 Task: Reply All to email with the signature Alex Clark with the subject Status update from softage.1@softage.net with the message Could you please provide feedback on the latest version of the project report?, select last word, change the font of the message to Verdana and change the font typography to bold and italics Send the email
Action: Mouse moved to (415, 511)
Screenshot: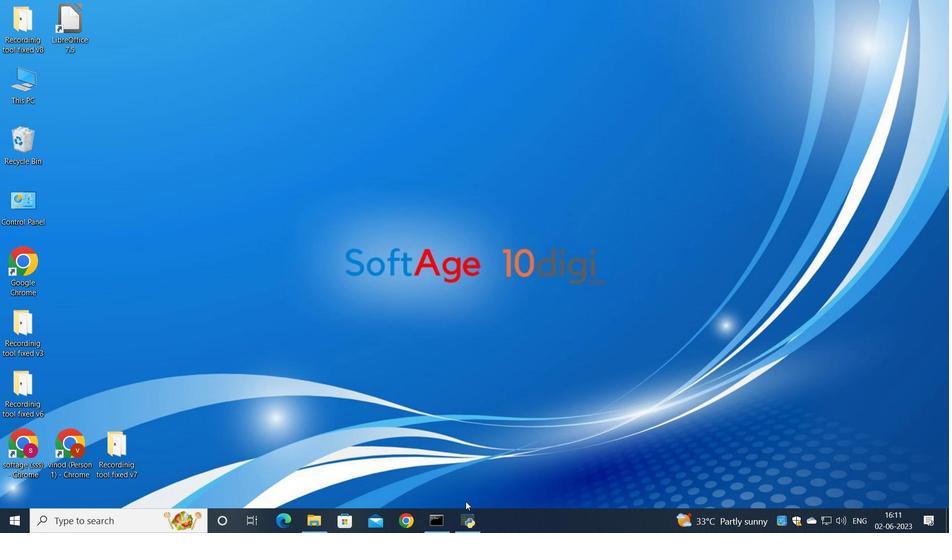 
Action: Mouse pressed left at (415, 511)
Screenshot: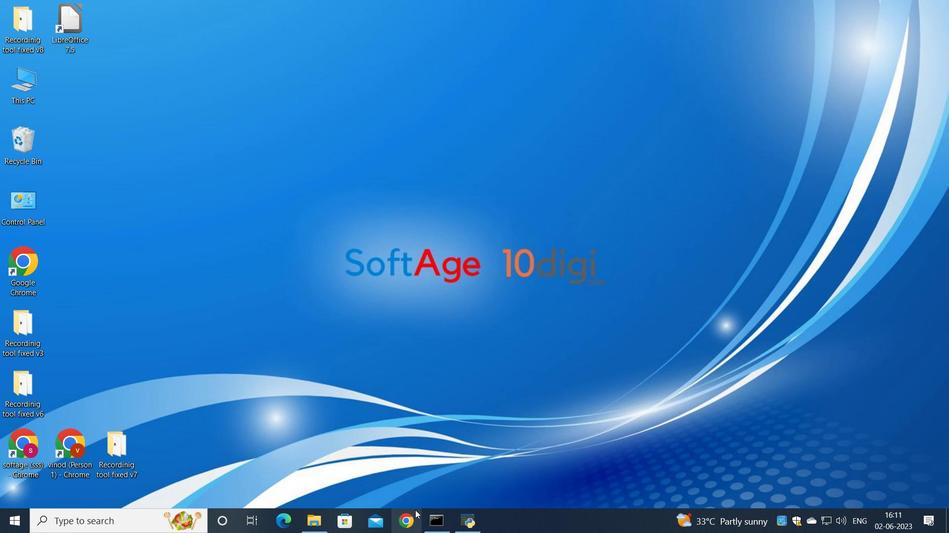 
Action: Mouse moved to (391, 325)
Screenshot: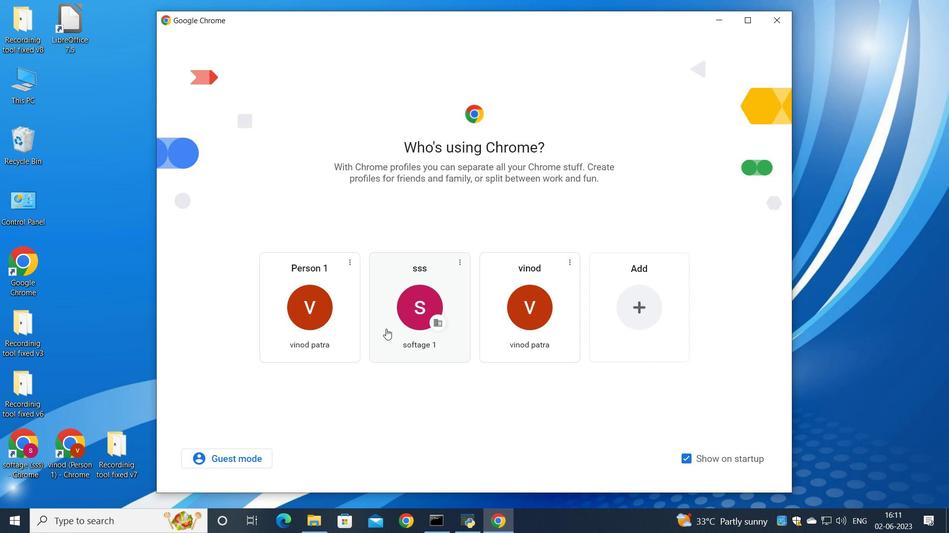 
Action: Mouse pressed left at (391, 325)
Screenshot: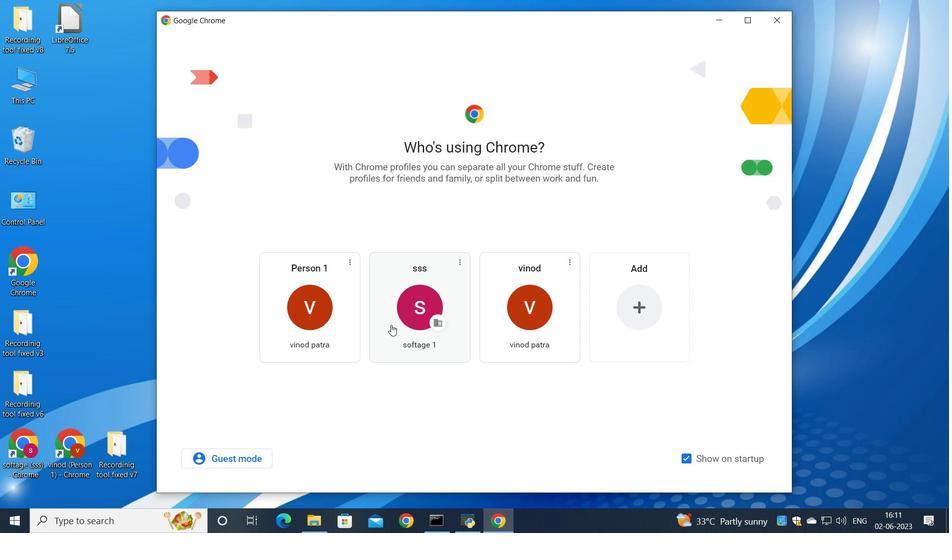 
Action: Mouse moved to (838, 83)
Screenshot: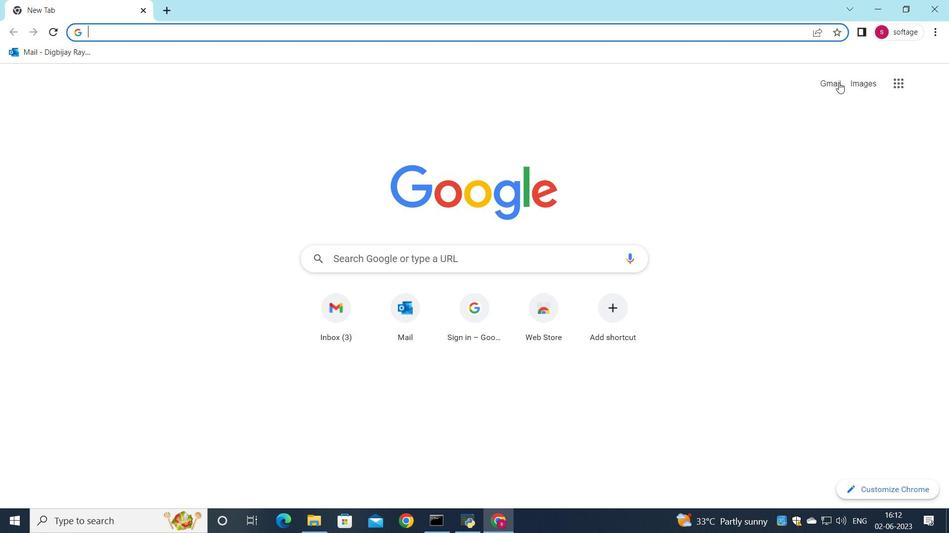 
Action: Mouse pressed left at (838, 83)
Screenshot: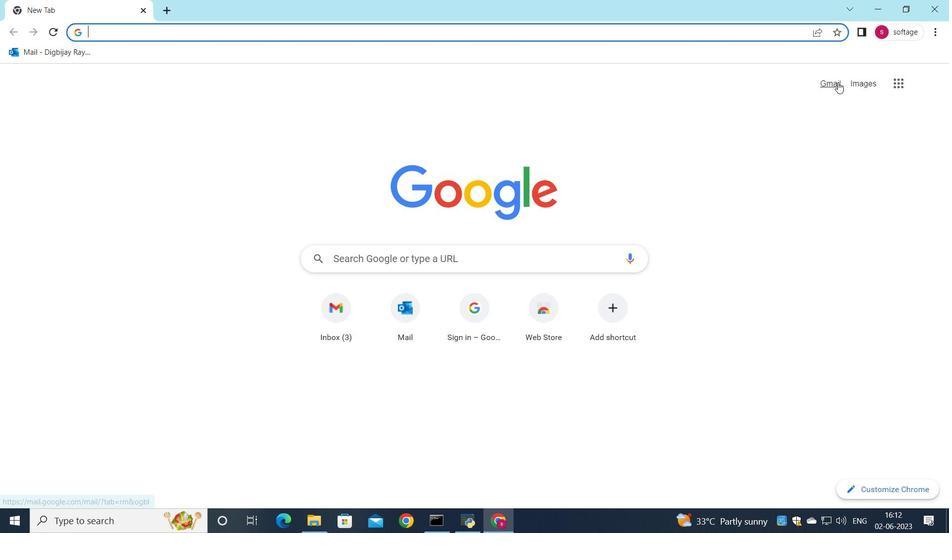 
Action: Mouse moved to (810, 91)
Screenshot: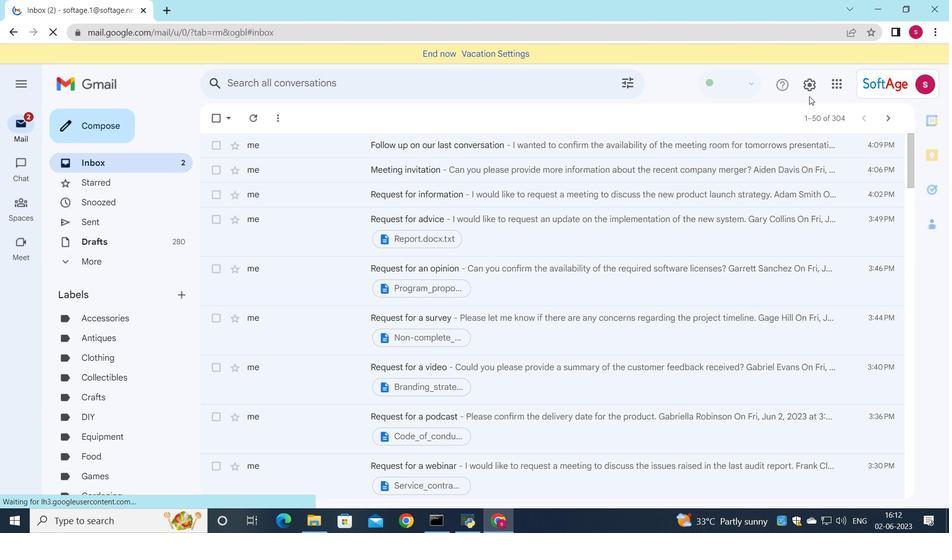 
Action: Mouse pressed left at (810, 91)
Screenshot: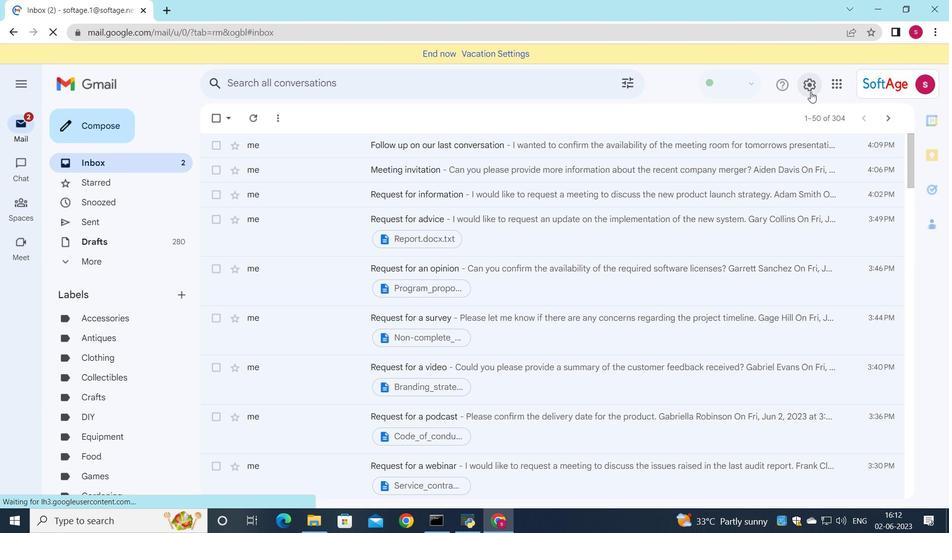 
Action: Mouse moved to (805, 149)
Screenshot: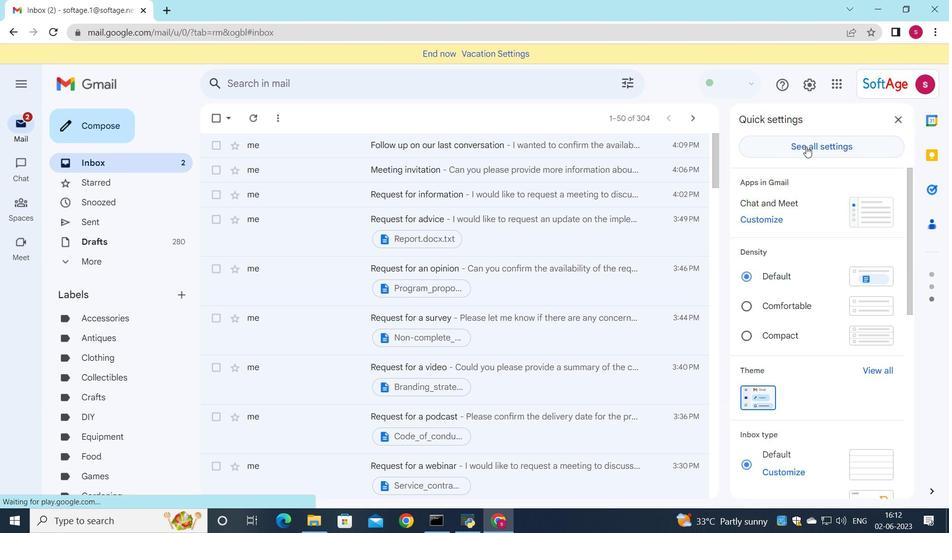 
Action: Mouse pressed left at (805, 149)
Screenshot: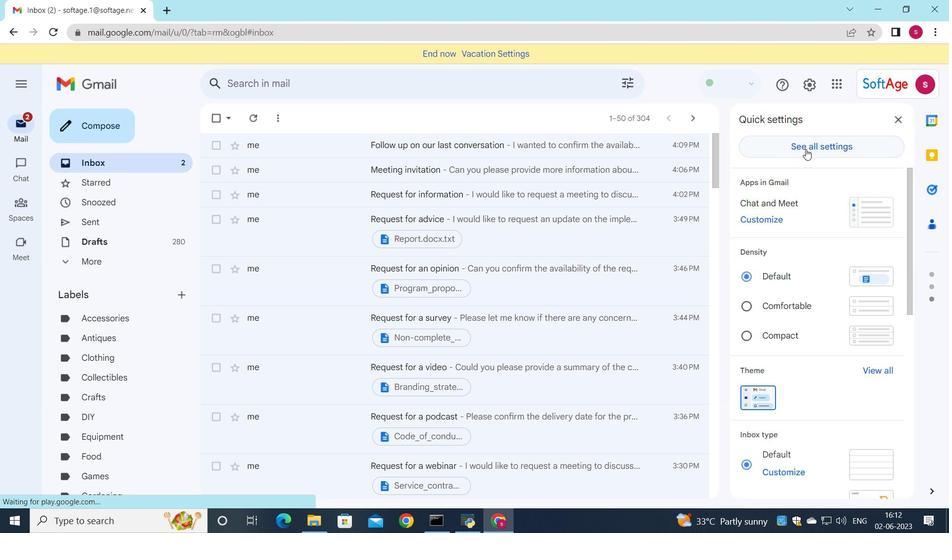 
Action: Mouse moved to (568, 254)
Screenshot: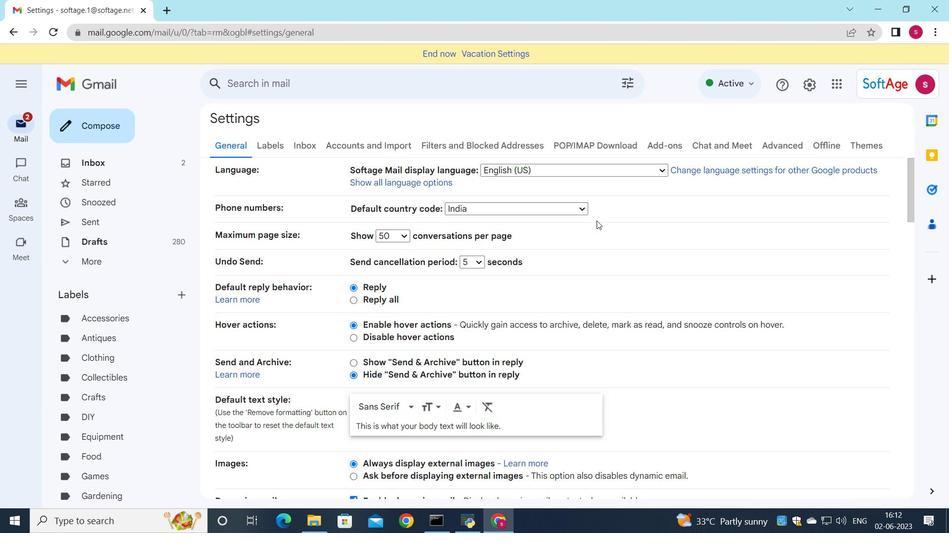
Action: Mouse scrolled (568, 254) with delta (0, 0)
Screenshot: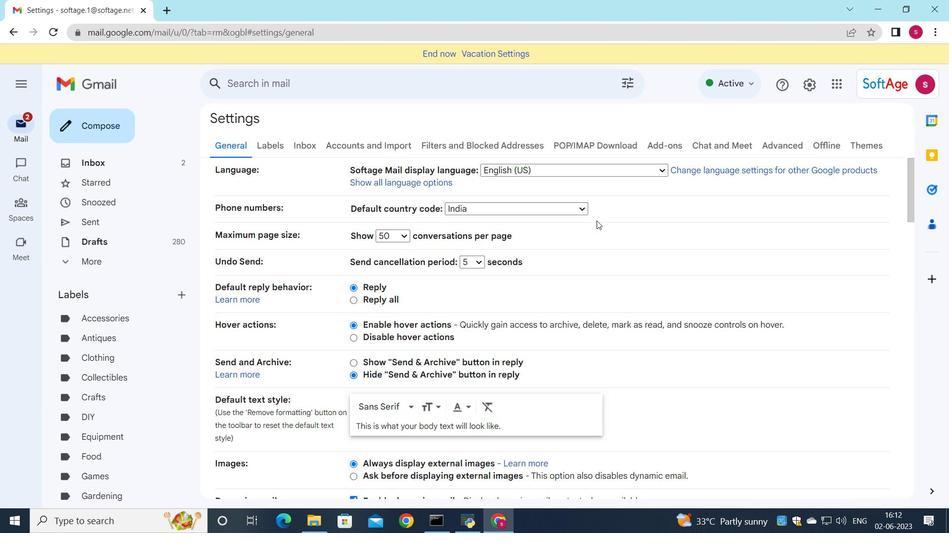 
Action: Mouse moved to (563, 257)
Screenshot: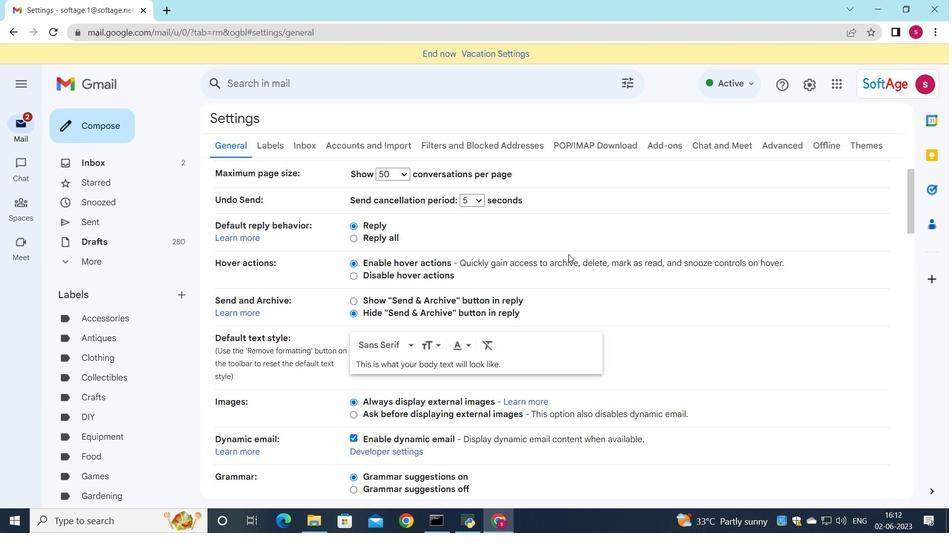 
Action: Mouse scrolled (563, 257) with delta (0, 0)
Screenshot: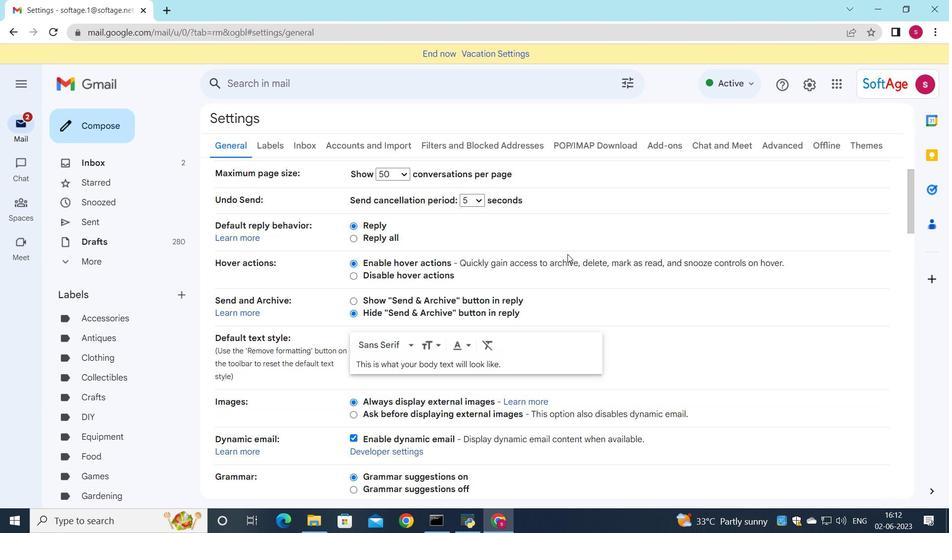 
Action: Mouse scrolled (563, 257) with delta (0, 0)
Screenshot: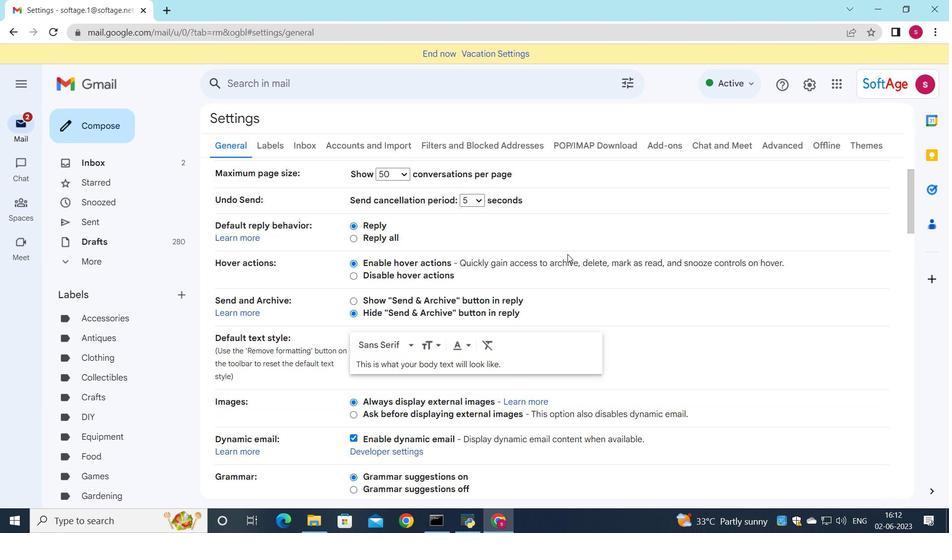 
Action: Mouse scrolled (563, 257) with delta (0, 0)
Screenshot: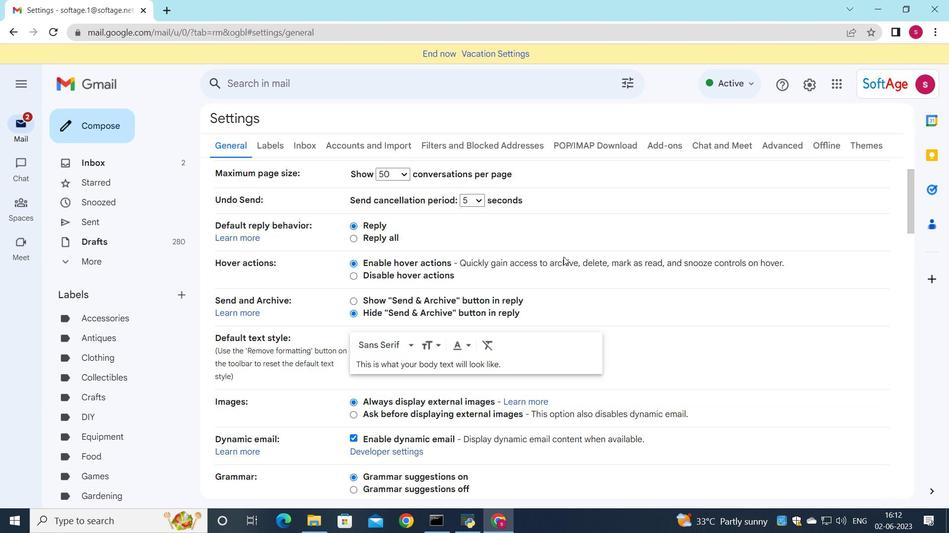 
Action: Mouse scrolled (563, 257) with delta (0, 0)
Screenshot: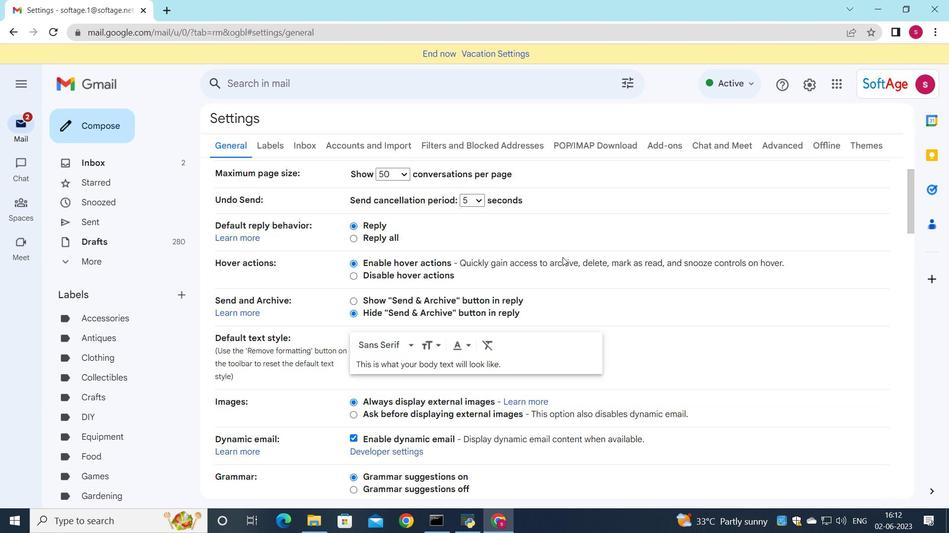 
Action: Mouse scrolled (563, 257) with delta (0, 0)
Screenshot: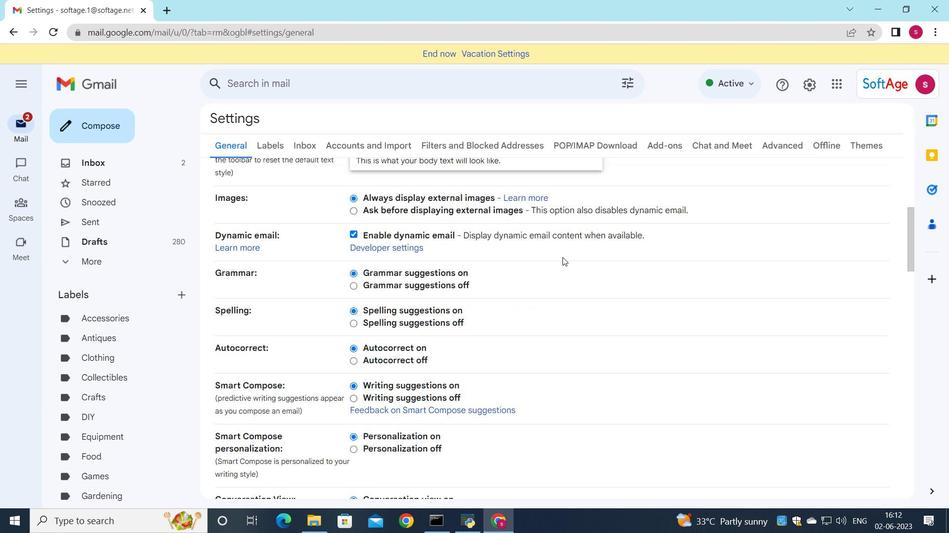
Action: Mouse scrolled (563, 257) with delta (0, 0)
Screenshot: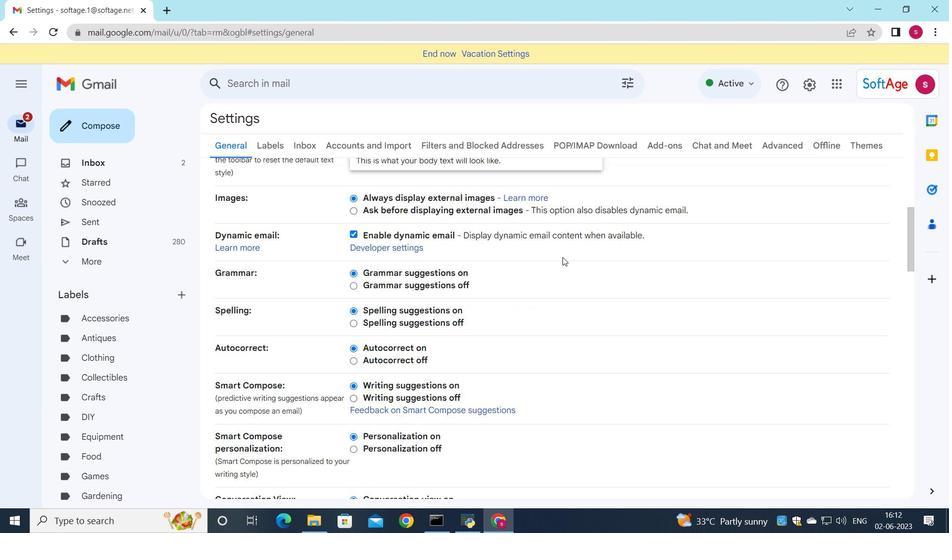 
Action: Mouse scrolled (563, 257) with delta (0, 0)
Screenshot: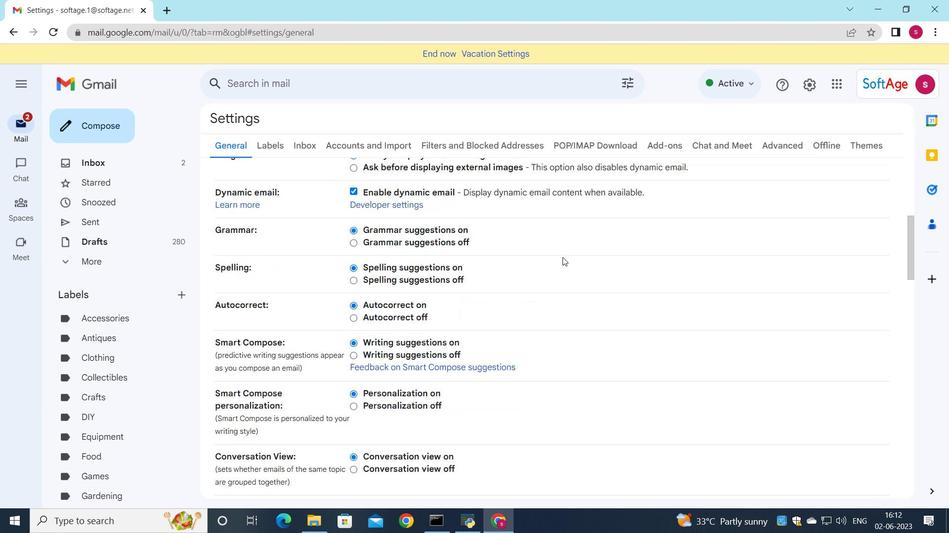 
Action: Mouse scrolled (563, 257) with delta (0, 0)
Screenshot: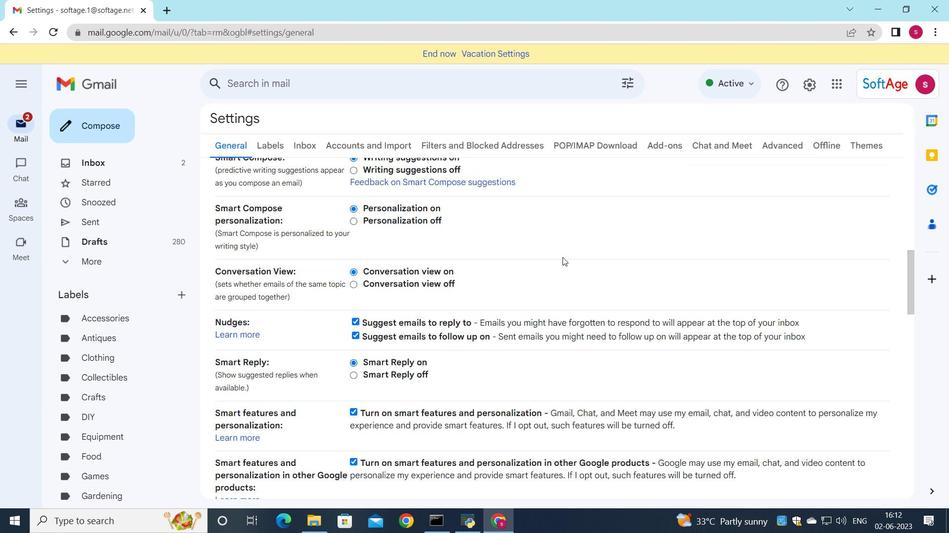 
Action: Mouse scrolled (563, 257) with delta (0, 0)
Screenshot: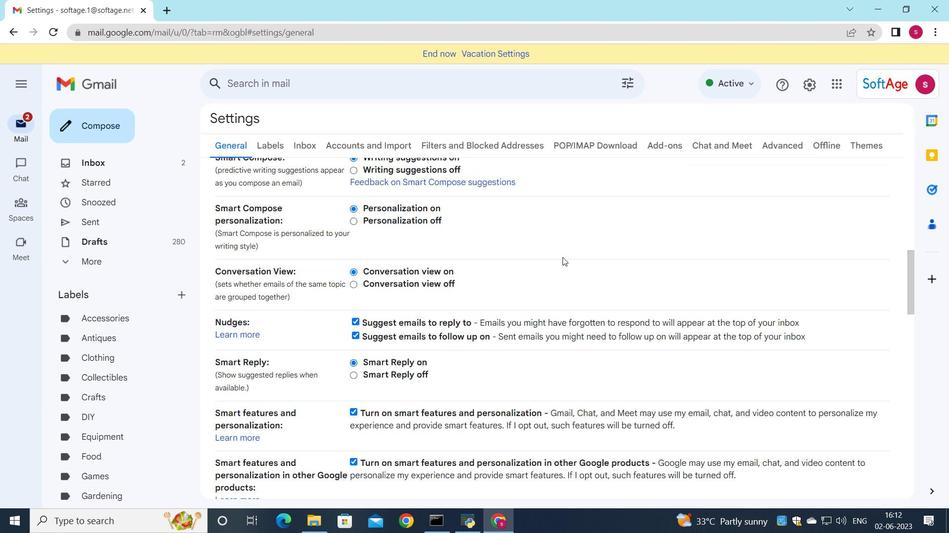 
Action: Mouse scrolled (563, 257) with delta (0, 0)
Screenshot: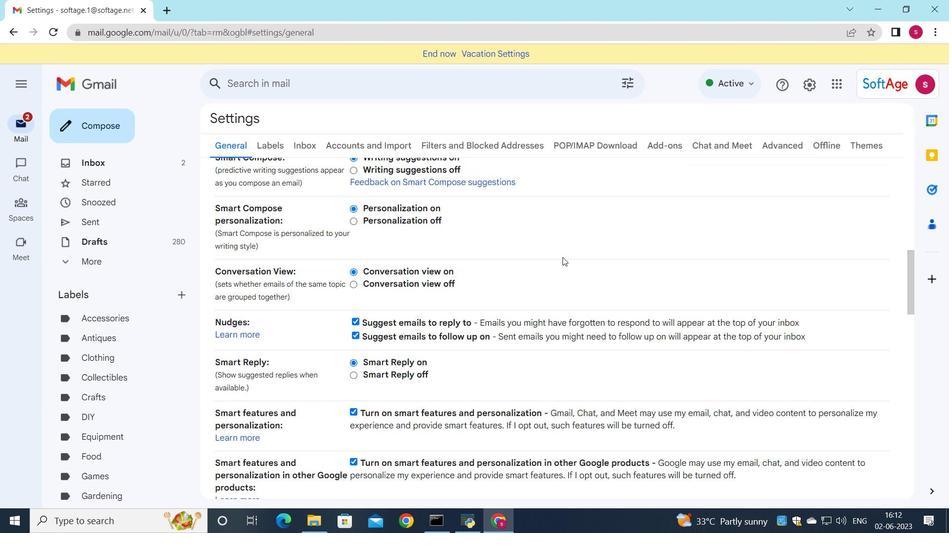
Action: Mouse moved to (561, 259)
Screenshot: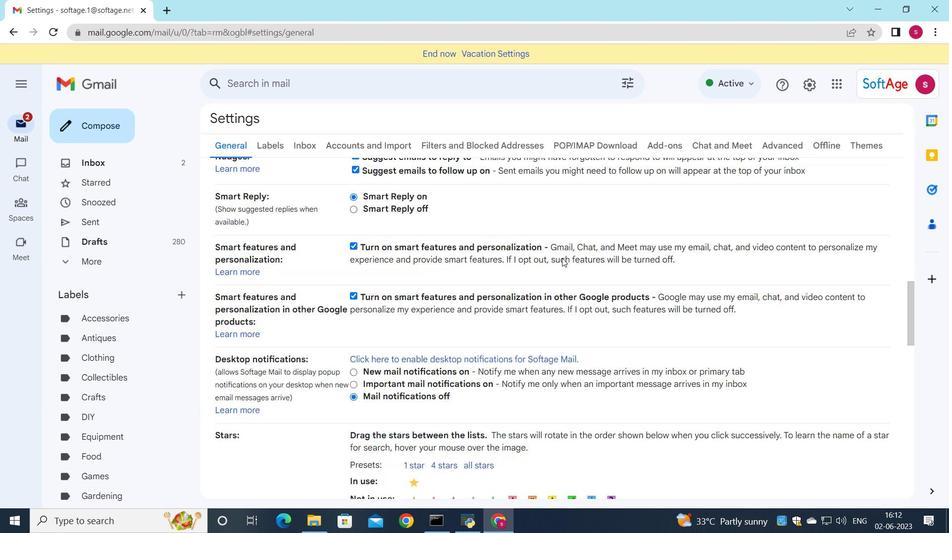 
Action: Mouse scrolled (561, 259) with delta (0, 0)
Screenshot: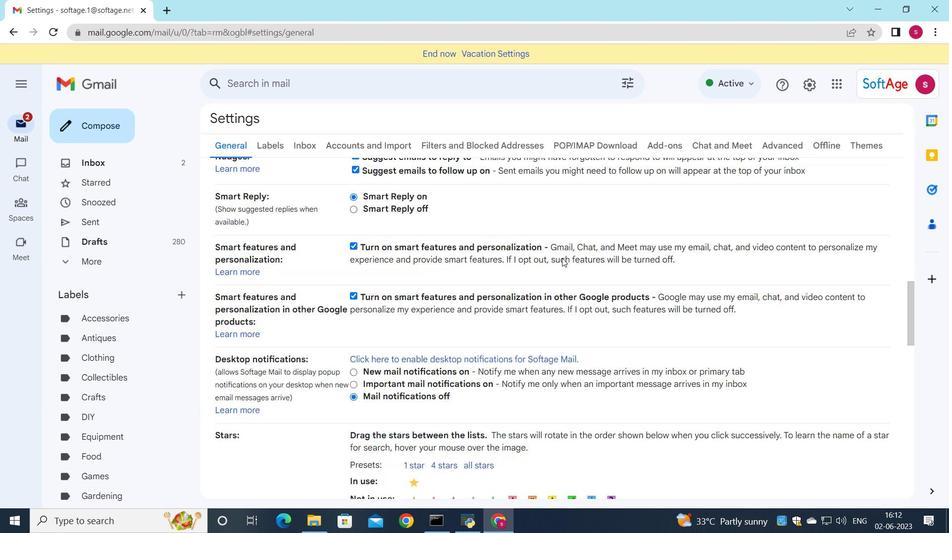 
Action: Mouse scrolled (561, 259) with delta (0, 0)
Screenshot: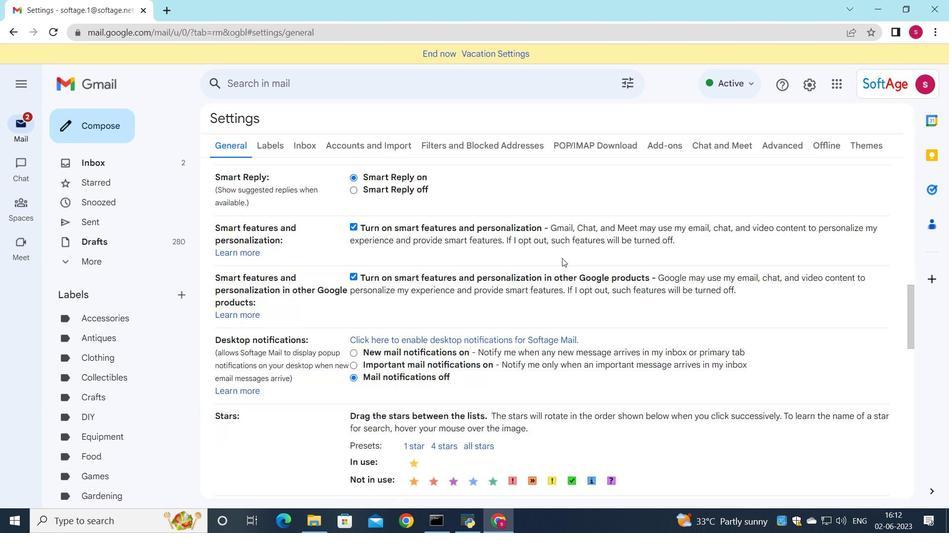 
Action: Mouse moved to (561, 260)
Screenshot: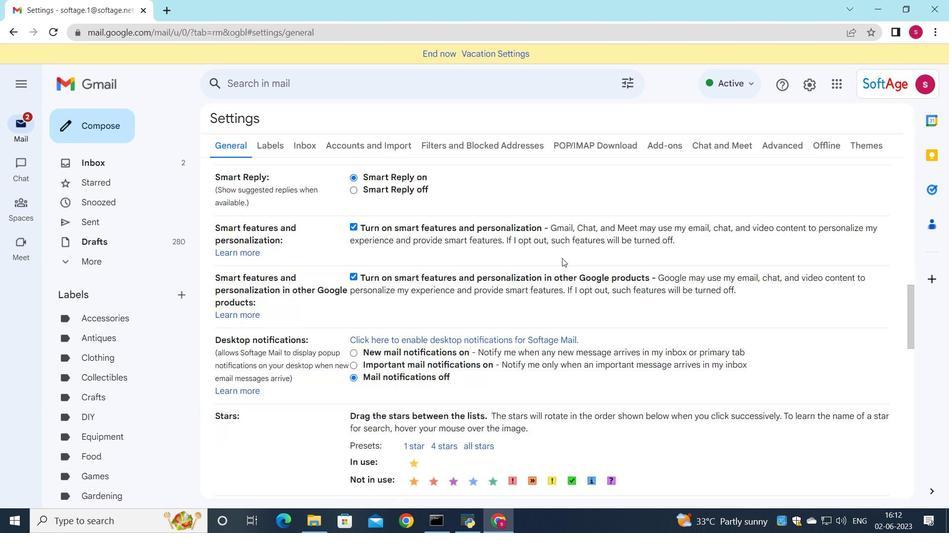 
Action: Mouse scrolled (561, 259) with delta (0, 0)
Screenshot: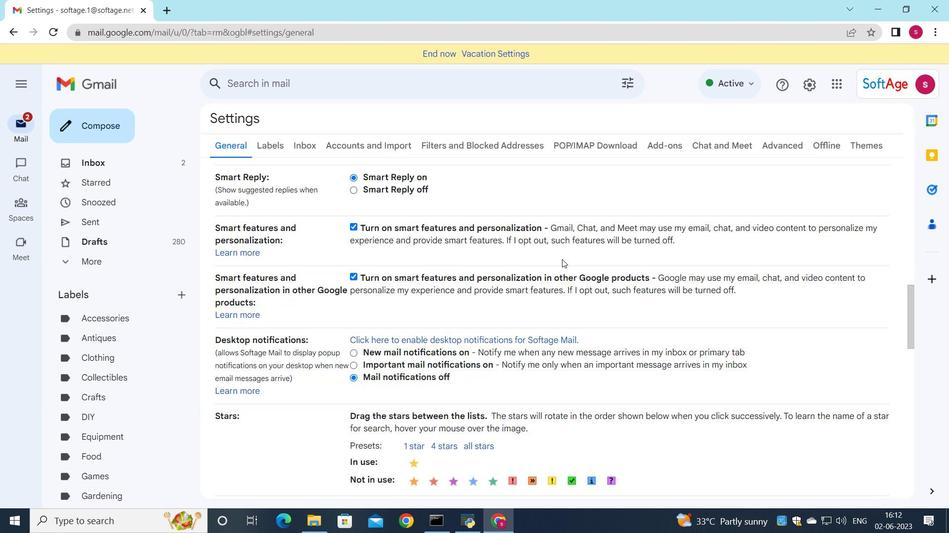 
Action: Mouse moved to (525, 325)
Screenshot: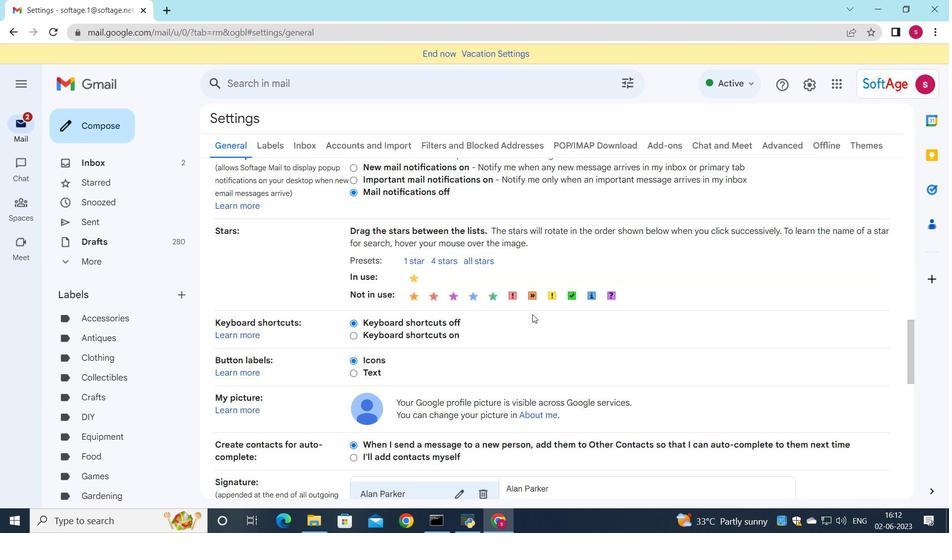 
Action: Mouse scrolled (525, 324) with delta (0, 0)
Screenshot: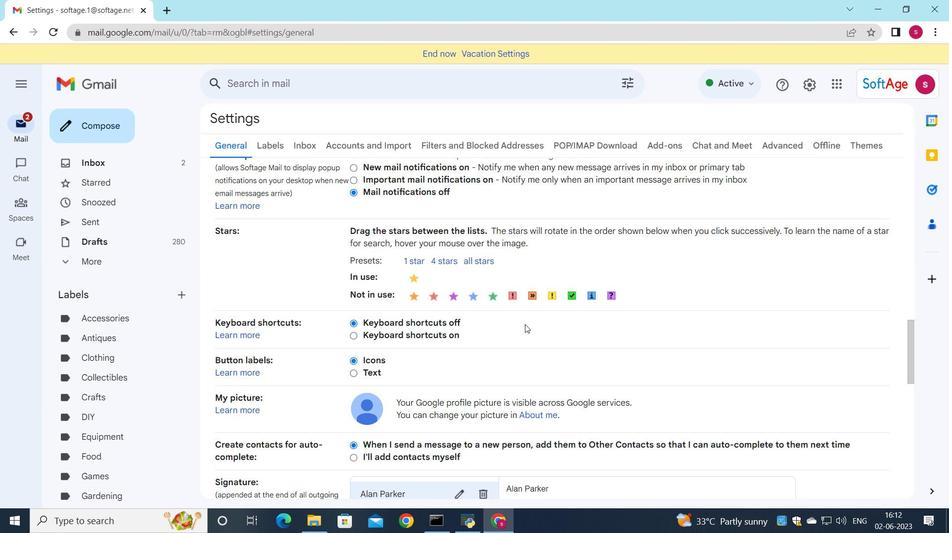 
Action: Mouse scrolled (525, 324) with delta (0, 0)
Screenshot: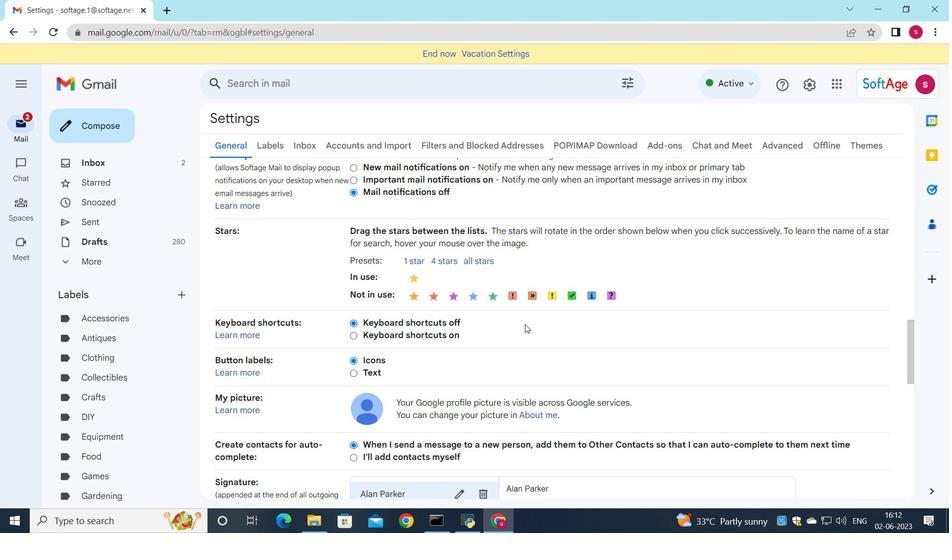
Action: Mouse scrolled (525, 324) with delta (0, 0)
Screenshot: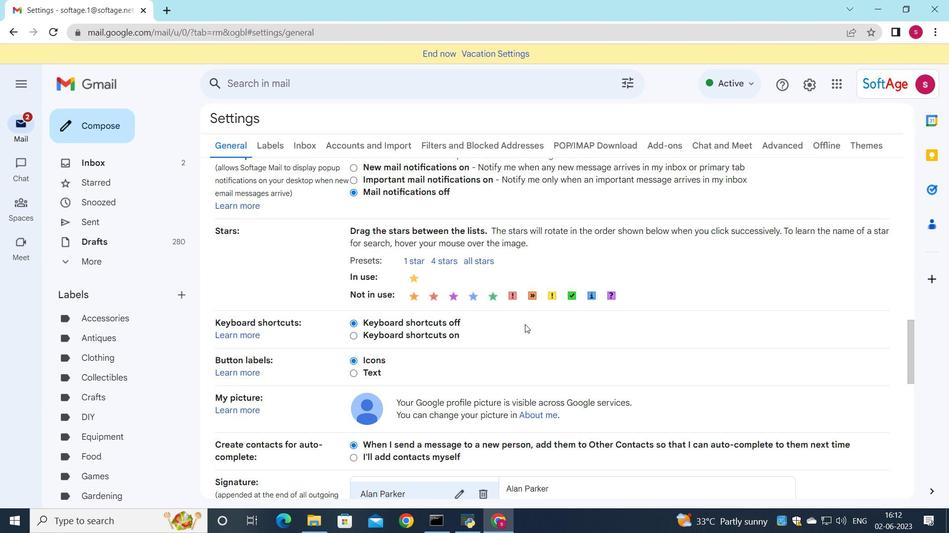 
Action: Mouse moved to (478, 314)
Screenshot: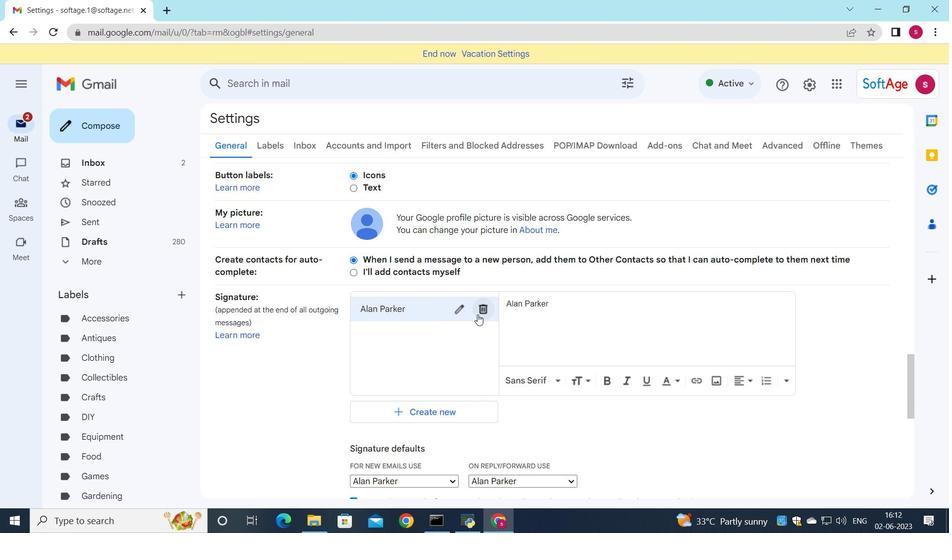 
Action: Mouse pressed left at (478, 314)
Screenshot: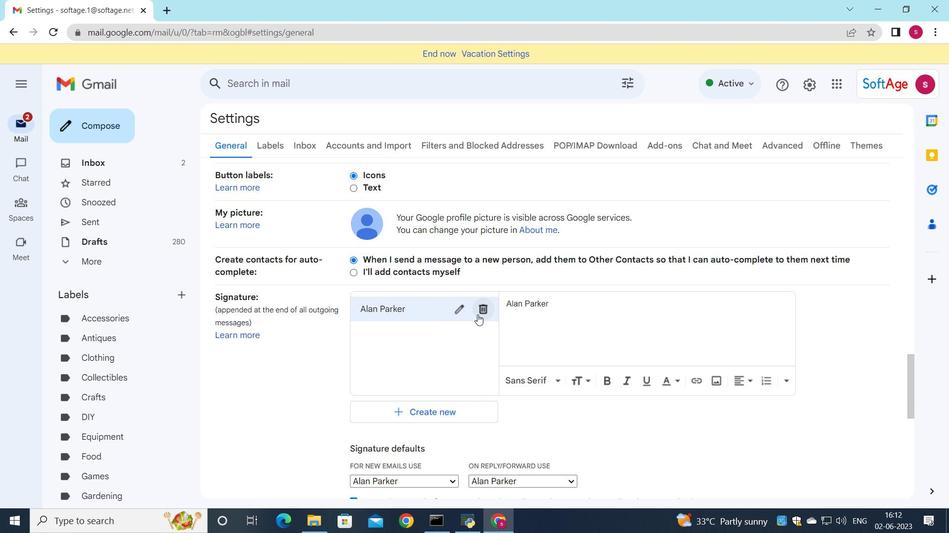 
Action: Mouse moved to (588, 304)
Screenshot: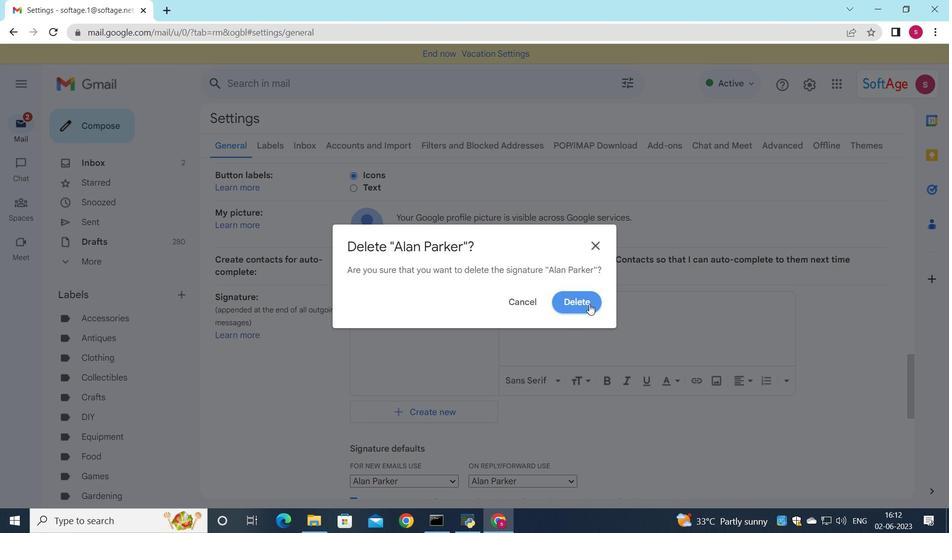 
Action: Mouse pressed left at (588, 304)
Screenshot: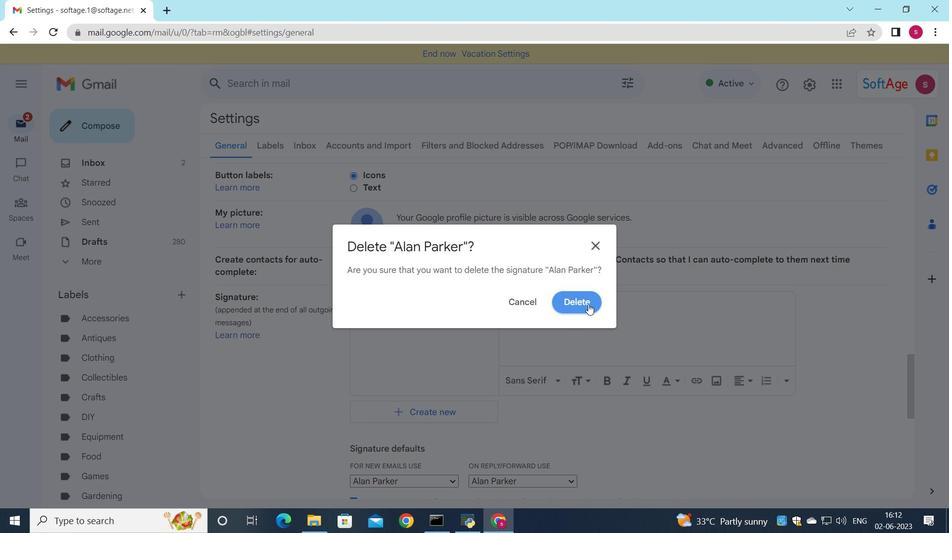 
Action: Mouse moved to (423, 321)
Screenshot: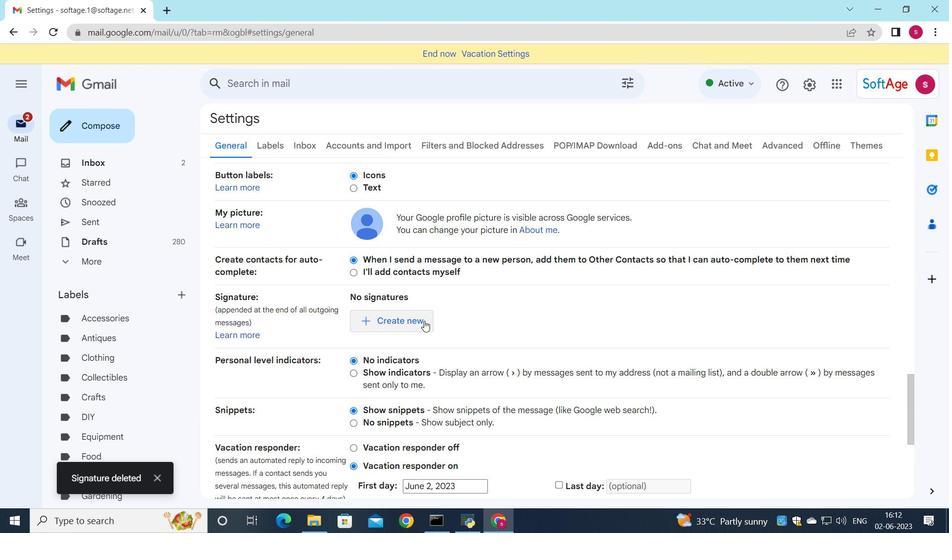 
Action: Mouse pressed left at (423, 321)
Screenshot: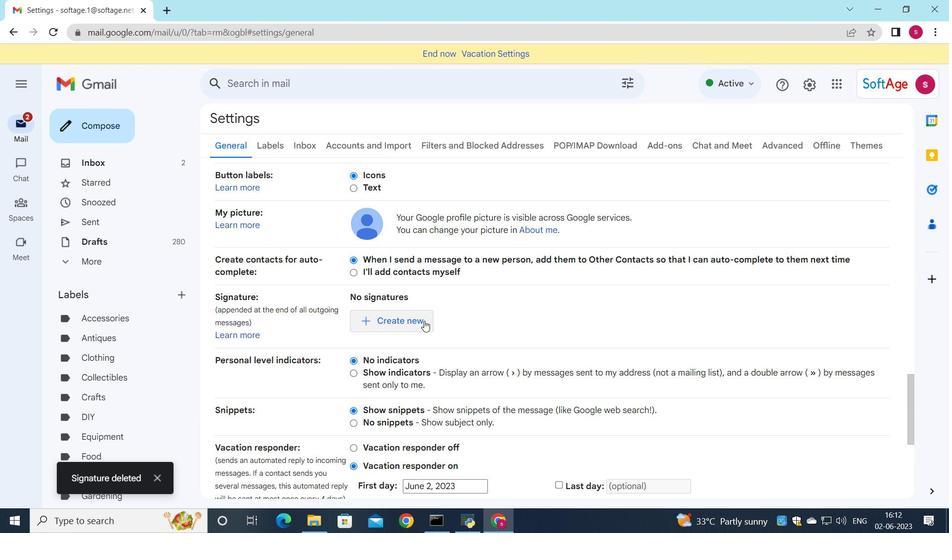 
Action: Mouse moved to (433, 273)
Screenshot: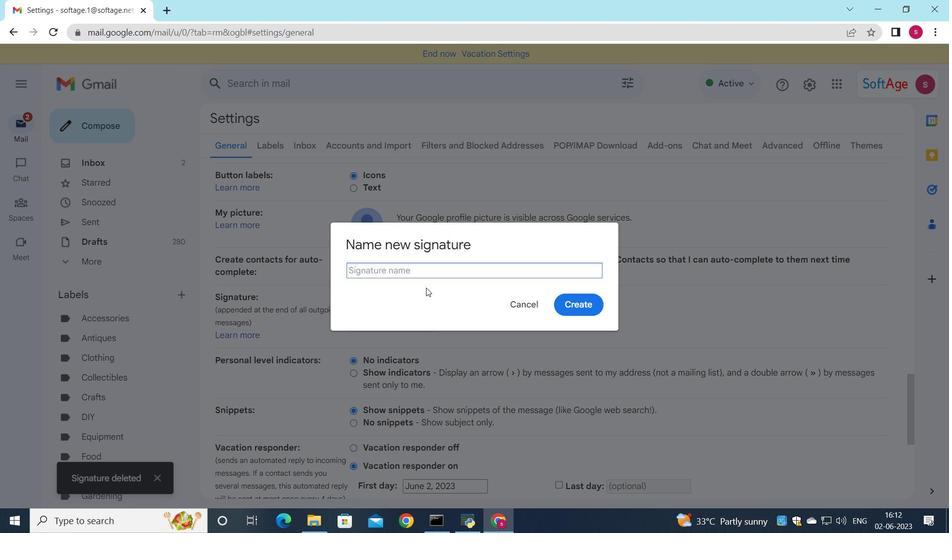
Action: Key pressed <Key.shift>Alex<Key.space><Key.shift>Clark
Screenshot: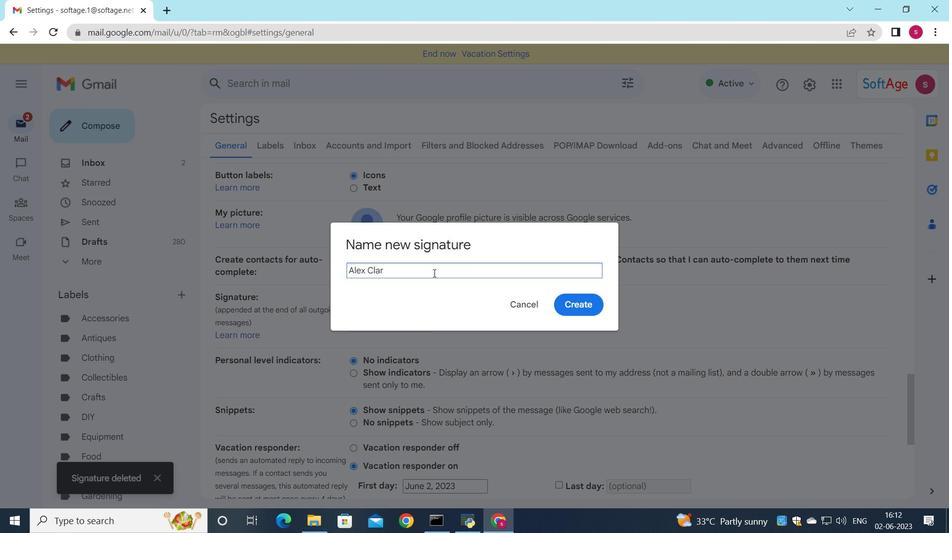 
Action: Mouse moved to (559, 303)
Screenshot: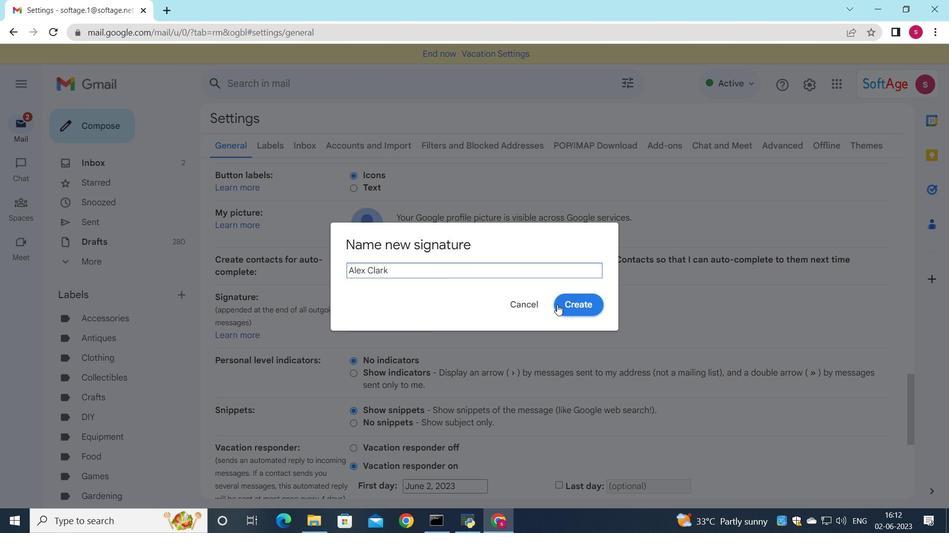 
Action: Mouse pressed left at (559, 303)
Screenshot: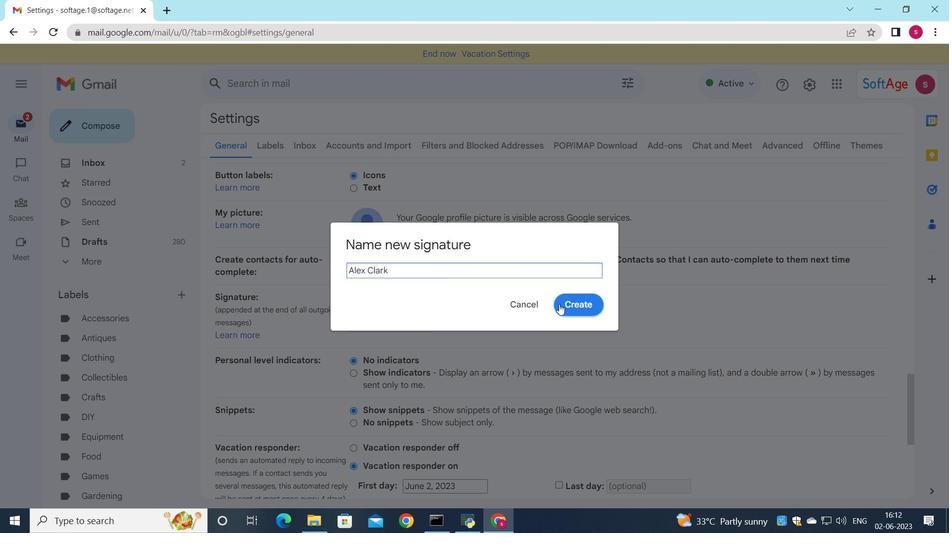 
Action: Mouse moved to (579, 299)
Screenshot: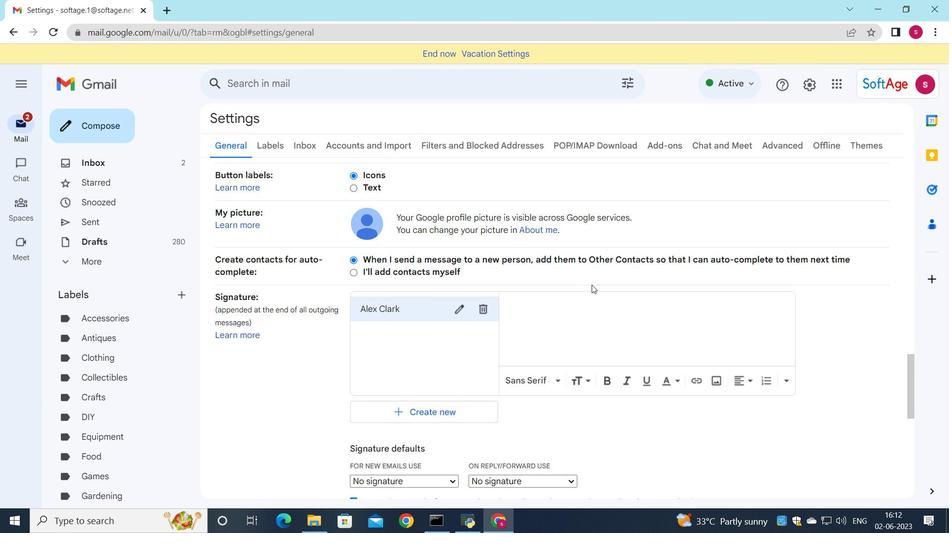 
Action: Mouse pressed left at (579, 299)
Screenshot: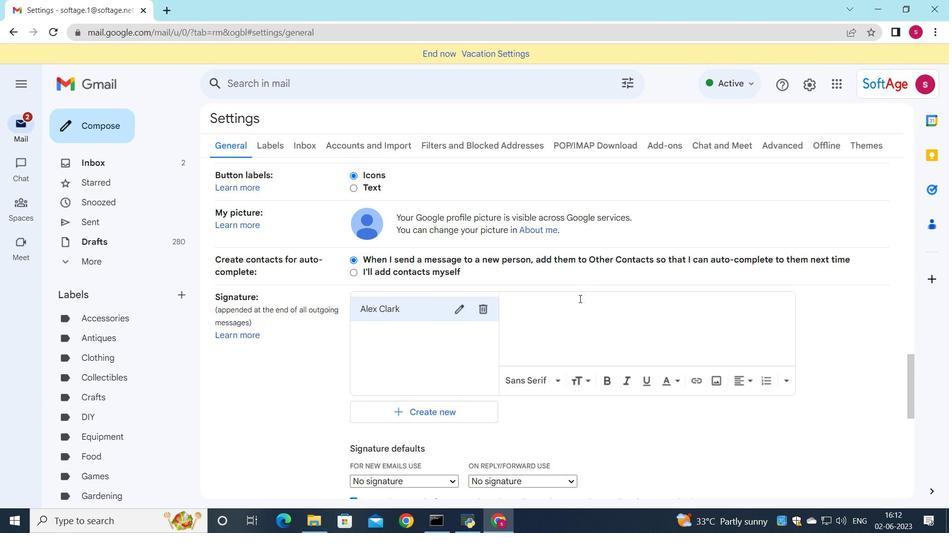 
Action: Key pressed <Key.shift>Alex<Key.space><Key.shift>Clark
Screenshot: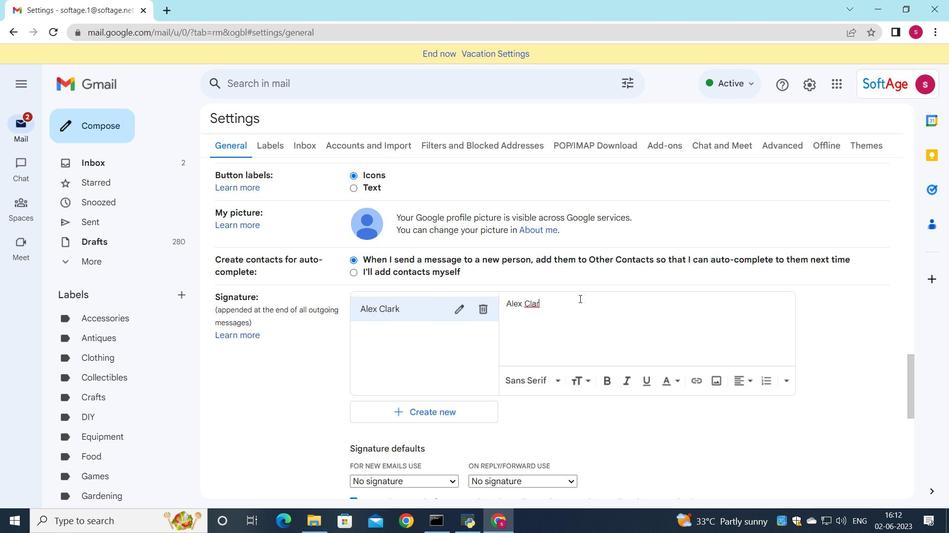 
Action: Mouse moved to (399, 474)
Screenshot: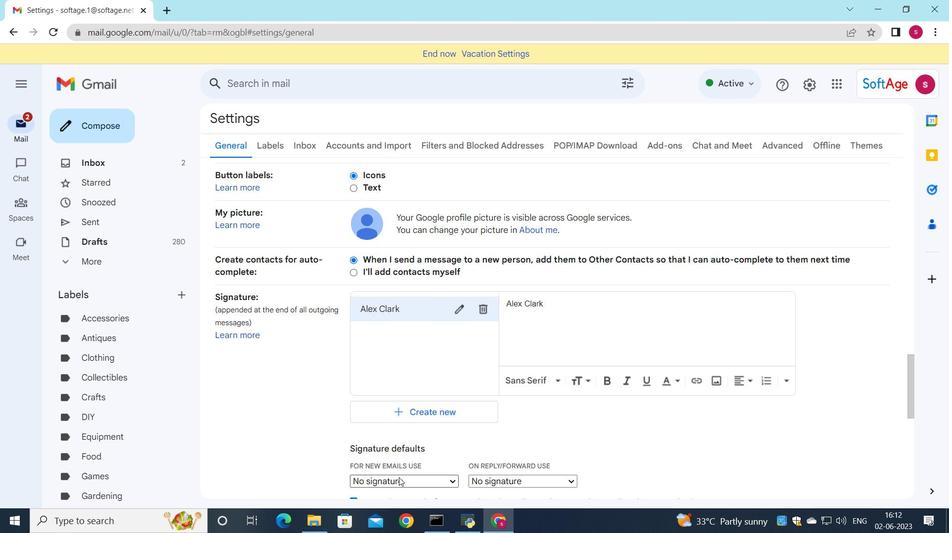 
Action: Mouse pressed left at (399, 474)
Screenshot: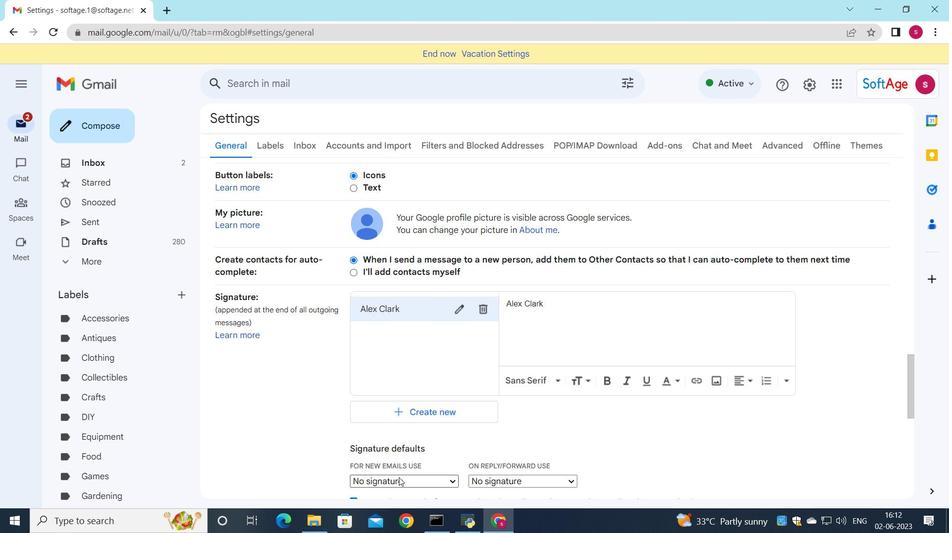 
Action: Mouse moved to (392, 481)
Screenshot: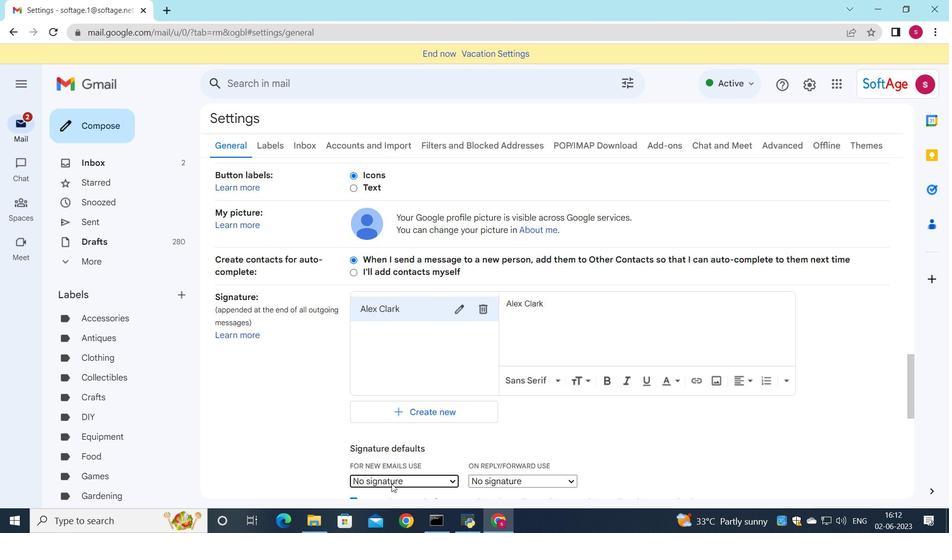 
Action: Mouse pressed left at (392, 481)
Screenshot: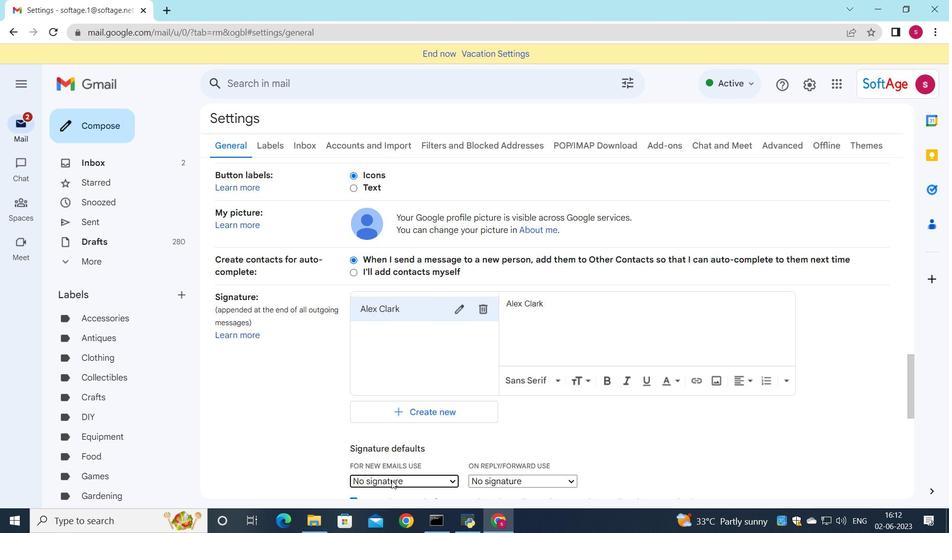 
Action: Mouse moved to (382, 466)
Screenshot: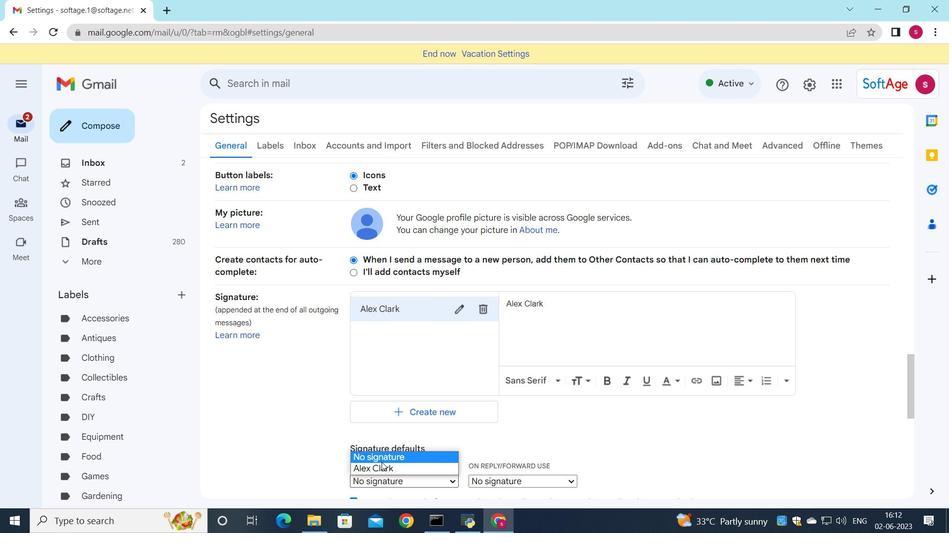 
Action: Mouse pressed left at (382, 466)
Screenshot: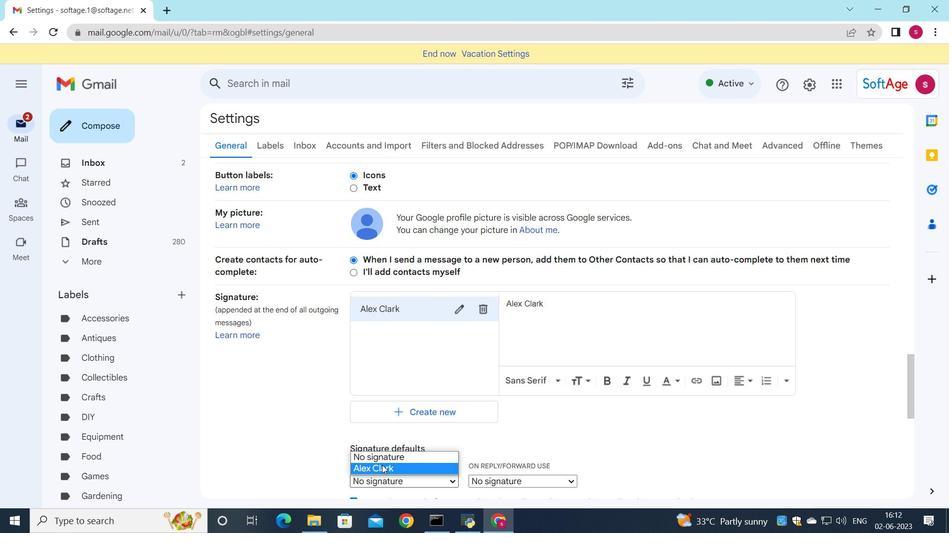 
Action: Mouse moved to (488, 482)
Screenshot: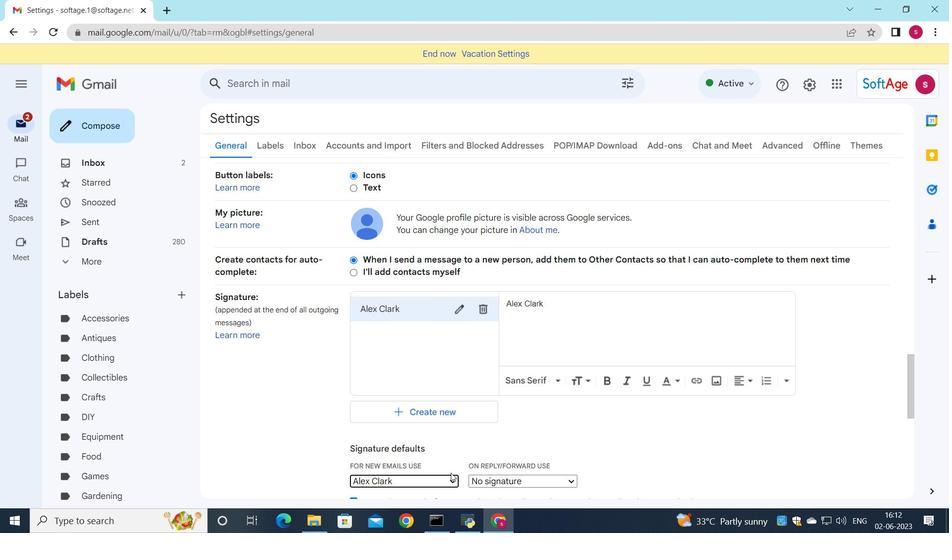 
Action: Mouse pressed left at (488, 482)
Screenshot: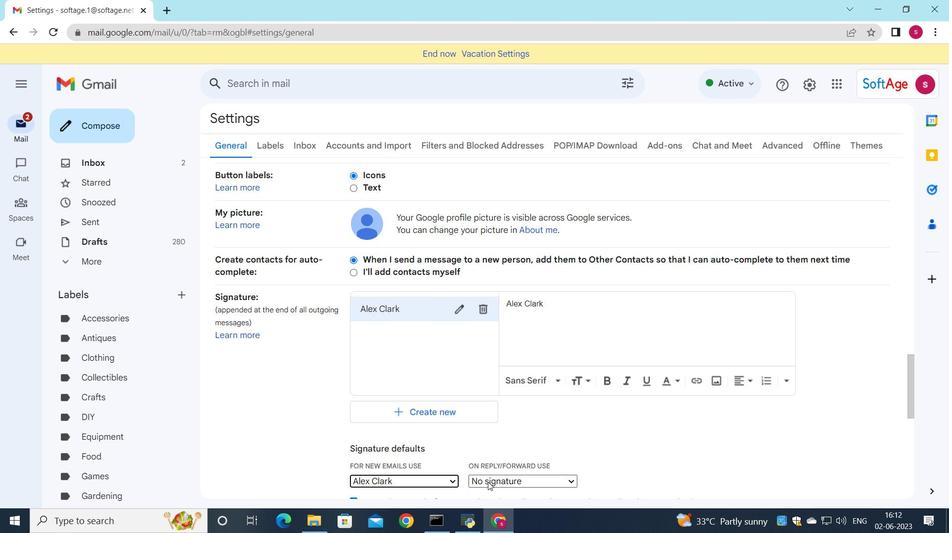 
Action: Mouse moved to (484, 469)
Screenshot: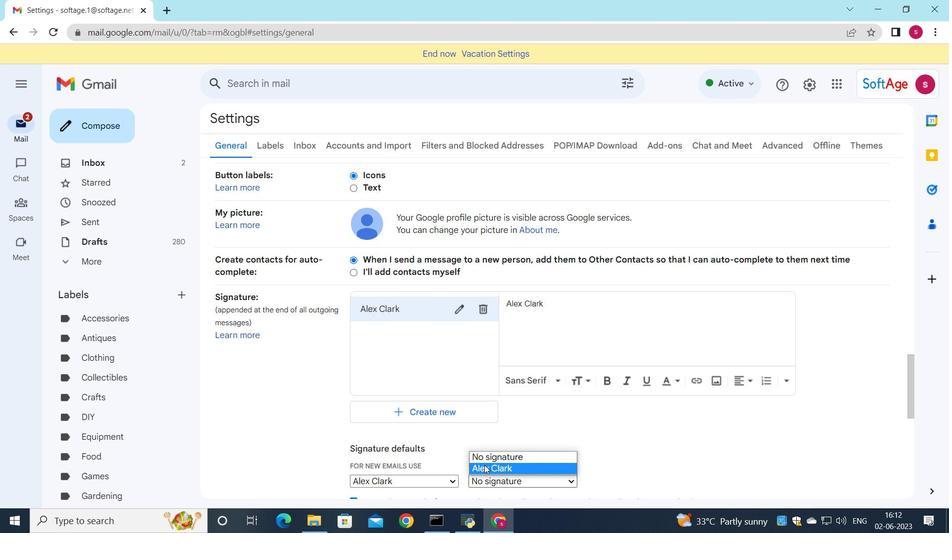 
Action: Mouse pressed left at (484, 469)
Screenshot: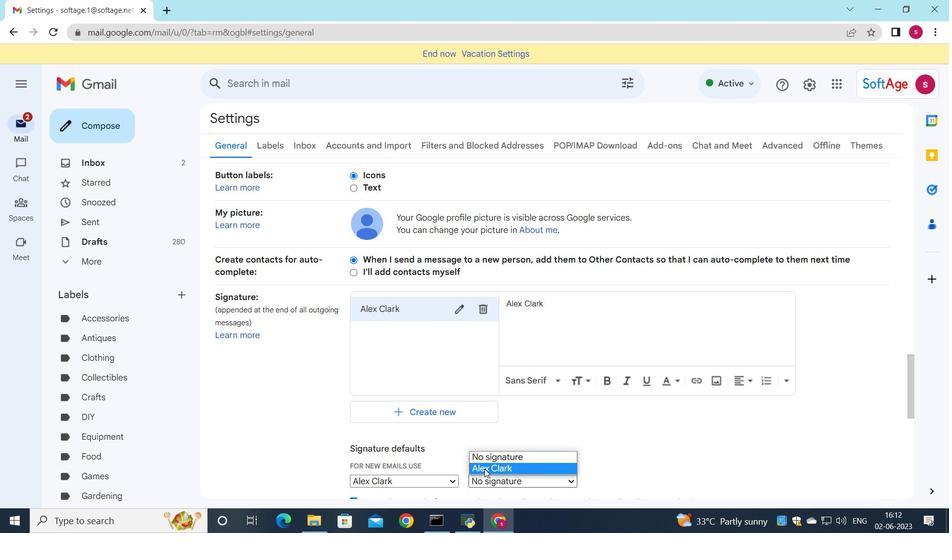 
Action: Mouse moved to (484, 464)
Screenshot: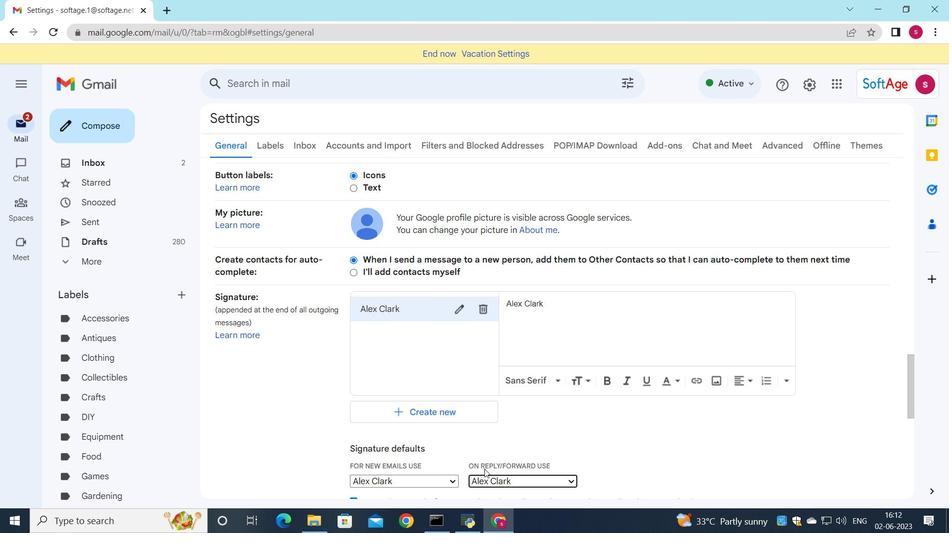 
Action: Mouse scrolled (484, 463) with delta (0, 0)
Screenshot: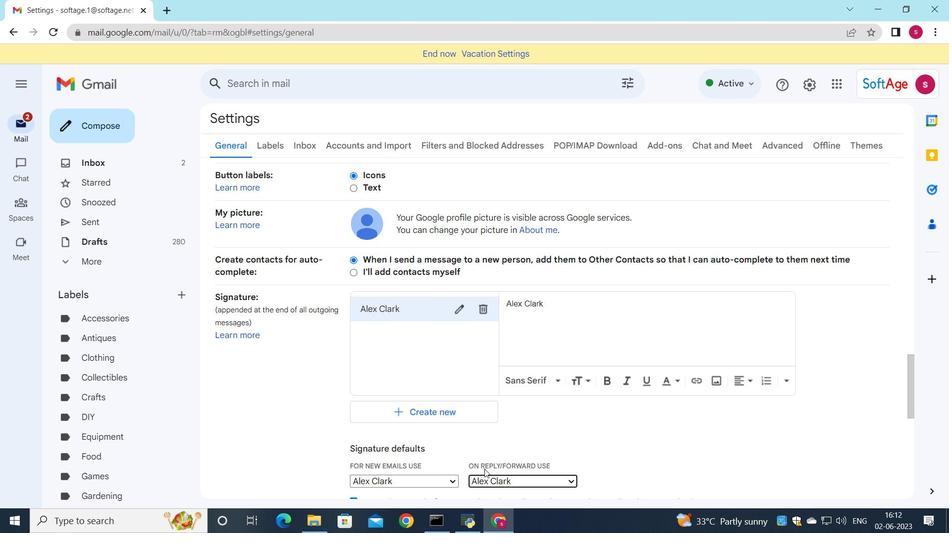 
Action: Mouse scrolled (484, 463) with delta (0, 0)
Screenshot: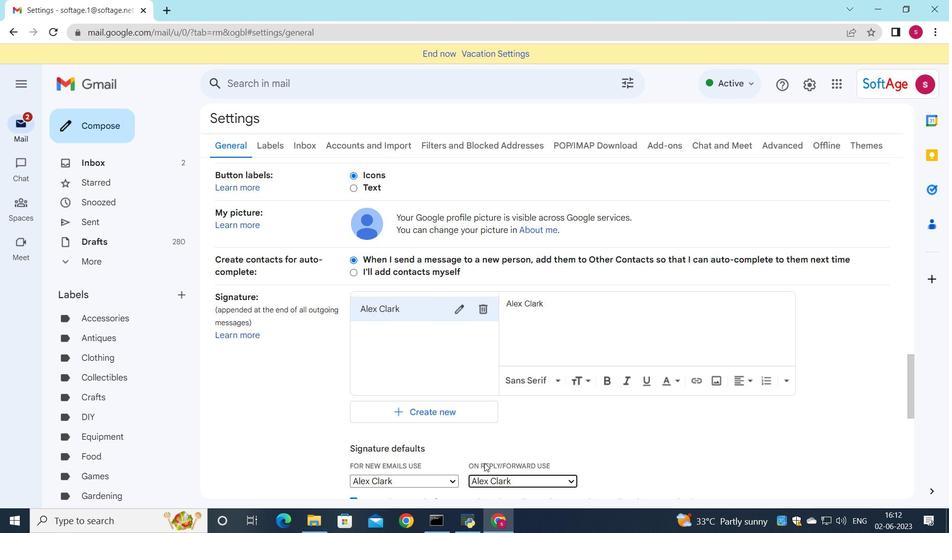
Action: Mouse scrolled (484, 463) with delta (0, 0)
Screenshot: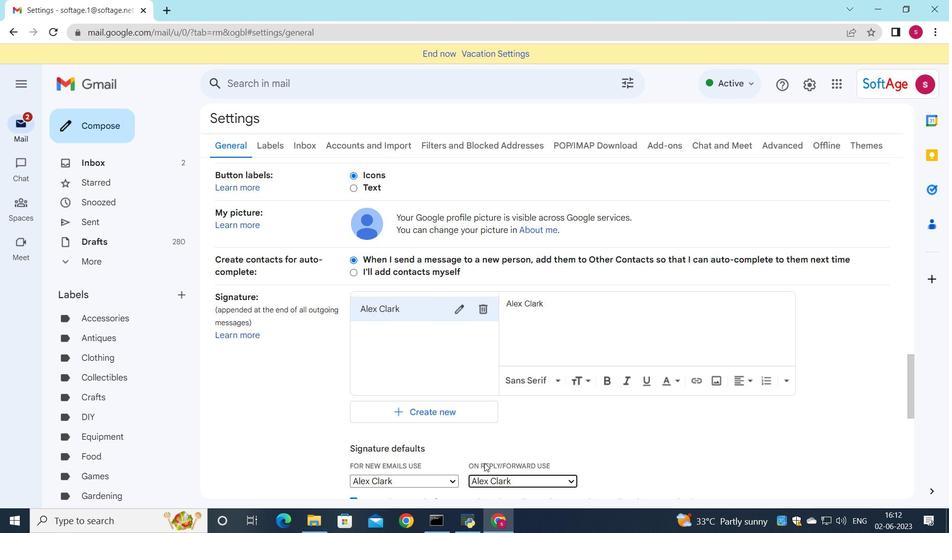 
Action: Mouse scrolled (484, 463) with delta (0, 0)
Screenshot: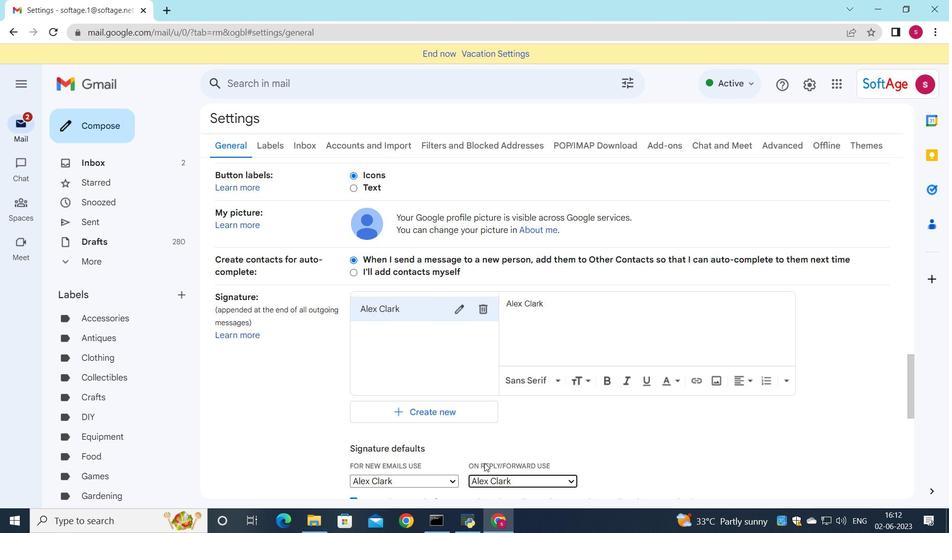 
Action: Mouse moved to (484, 452)
Screenshot: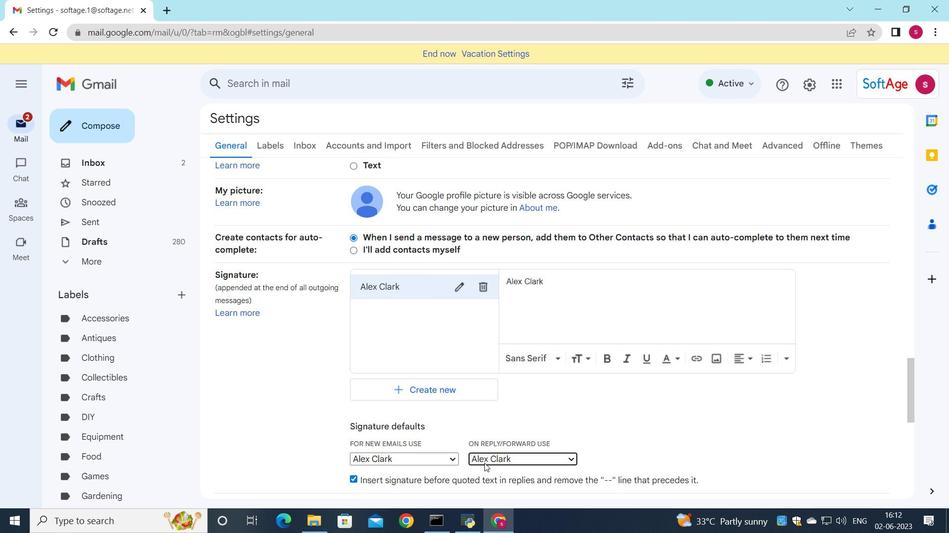 
Action: Mouse scrolled (484, 451) with delta (0, 0)
Screenshot: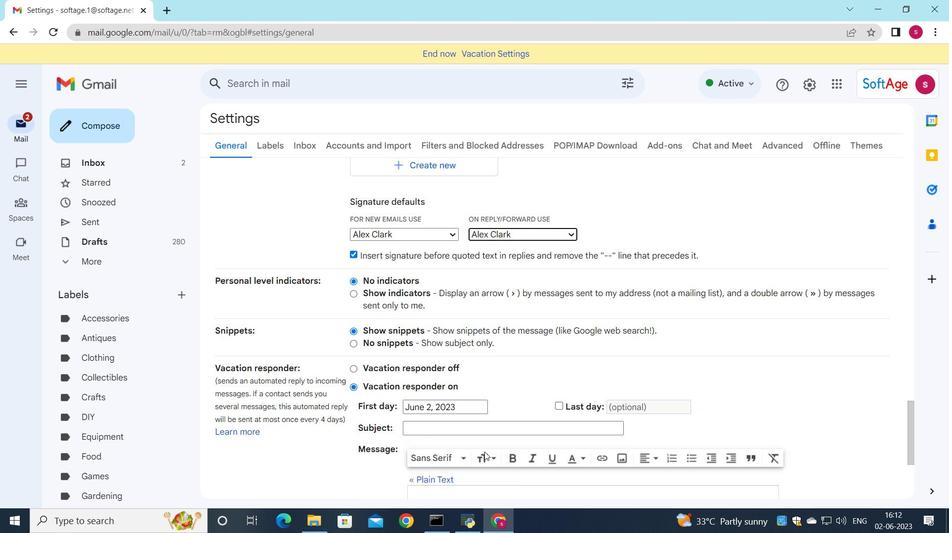 
Action: Mouse scrolled (484, 451) with delta (0, 0)
Screenshot: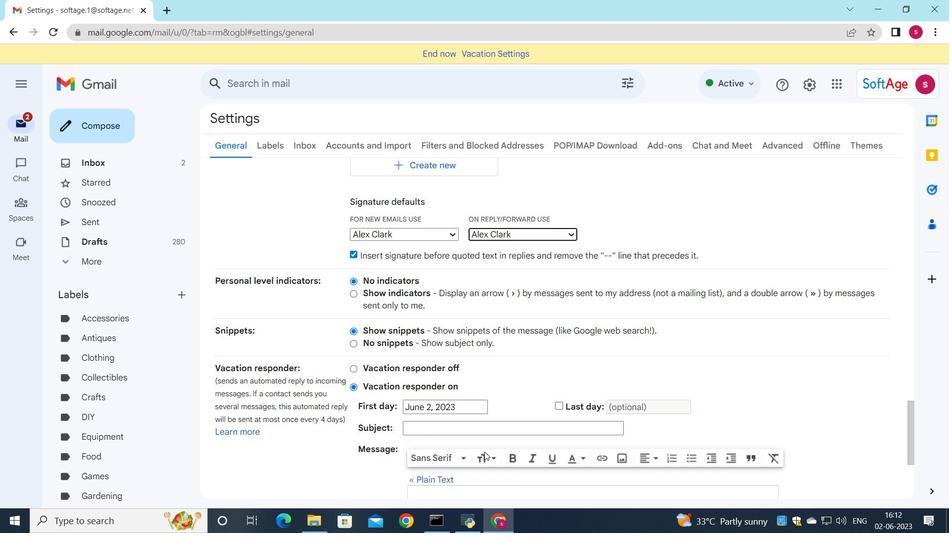 
Action: Mouse scrolled (484, 451) with delta (0, 0)
Screenshot: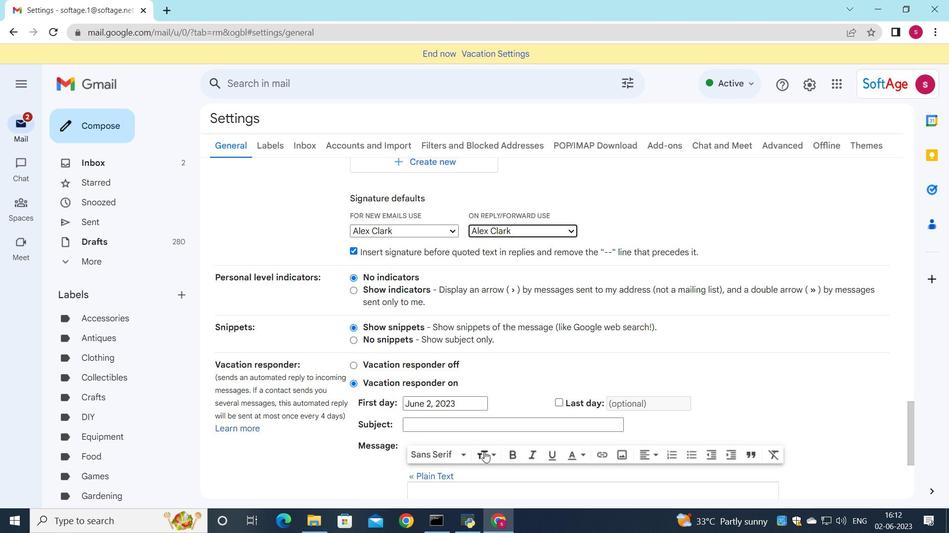 
Action: Mouse moved to (531, 438)
Screenshot: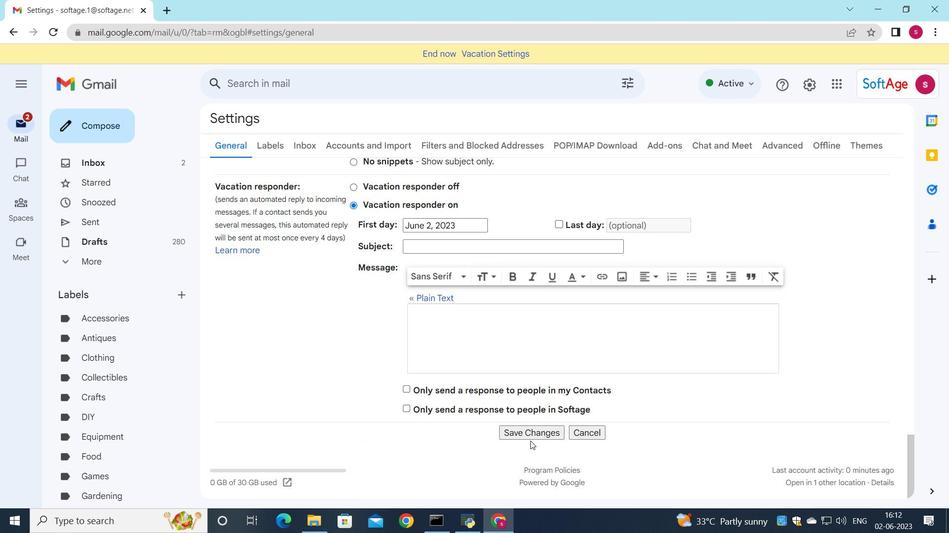 
Action: Mouse pressed left at (531, 438)
Screenshot: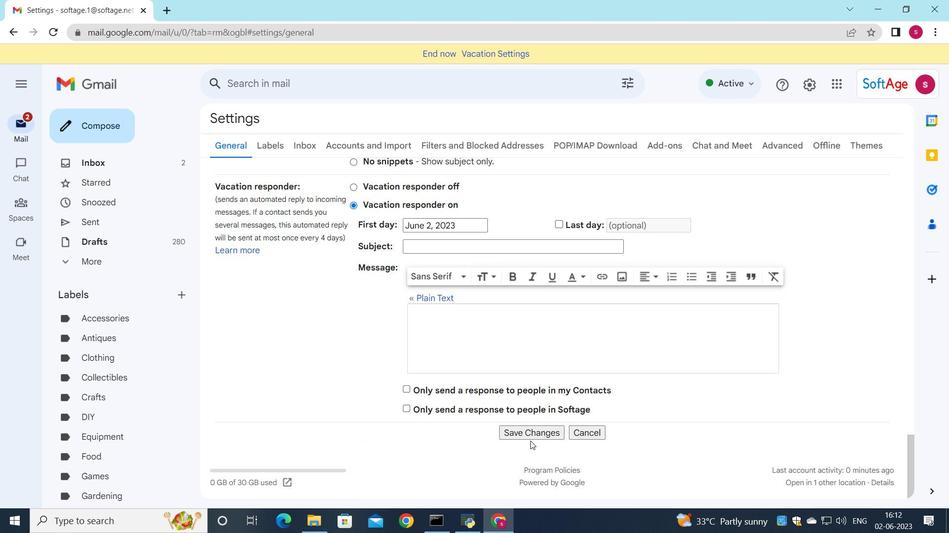 
Action: Mouse moved to (550, 241)
Screenshot: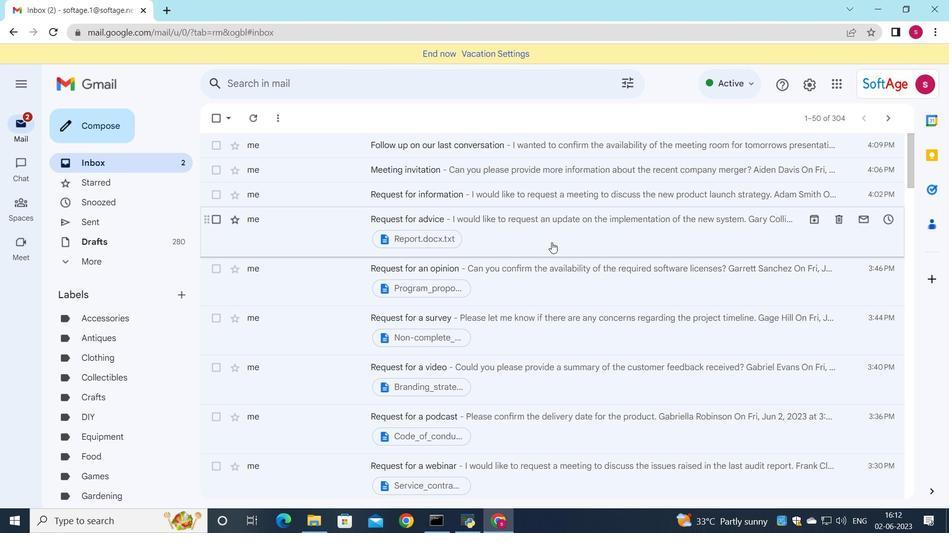 
Action: Mouse pressed left at (550, 241)
Screenshot: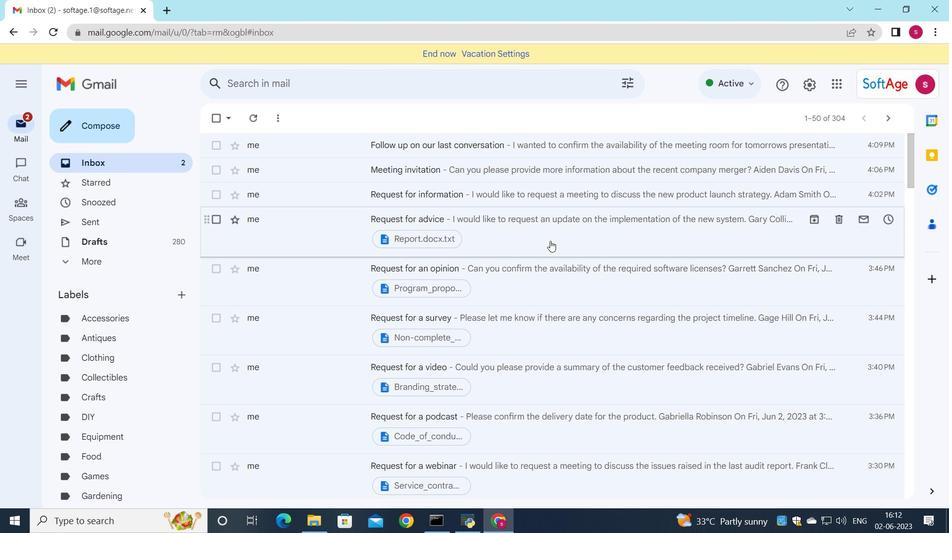 
Action: Mouse moved to (403, 282)
Screenshot: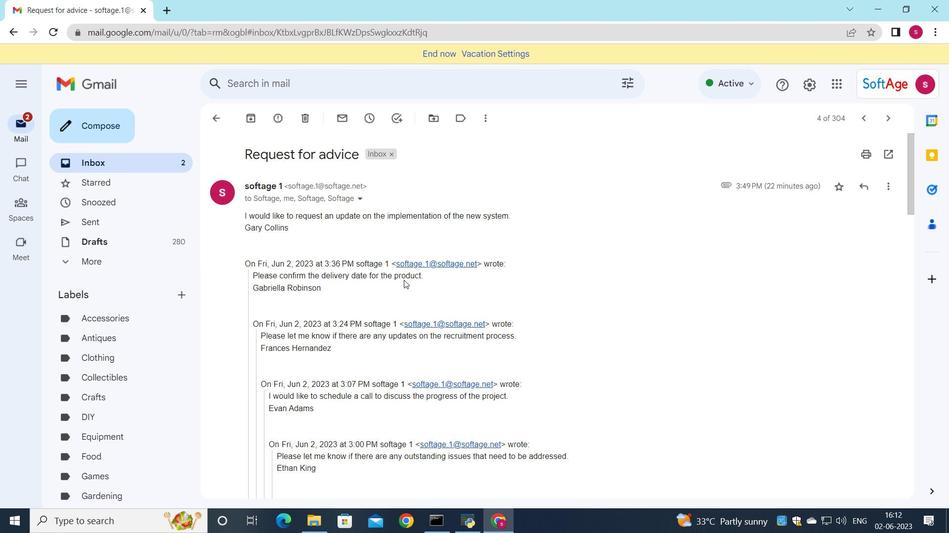 
Action: Mouse scrolled (403, 281) with delta (0, 0)
Screenshot: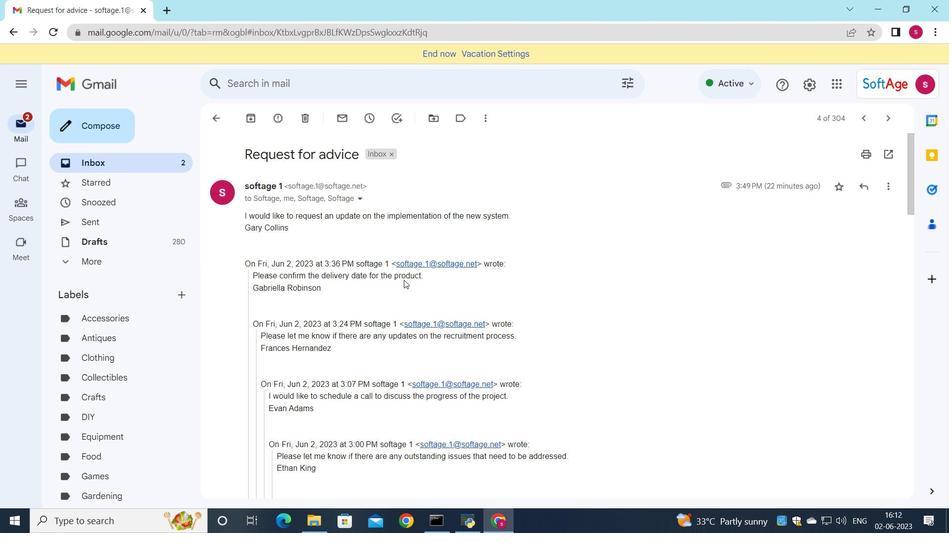 
Action: Mouse moved to (400, 284)
Screenshot: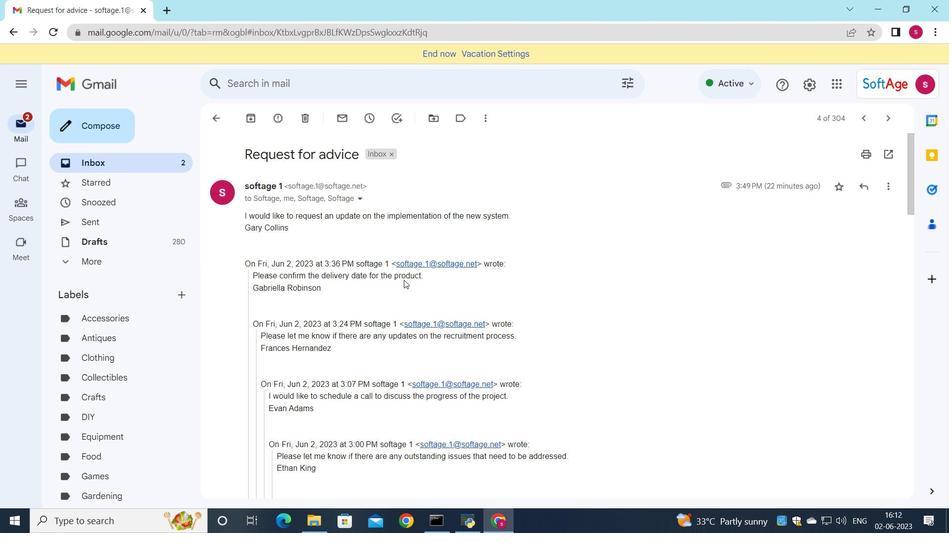 
Action: Mouse scrolled (400, 283) with delta (0, 0)
Screenshot: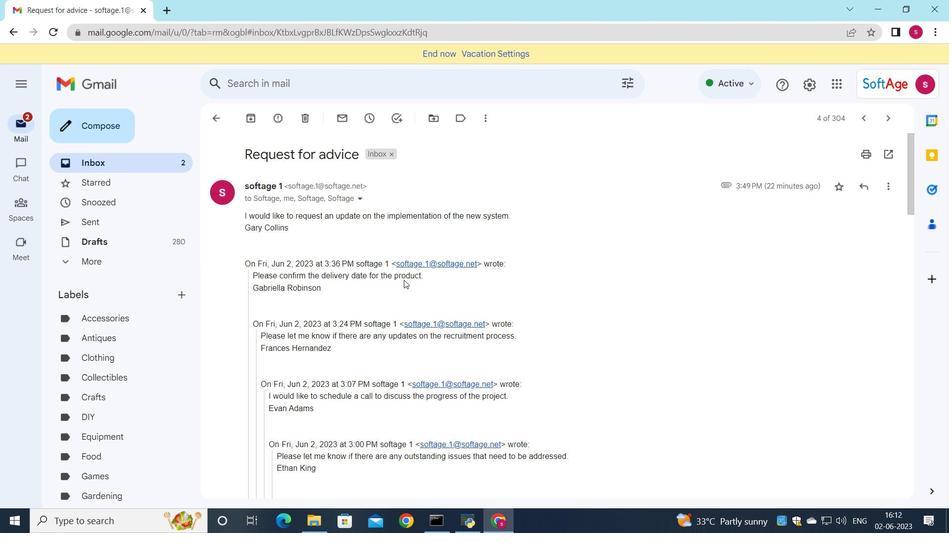 
Action: Mouse moved to (399, 285)
Screenshot: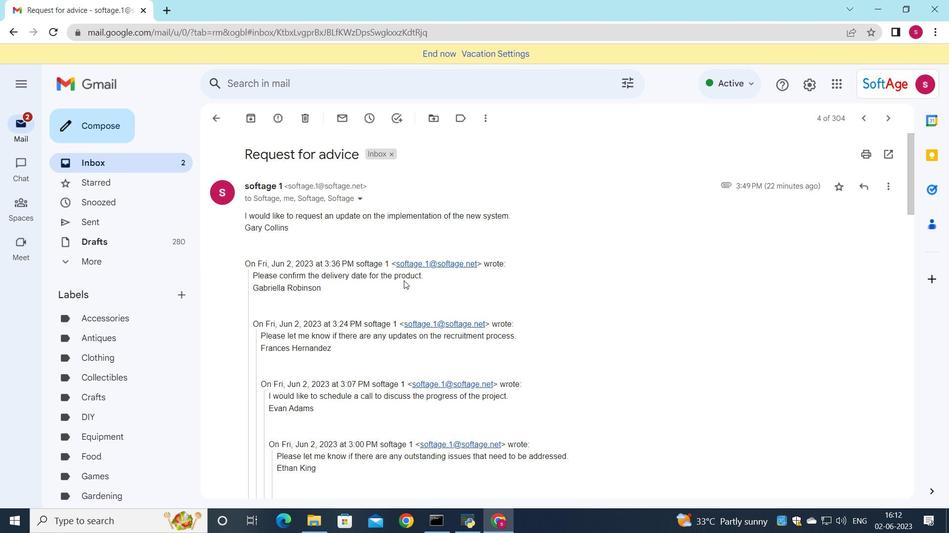 
Action: Mouse scrolled (399, 284) with delta (0, 0)
Screenshot: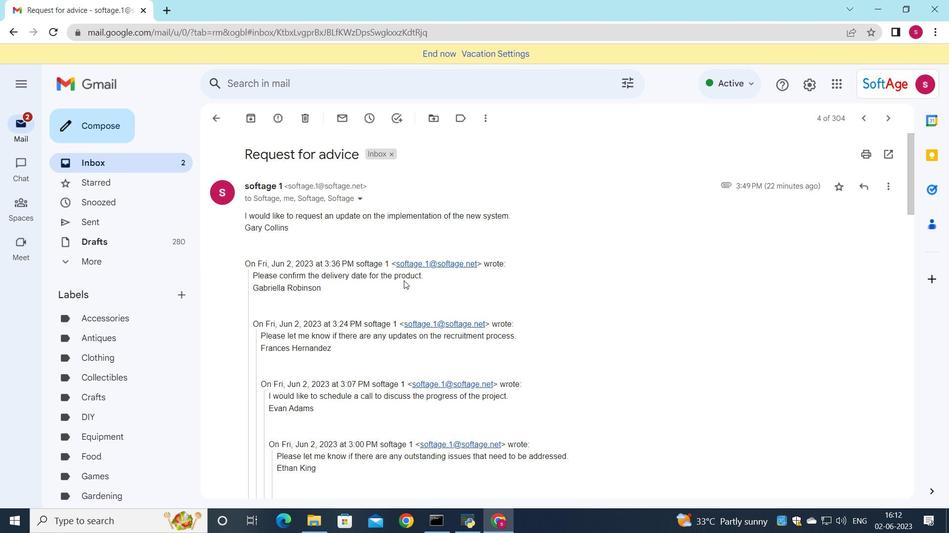 
Action: Mouse moved to (390, 290)
Screenshot: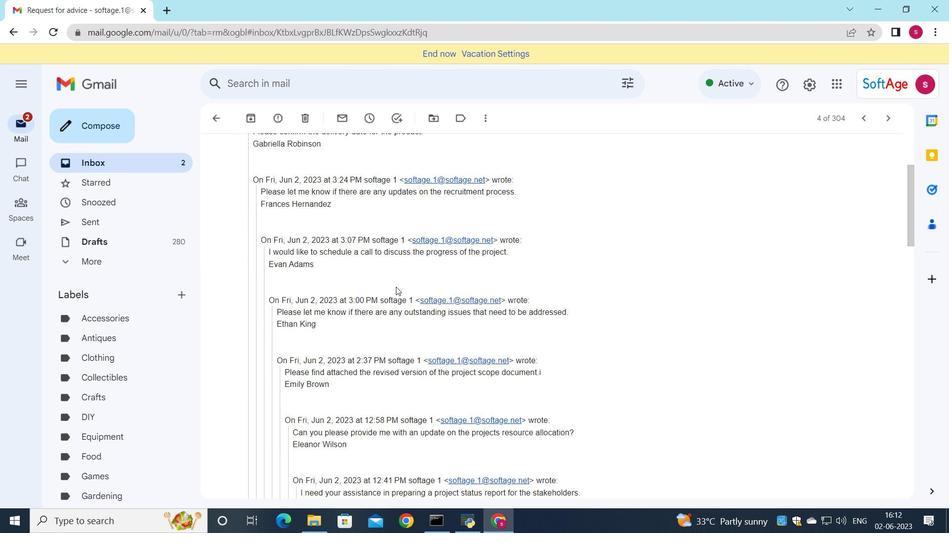 
Action: Mouse scrolled (390, 289) with delta (0, 0)
Screenshot: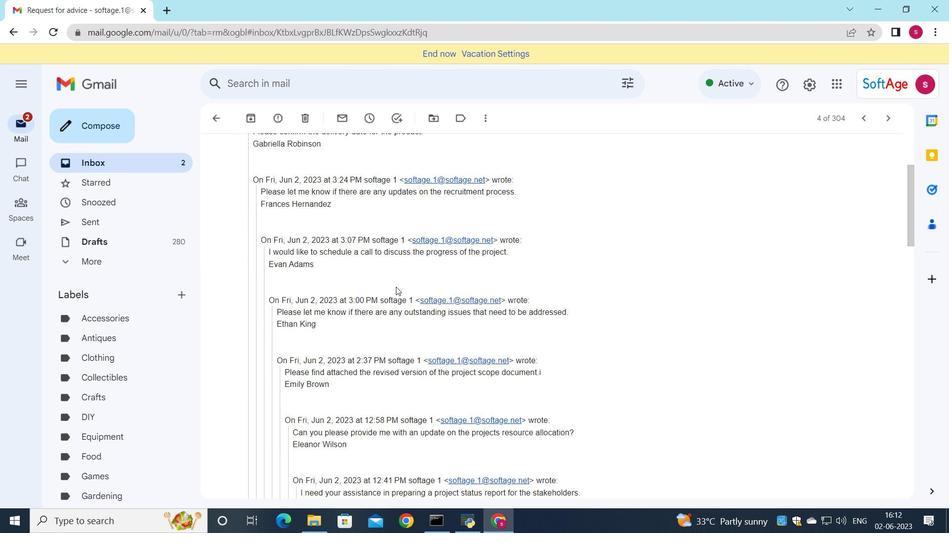 
Action: Mouse moved to (385, 295)
Screenshot: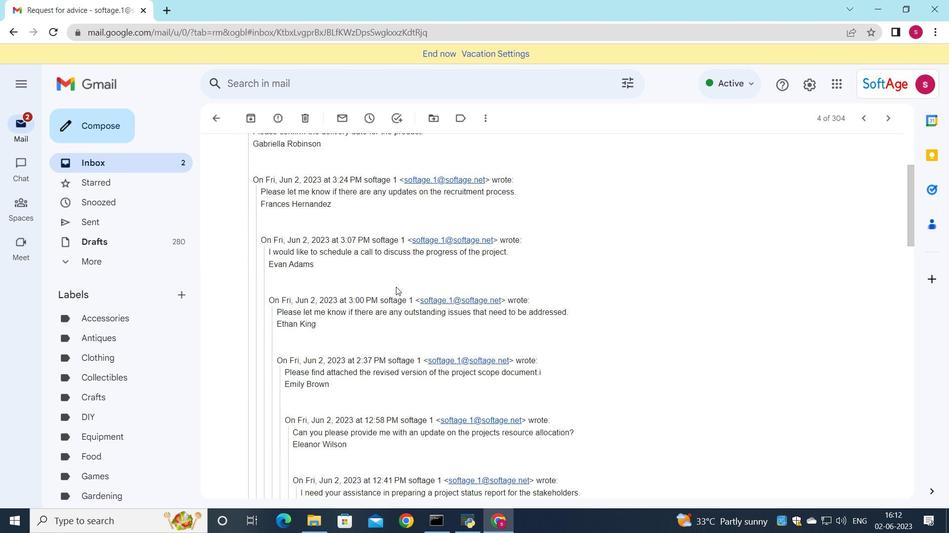
Action: Mouse scrolled (385, 295) with delta (0, 0)
Screenshot: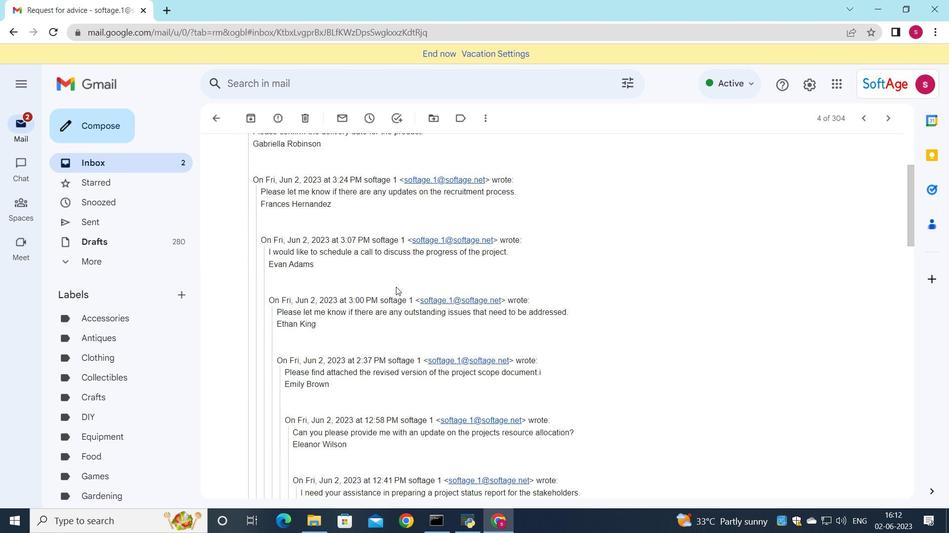 
Action: Mouse moved to (381, 309)
Screenshot: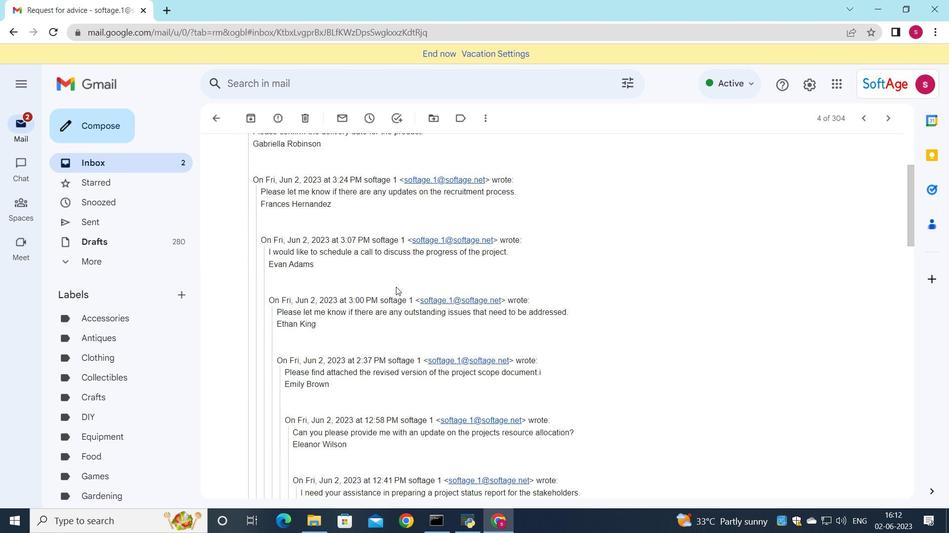 
Action: Mouse scrolled (381, 309) with delta (0, 0)
Screenshot: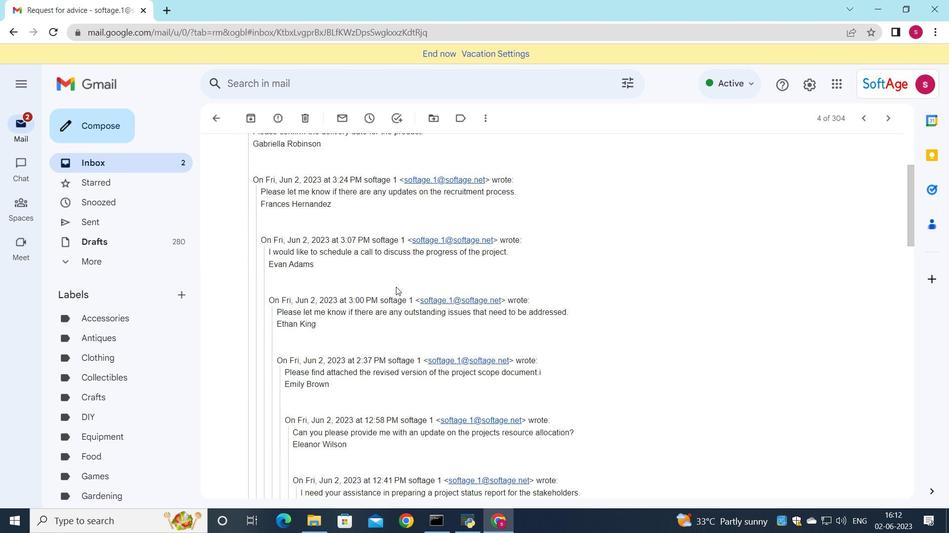 
Action: Mouse moved to (376, 317)
Screenshot: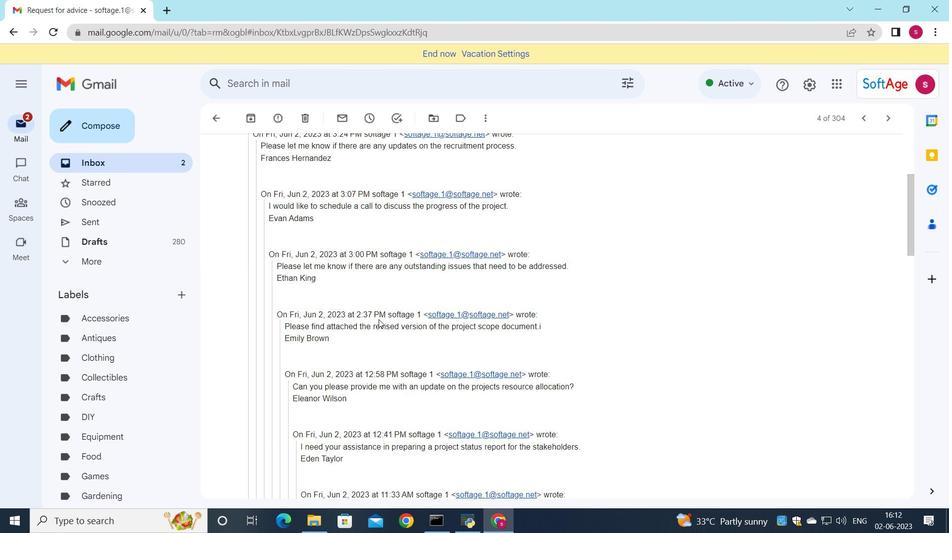 
Action: Mouse scrolled (376, 316) with delta (0, 0)
Screenshot: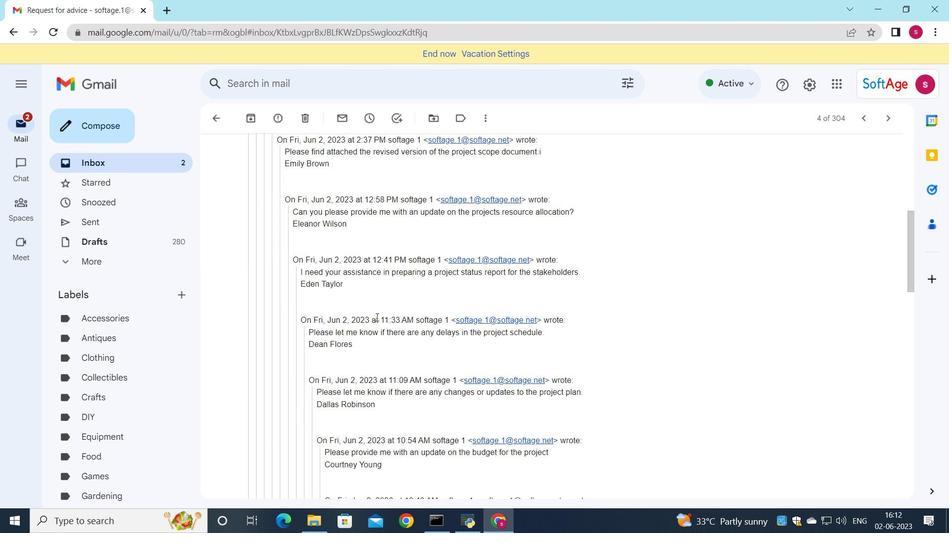 
Action: Mouse moved to (376, 317)
Screenshot: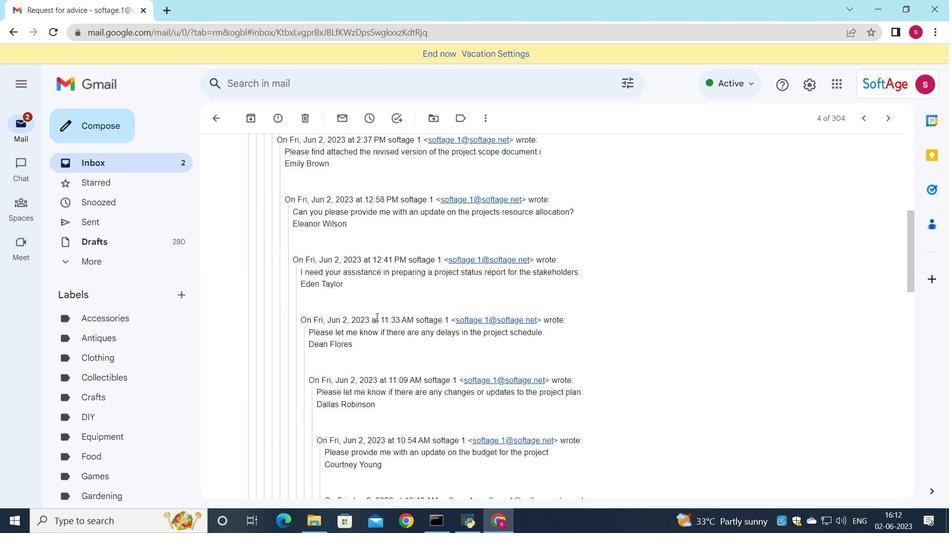 
Action: Mouse scrolled (376, 316) with delta (0, 0)
Screenshot: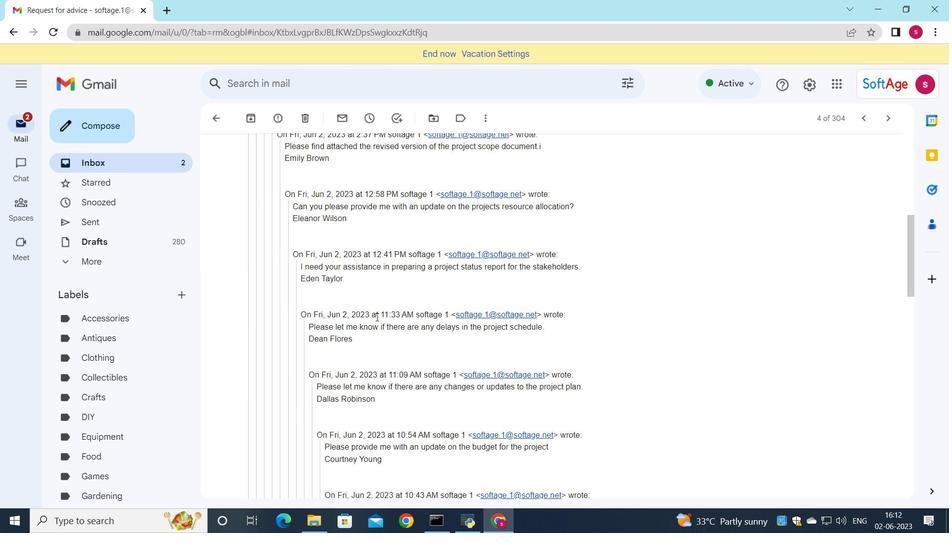 
Action: Mouse moved to (375, 318)
Screenshot: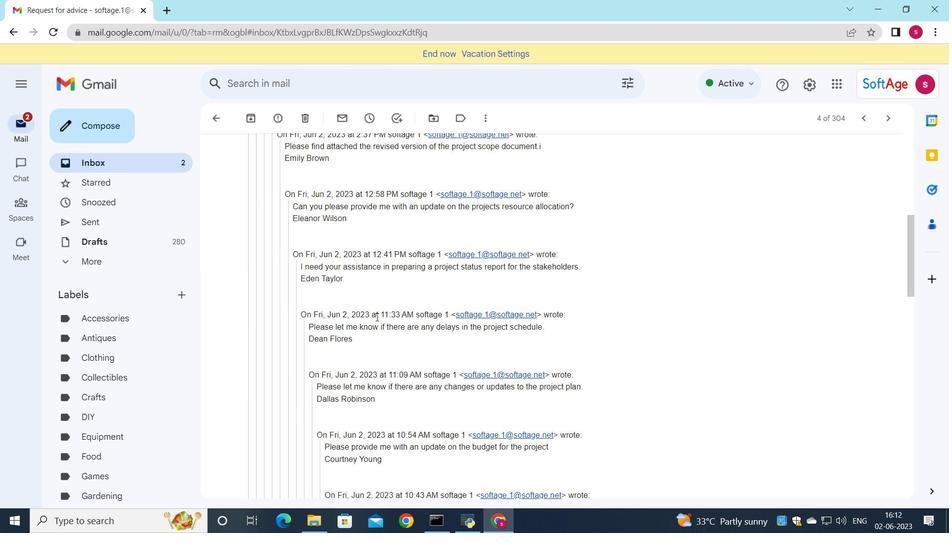 
Action: Mouse scrolled (376, 316) with delta (0, 0)
Screenshot: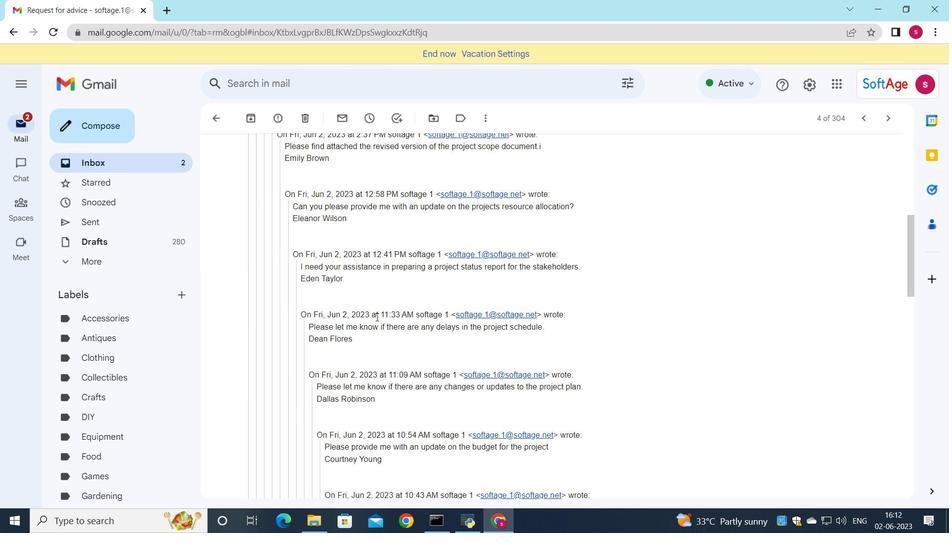 
Action: Mouse moved to (375, 327)
Screenshot: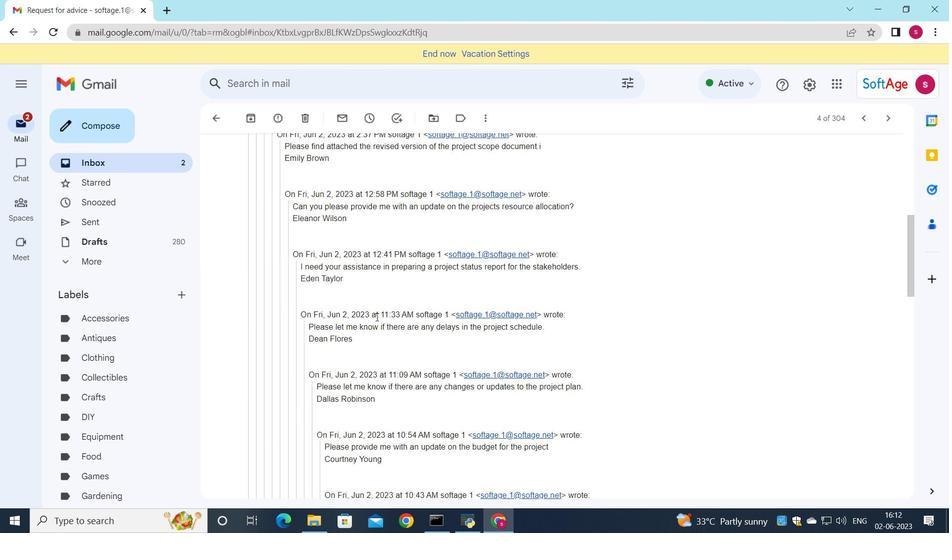 
Action: Mouse scrolled (375, 318) with delta (0, 0)
Screenshot: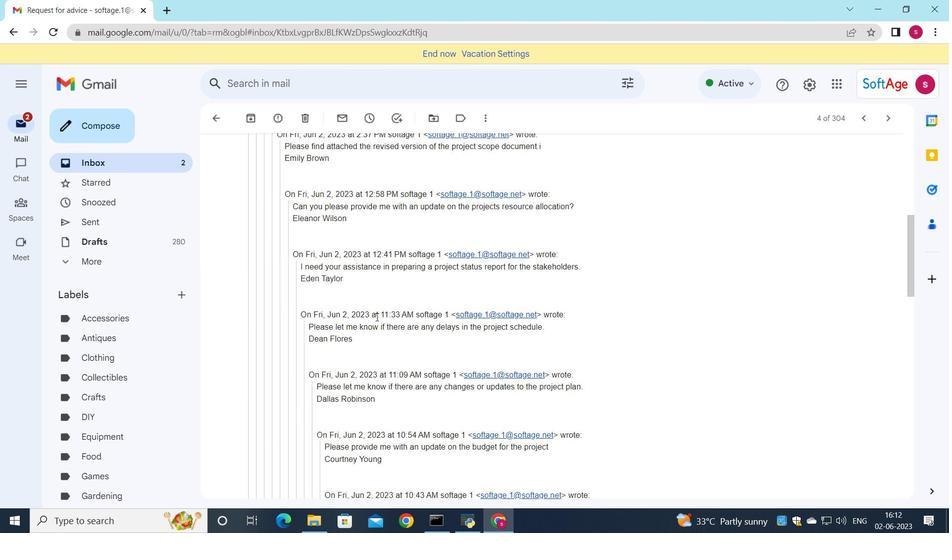 
Action: Mouse scrolled (375, 326) with delta (0, 0)
Screenshot: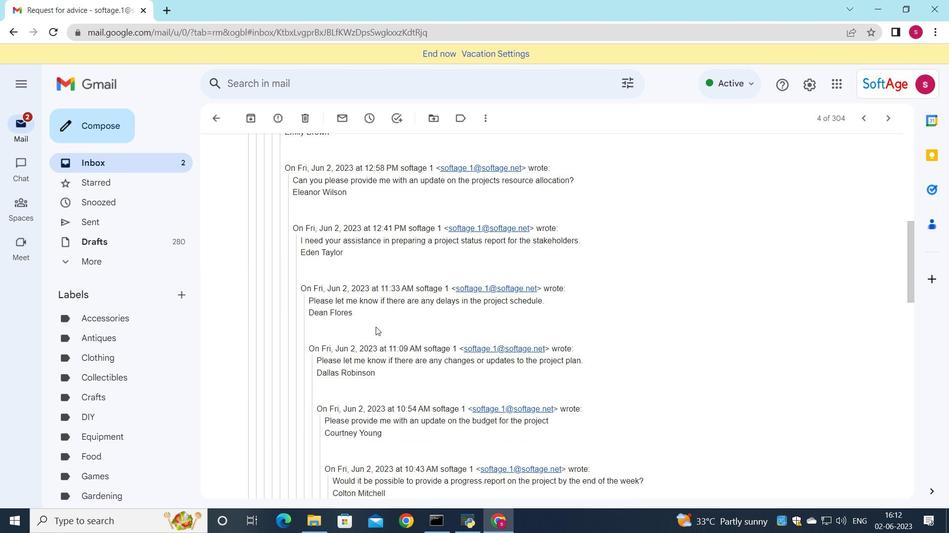 
Action: Mouse scrolled (375, 326) with delta (0, 0)
Screenshot: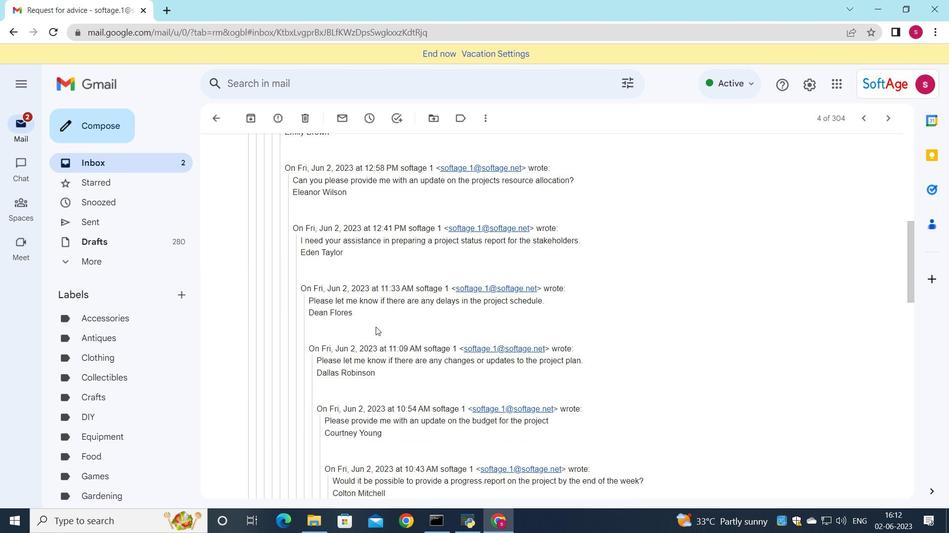 
Action: Mouse scrolled (375, 326) with delta (0, 0)
Screenshot: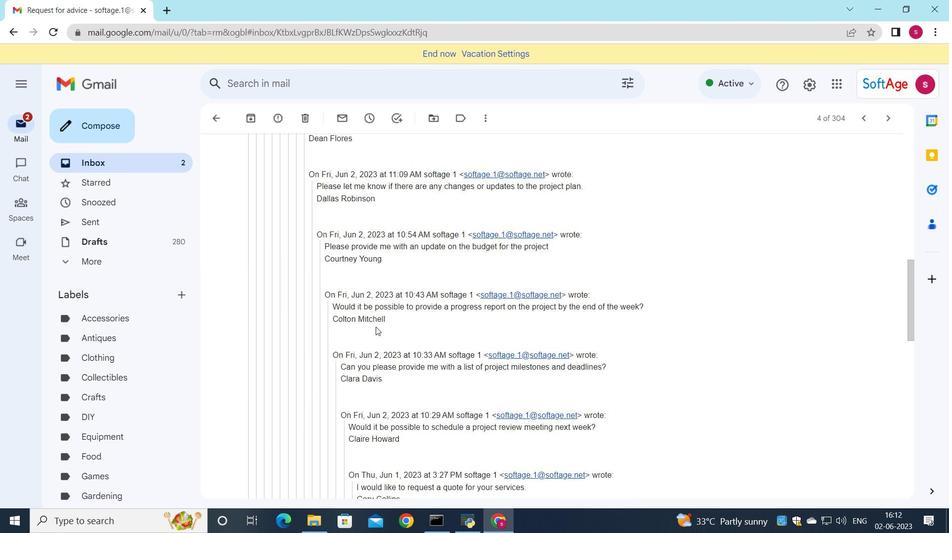 
Action: Mouse scrolled (375, 326) with delta (0, 0)
Screenshot: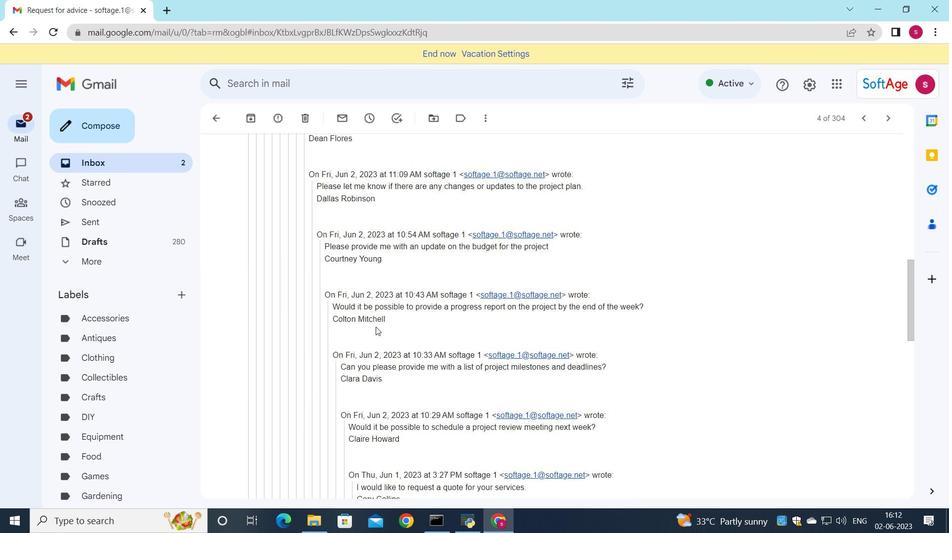
Action: Mouse scrolled (375, 326) with delta (0, 0)
Screenshot: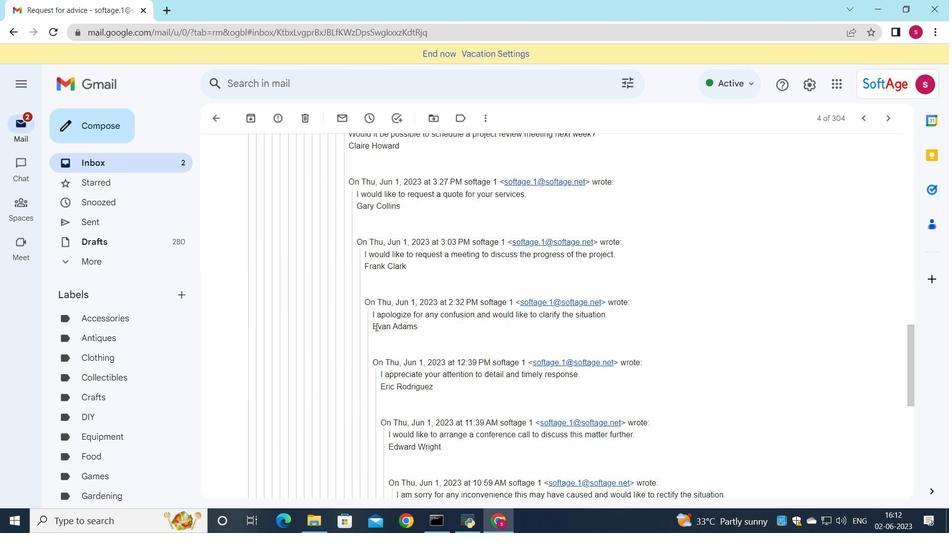 
Action: Mouse scrolled (375, 326) with delta (0, 0)
Screenshot: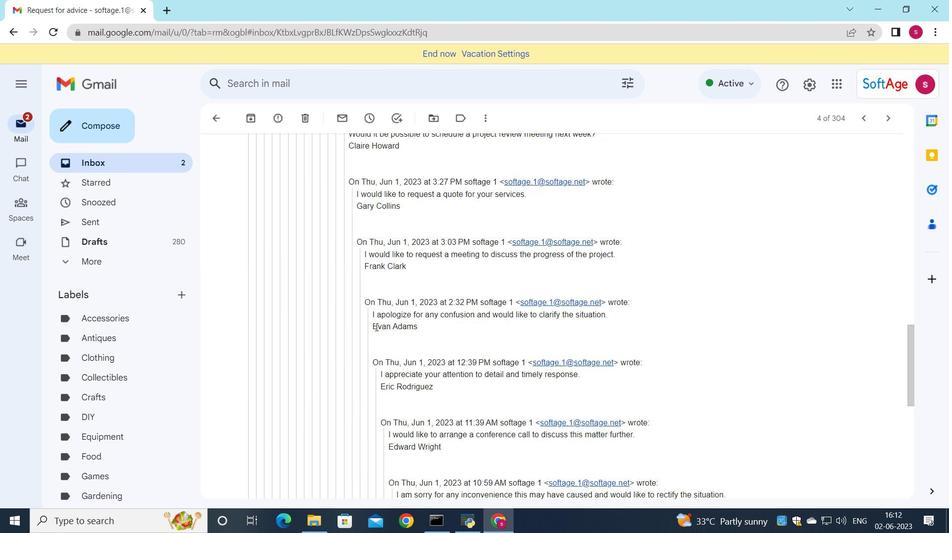 
Action: Mouse scrolled (375, 326) with delta (0, 0)
Screenshot: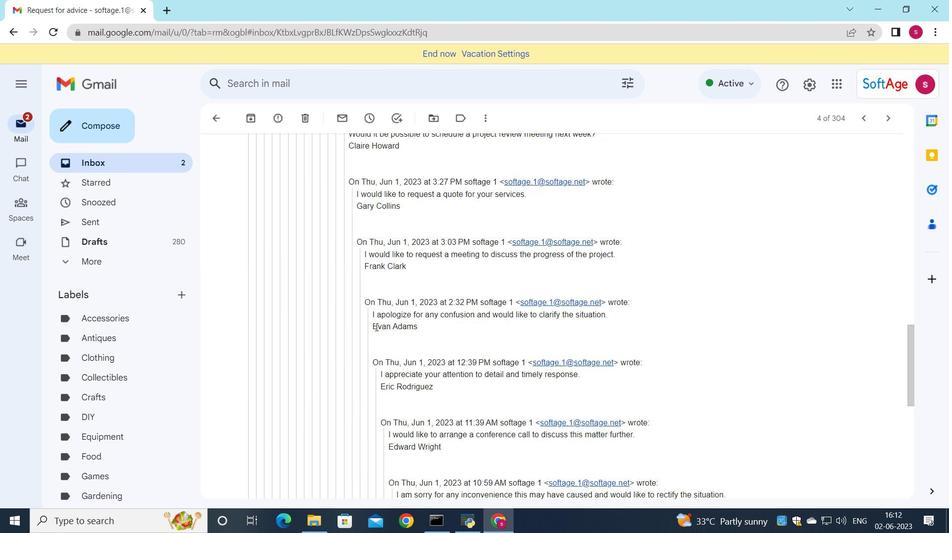 
Action: Mouse scrolled (375, 326) with delta (0, 0)
Screenshot: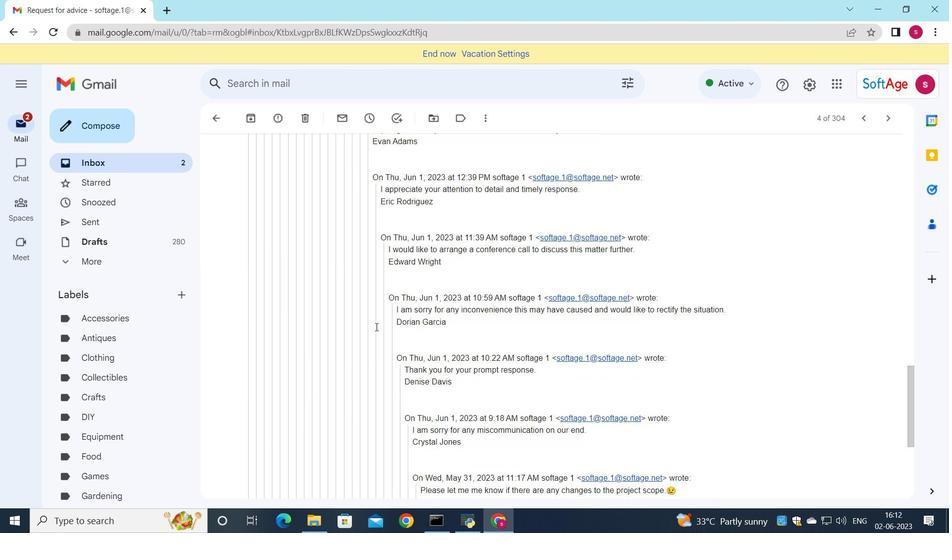 
Action: Mouse scrolled (375, 326) with delta (0, 0)
Screenshot: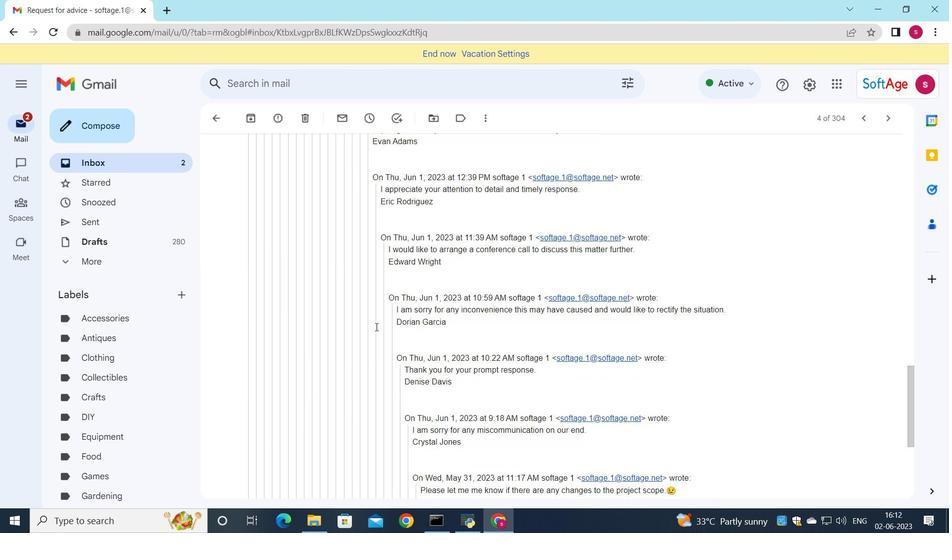 
Action: Mouse scrolled (375, 326) with delta (0, 0)
Screenshot: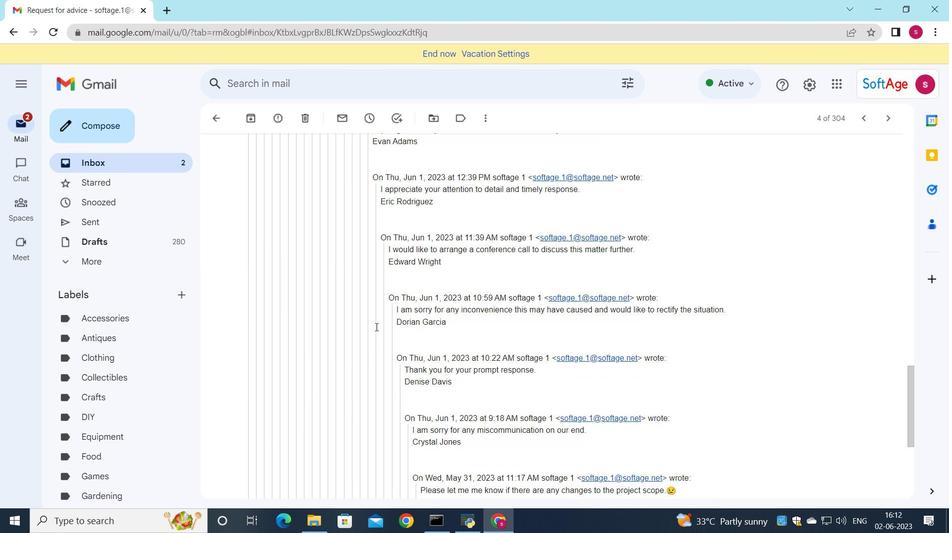 
Action: Mouse scrolled (375, 326) with delta (0, 0)
Screenshot: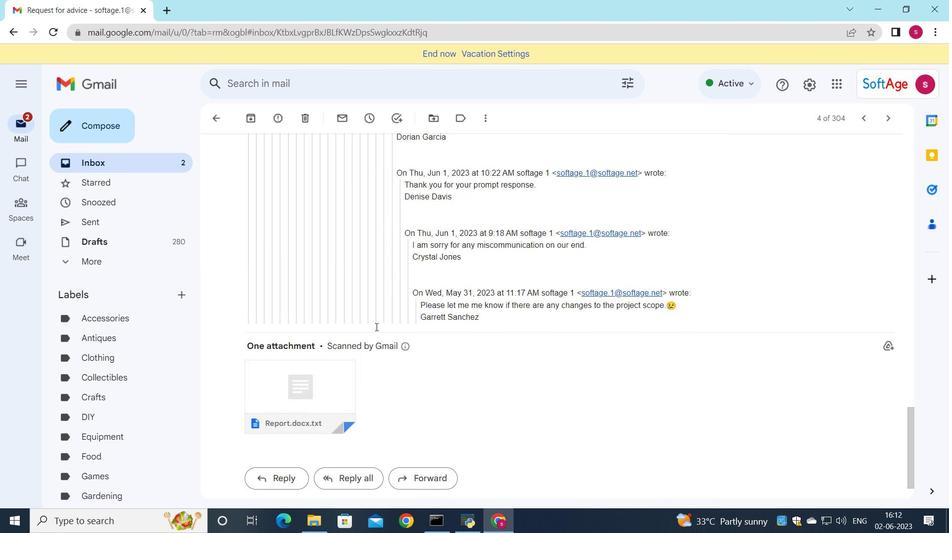 
Action: Mouse scrolled (375, 326) with delta (0, 0)
Screenshot: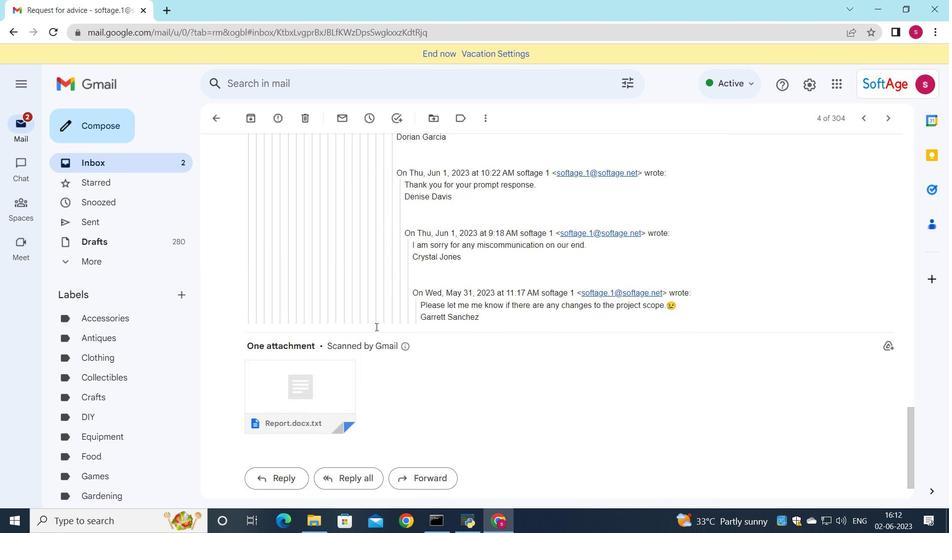 
Action: Mouse scrolled (375, 326) with delta (0, 0)
Screenshot: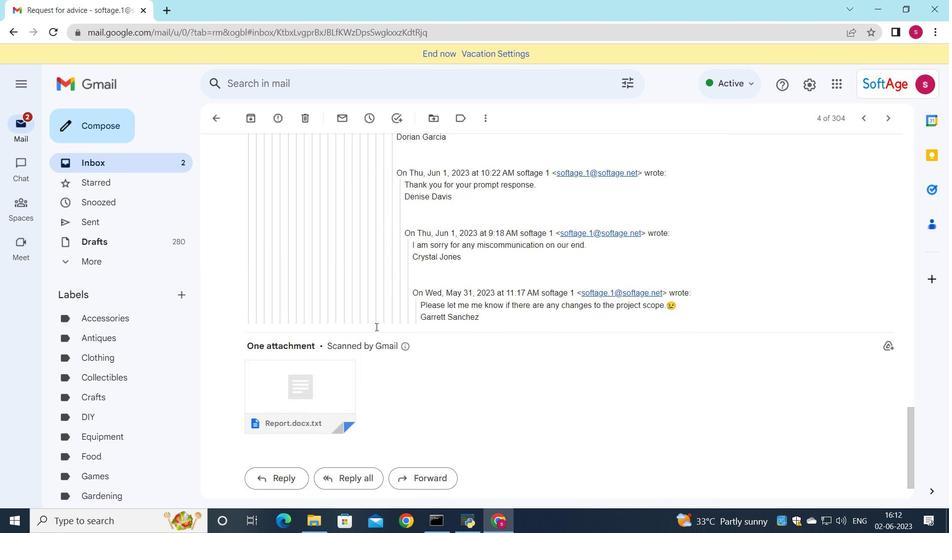 
Action: Mouse scrolled (375, 326) with delta (0, 0)
Screenshot: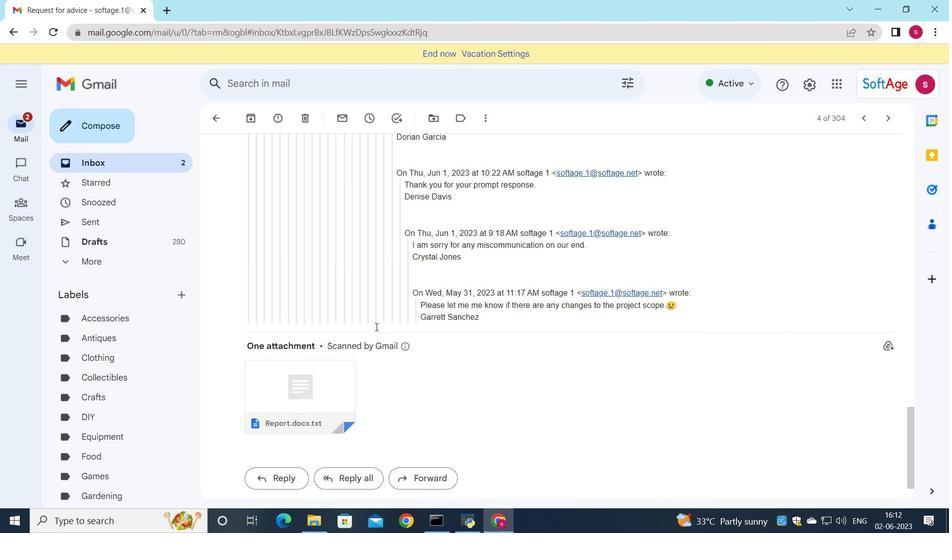 
Action: Mouse moved to (294, 431)
Screenshot: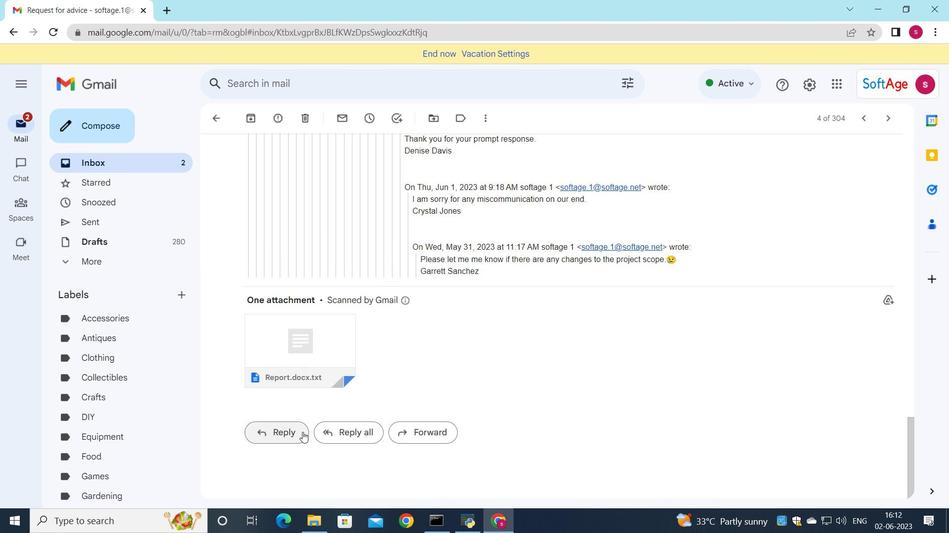 
Action: Mouse pressed left at (294, 431)
Screenshot: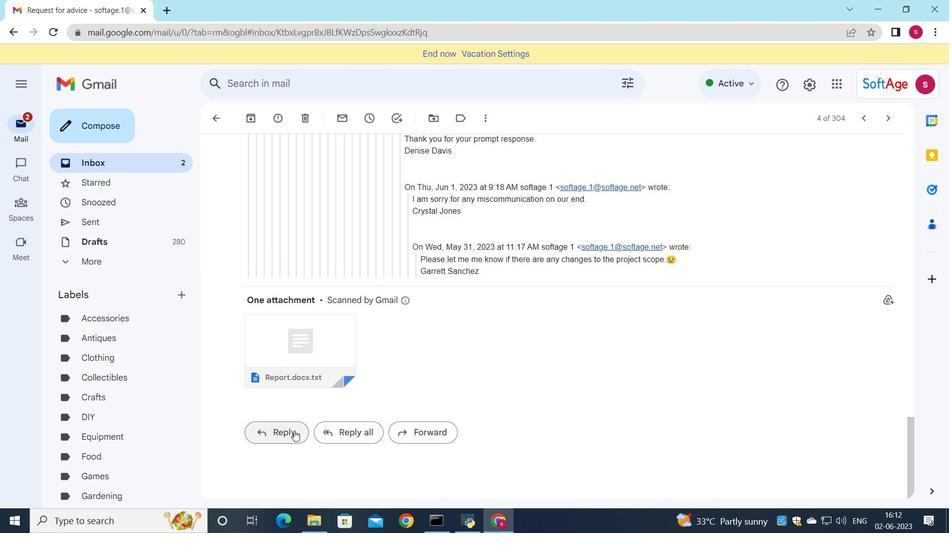 
Action: Mouse moved to (266, 363)
Screenshot: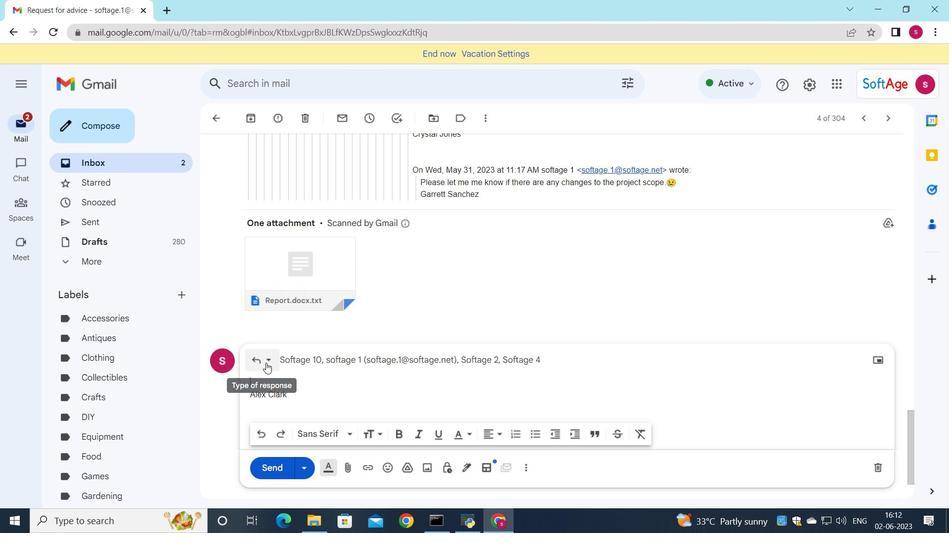 
Action: Mouse pressed left at (266, 363)
Screenshot: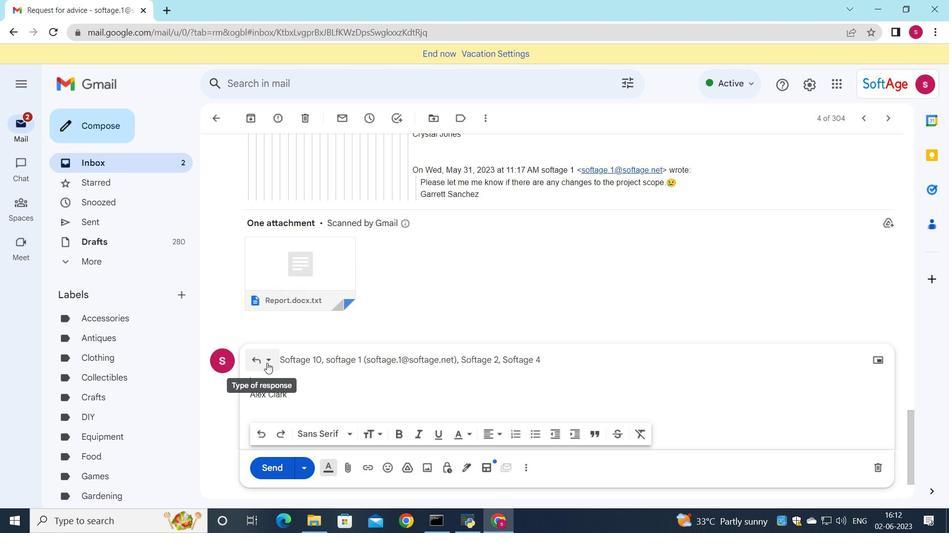 
Action: Mouse moved to (305, 445)
Screenshot: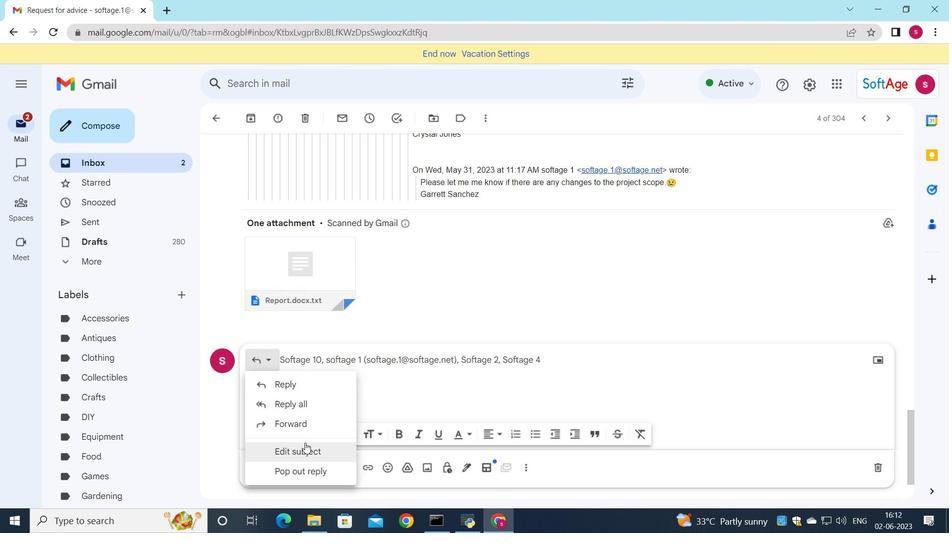 
Action: Mouse pressed left at (305, 445)
Screenshot: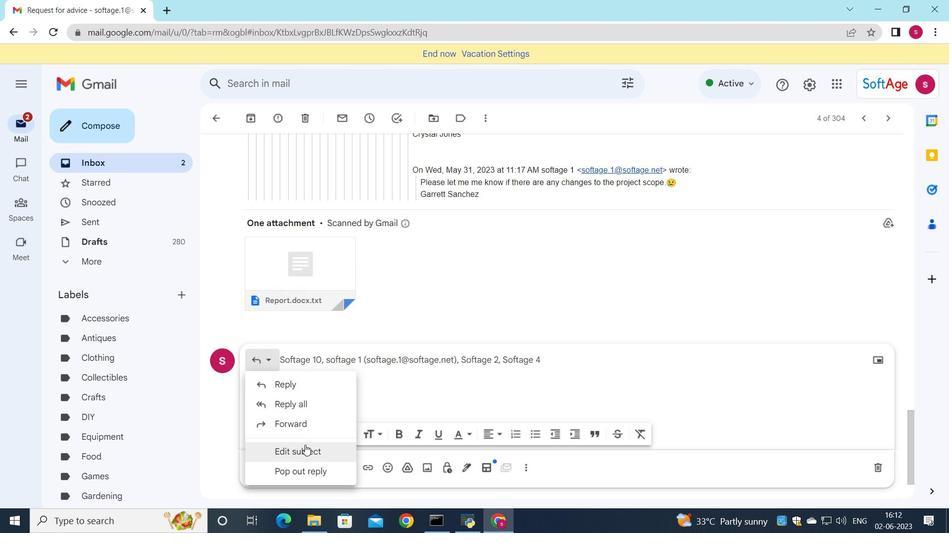 
Action: Mouse moved to (698, 201)
Screenshot: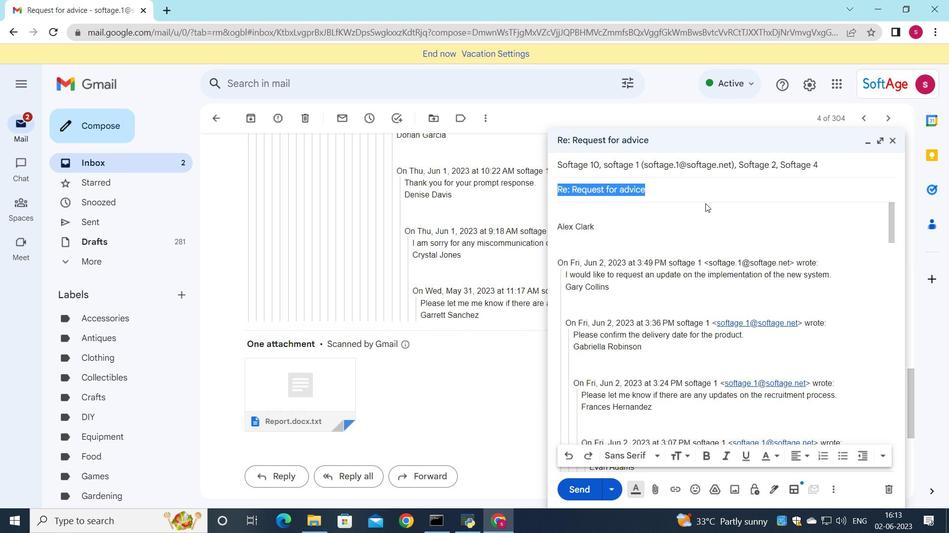 
Action: Key pressed <Key.shift>Status<Key.space>update
Screenshot: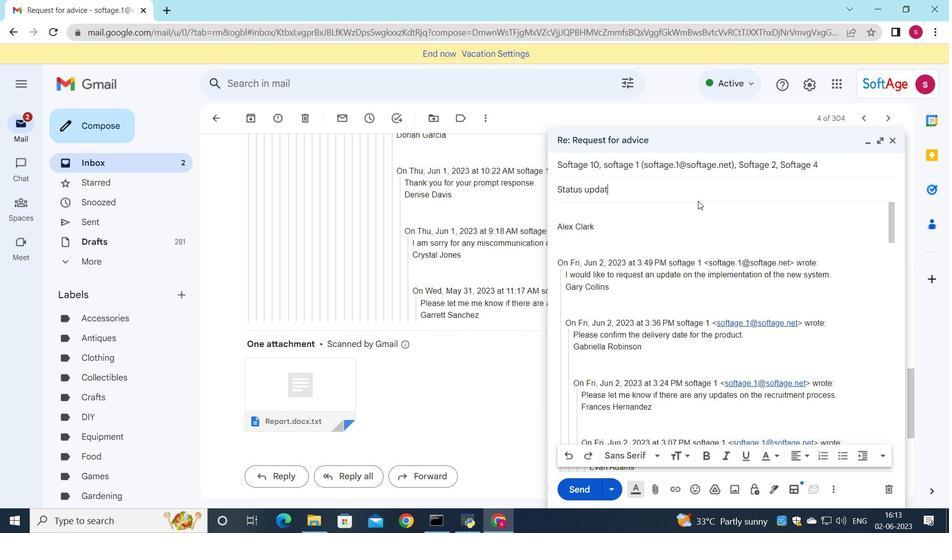 
Action: Mouse moved to (579, 218)
Screenshot: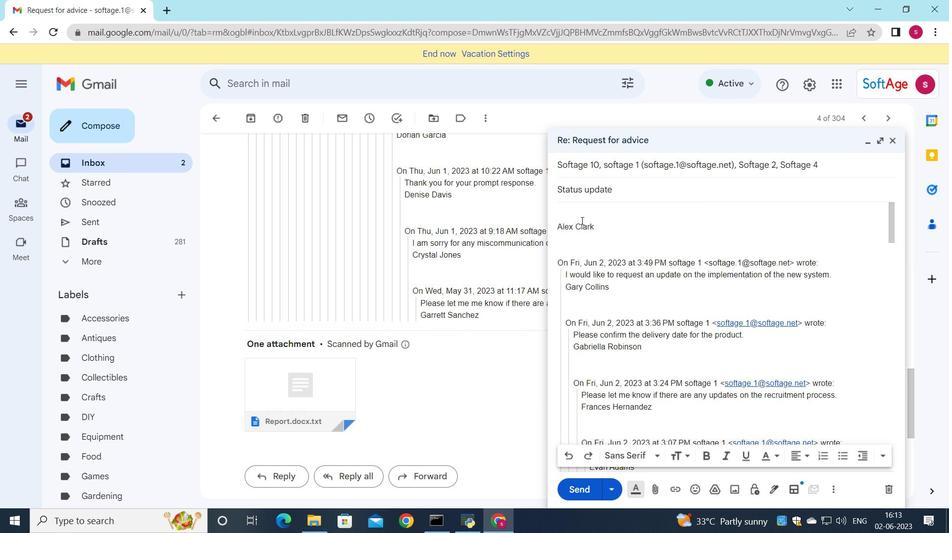 
Action: Mouse pressed left at (579, 218)
Screenshot: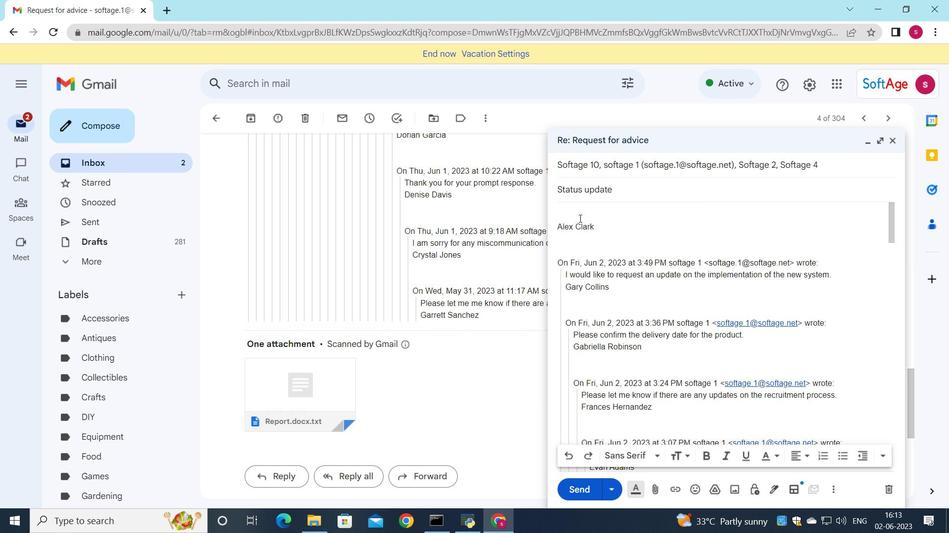 
Action: Mouse moved to (580, 218)
Screenshot: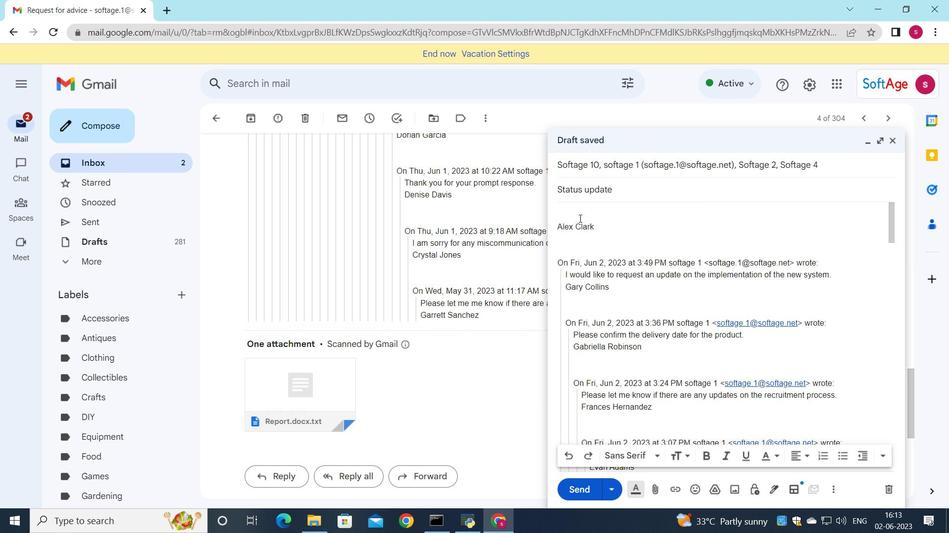 
Action: Key pressed <Key.shift>Could<Key.space>you<Key.space>please<Key.space>provide<Key.space>feedback<Key.space>on<Key.space>the<Key.space>latest<Key.space>version<Key.space>of<Key.space>the<Key.space>project<Key.space>report<Key.shift_r><Key.shift_r><Key.shift_r><Key.shift_r><Key.shift_r><Key.shift_r><Key.shift_r><Key.shift_r><Key.shift_r><Key.shift_r><Key.shift_r><Key.shift_r>?
Screenshot: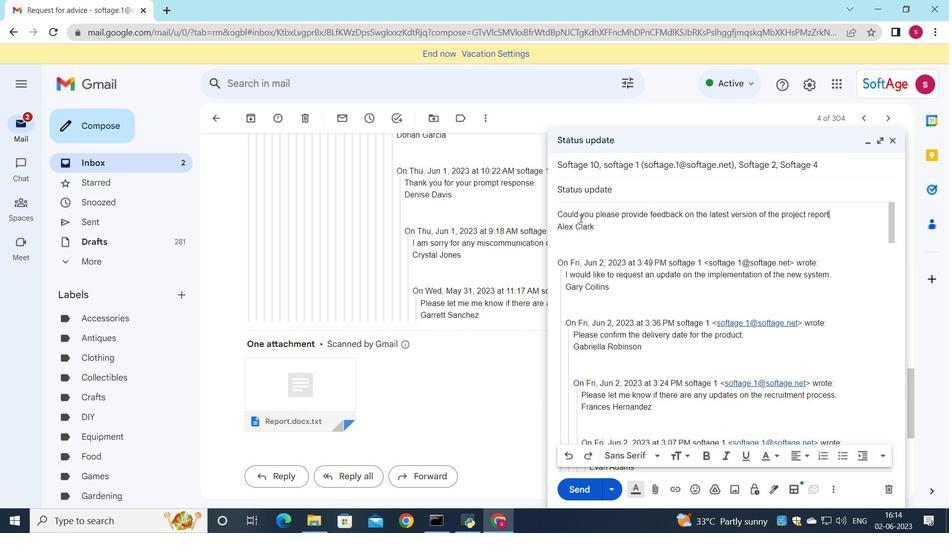 
Action: Mouse moved to (826, 215)
Screenshot: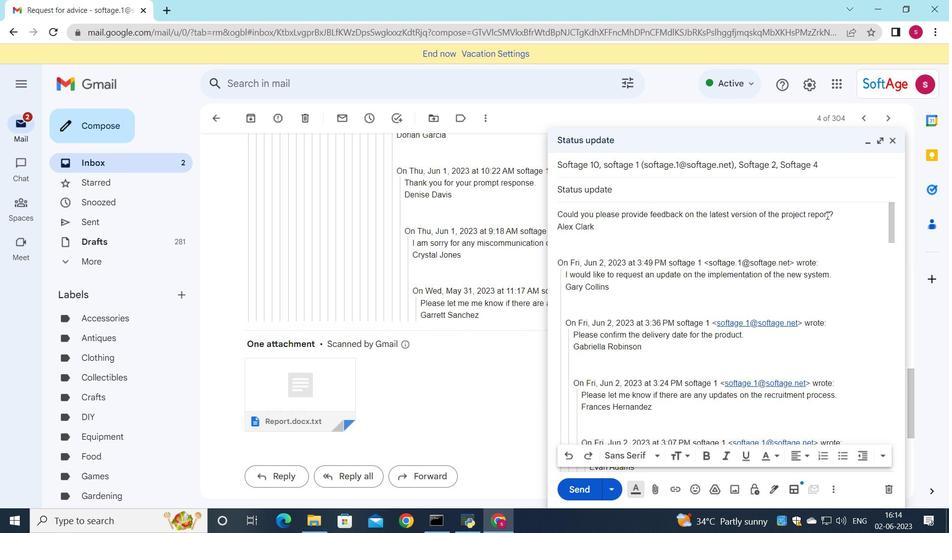 
Action: Mouse pressed left at (826, 215)
Screenshot: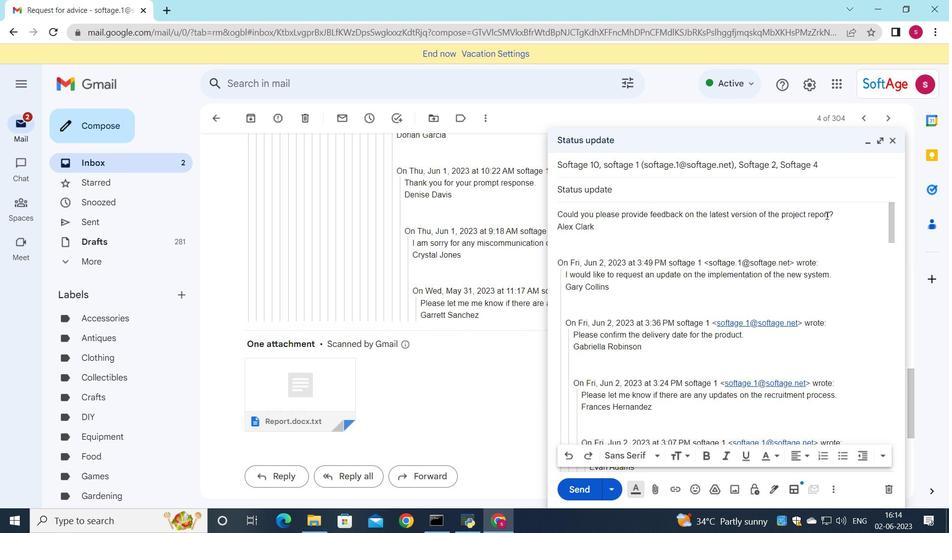 
Action: Mouse moved to (807, 216)
Screenshot: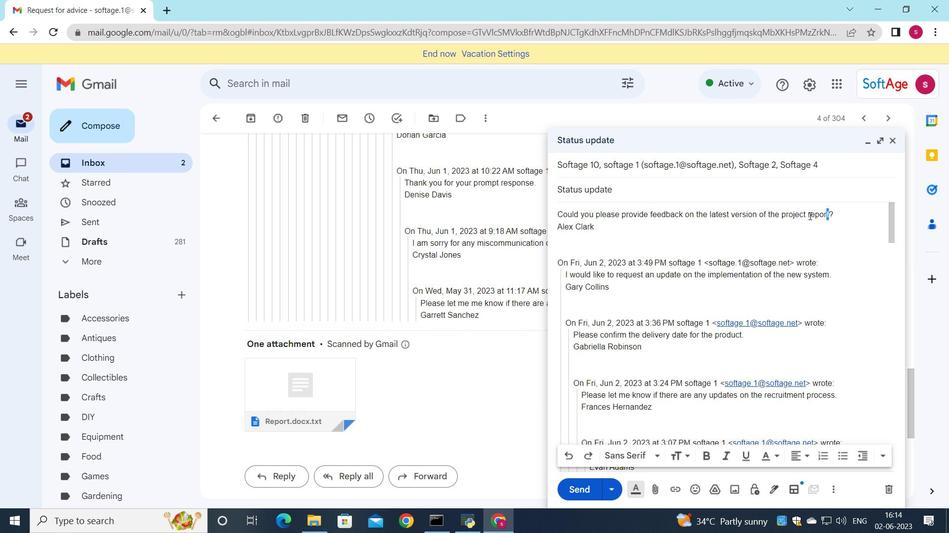 
Action: Mouse pressed left at (807, 216)
Screenshot: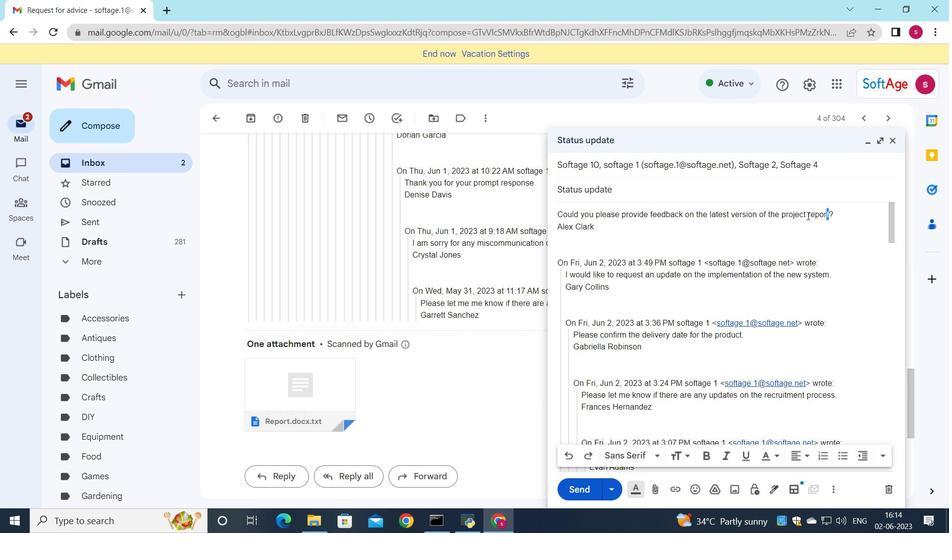 
Action: Mouse moved to (657, 458)
Screenshot: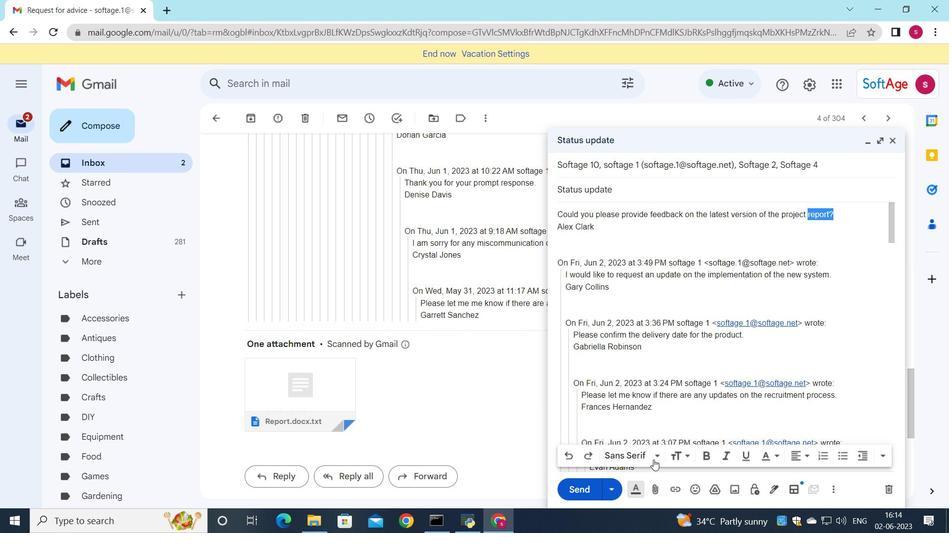 
Action: Mouse pressed left at (657, 458)
Screenshot: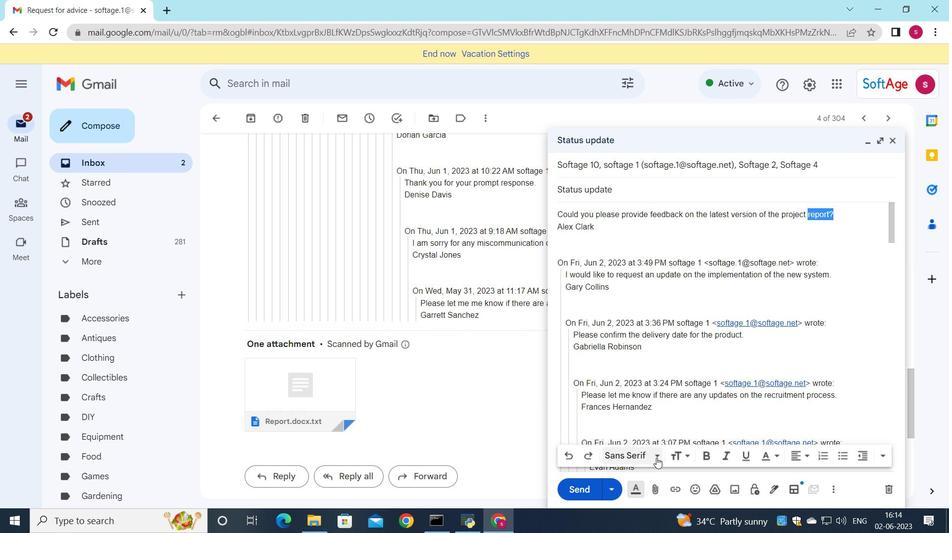 
Action: Mouse moved to (666, 433)
Screenshot: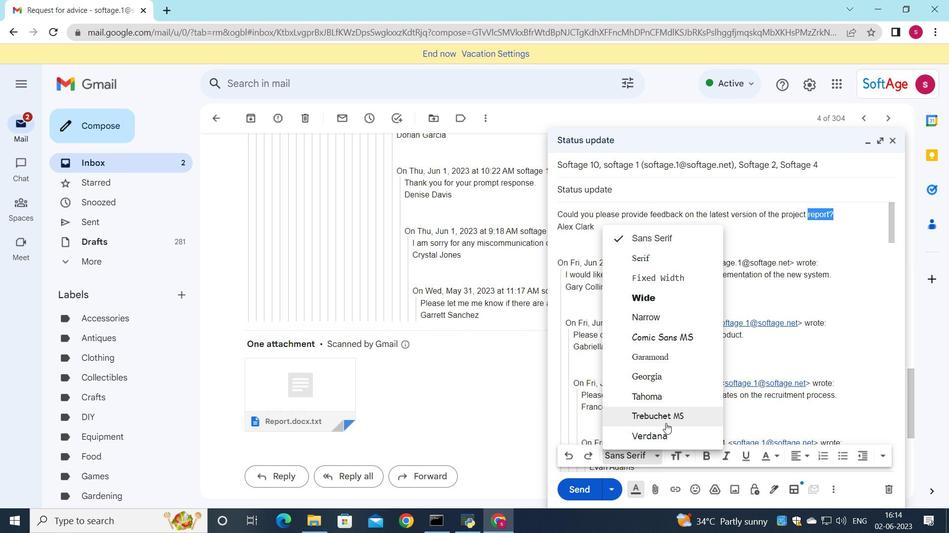 
Action: Mouse pressed left at (666, 433)
Screenshot: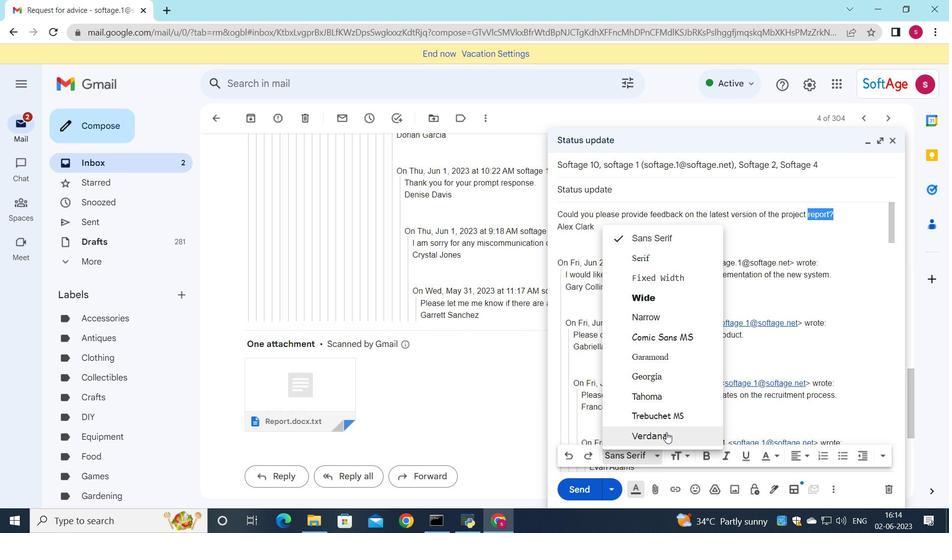 
Action: Mouse moved to (722, 459)
Screenshot: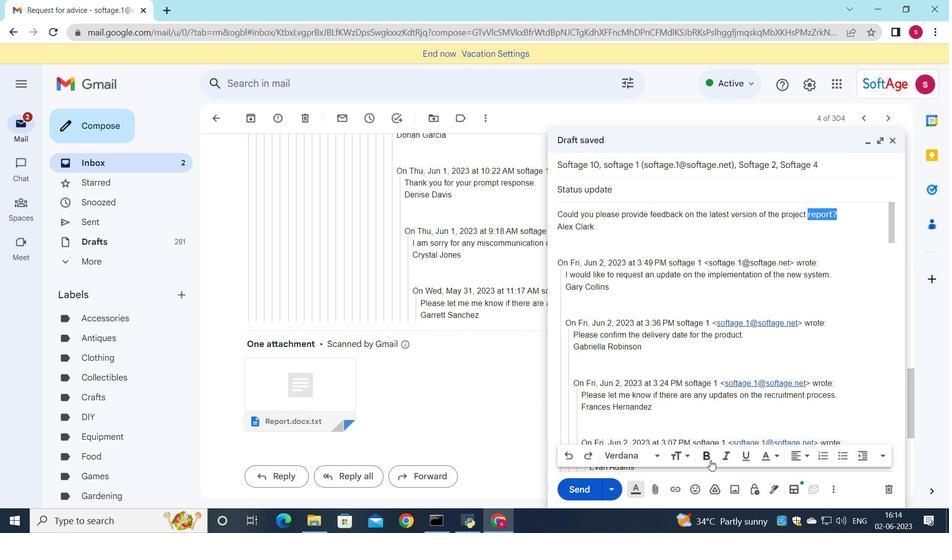 
Action: Mouse pressed left at (722, 459)
Screenshot: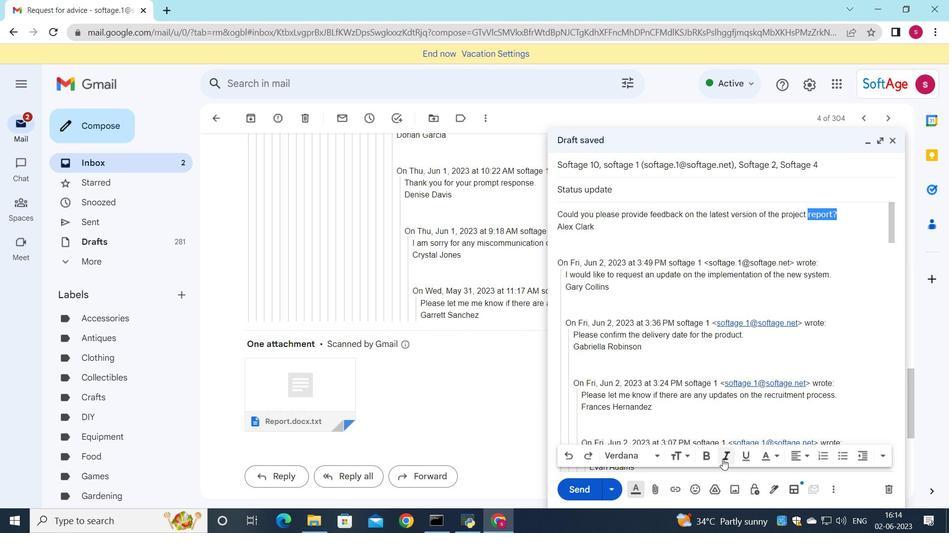 
Action: Mouse moved to (584, 487)
Screenshot: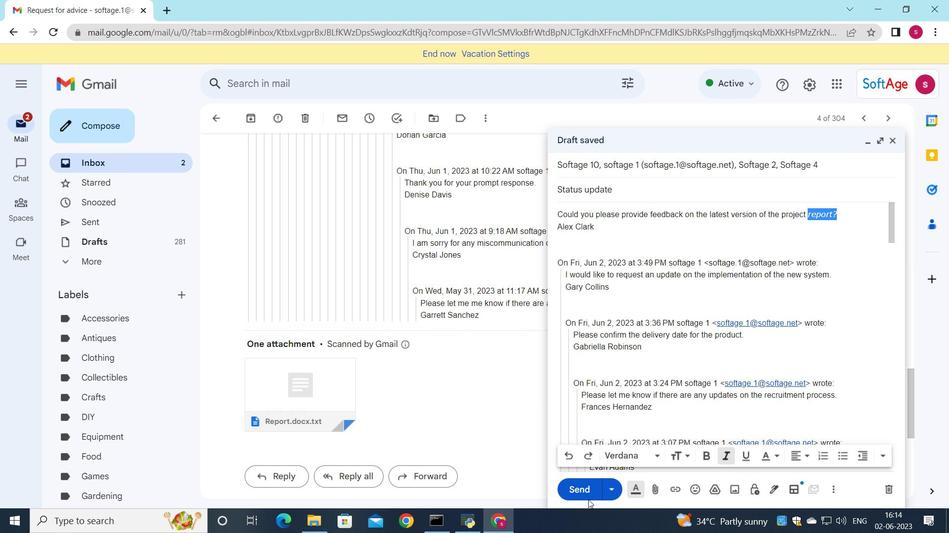
Action: Mouse pressed left at (584, 487)
Screenshot: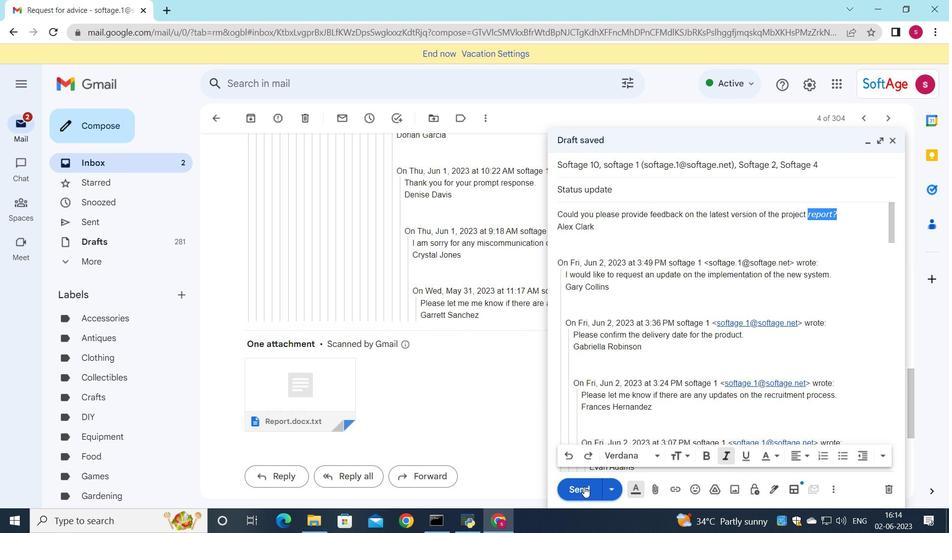 
Action: Mouse moved to (159, 159)
Screenshot: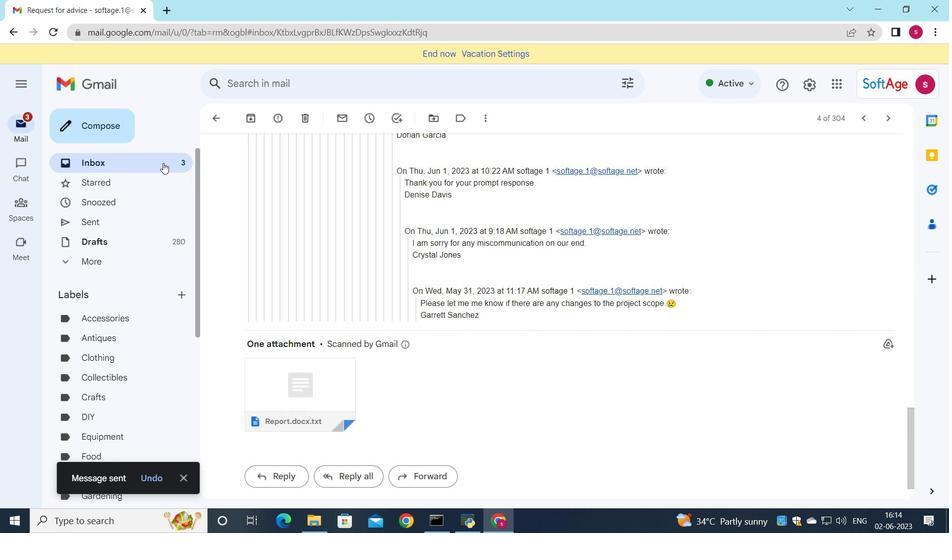 
Action: Mouse pressed left at (159, 159)
Screenshot: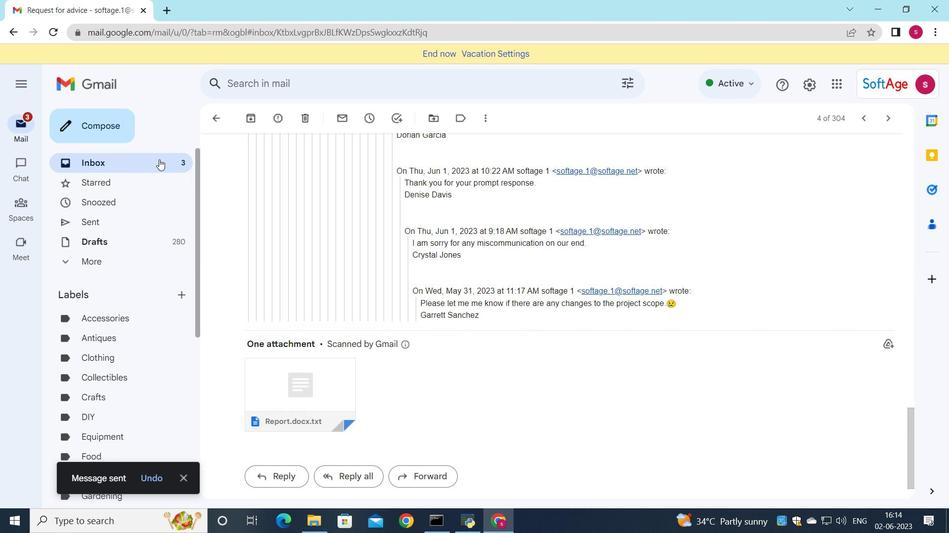 
Action: Mouse moved to (439, 152)
Screenshot: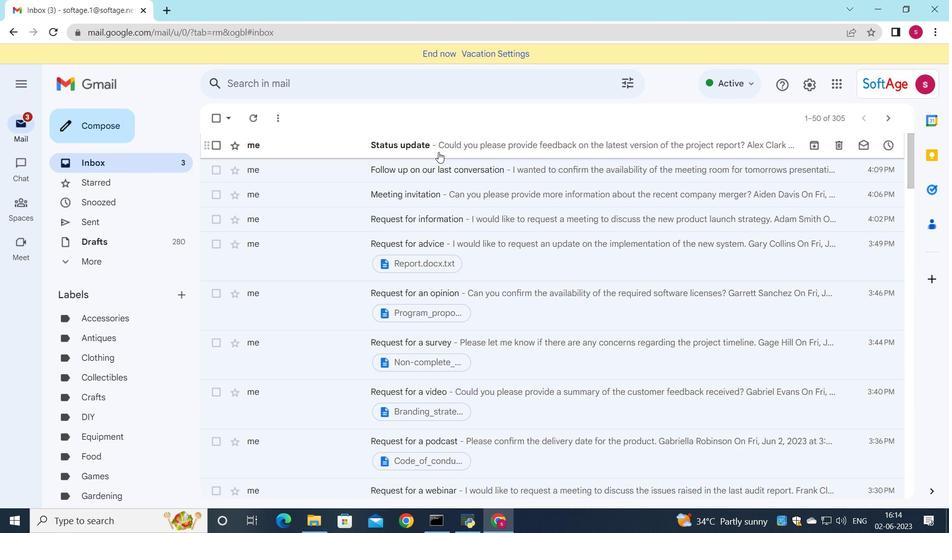 
Action: Mouse pressed left at (439, 152)
Screenshot: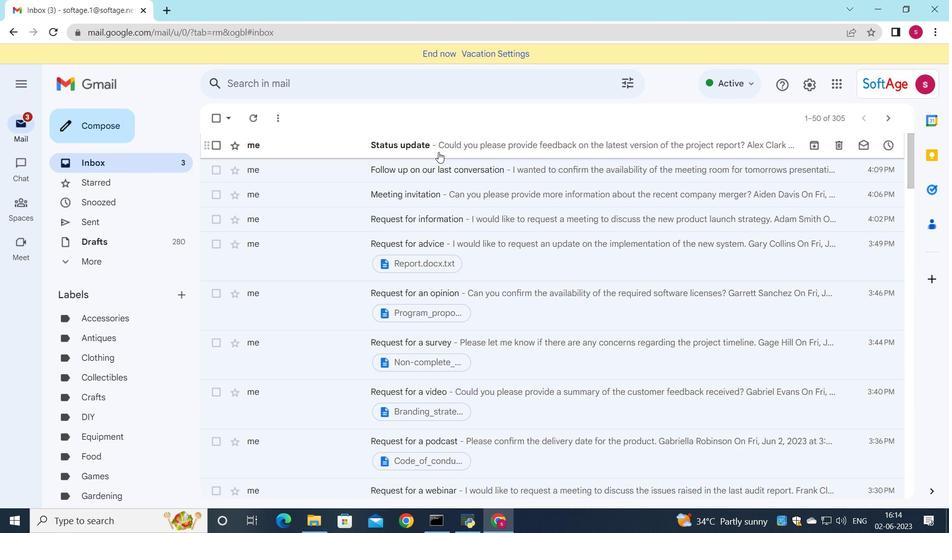 
Action: Mouse moved to (510, 211)
Screenshot: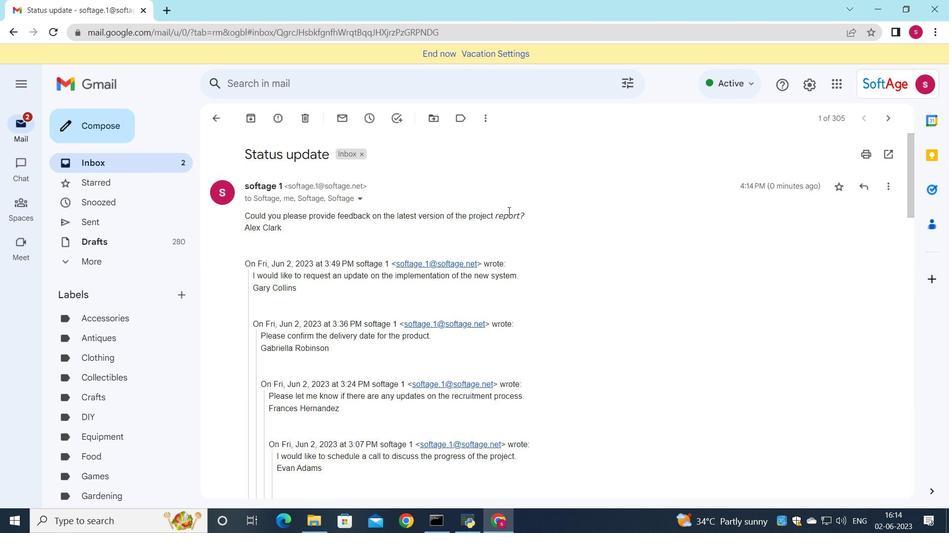 
